 Task: Add a signature Cassandra Campbell containing Warmly, Cassandra Campbell to email address softage.1@softage.net and add a label Minutes
Action: Mouse moved to (467, 757)
Screenshot: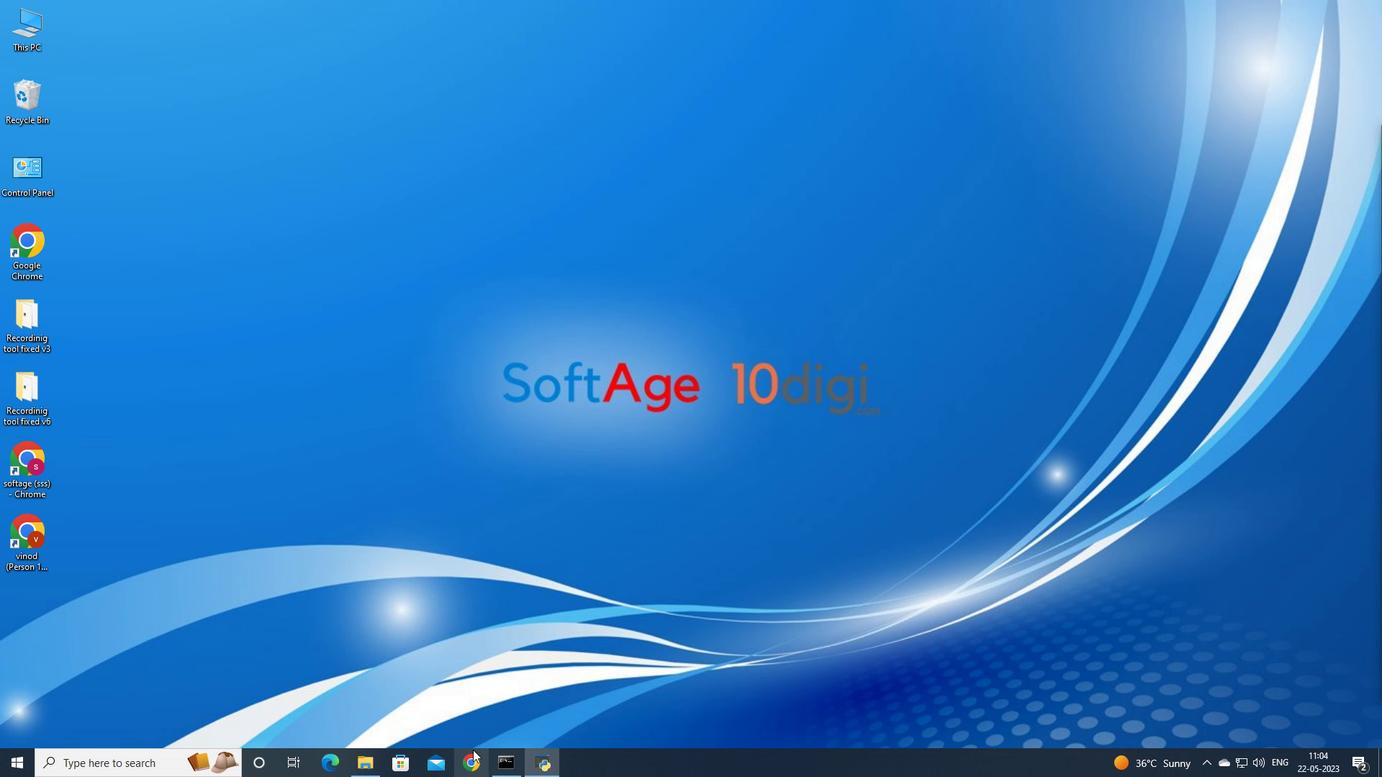 
Action: Mouse pressed left at (467, 757)
Screenshot: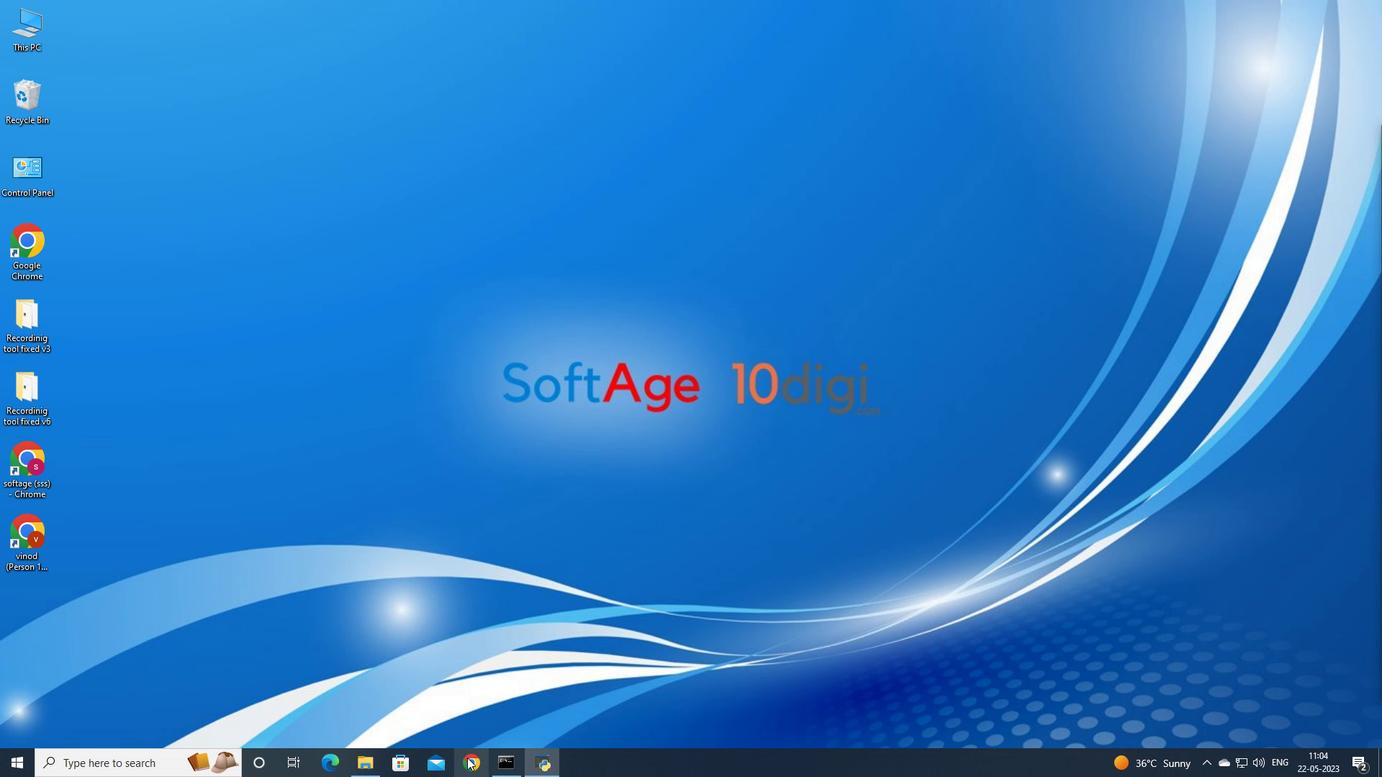 
Action: Mouse moved to (636, 468)
Screenshot: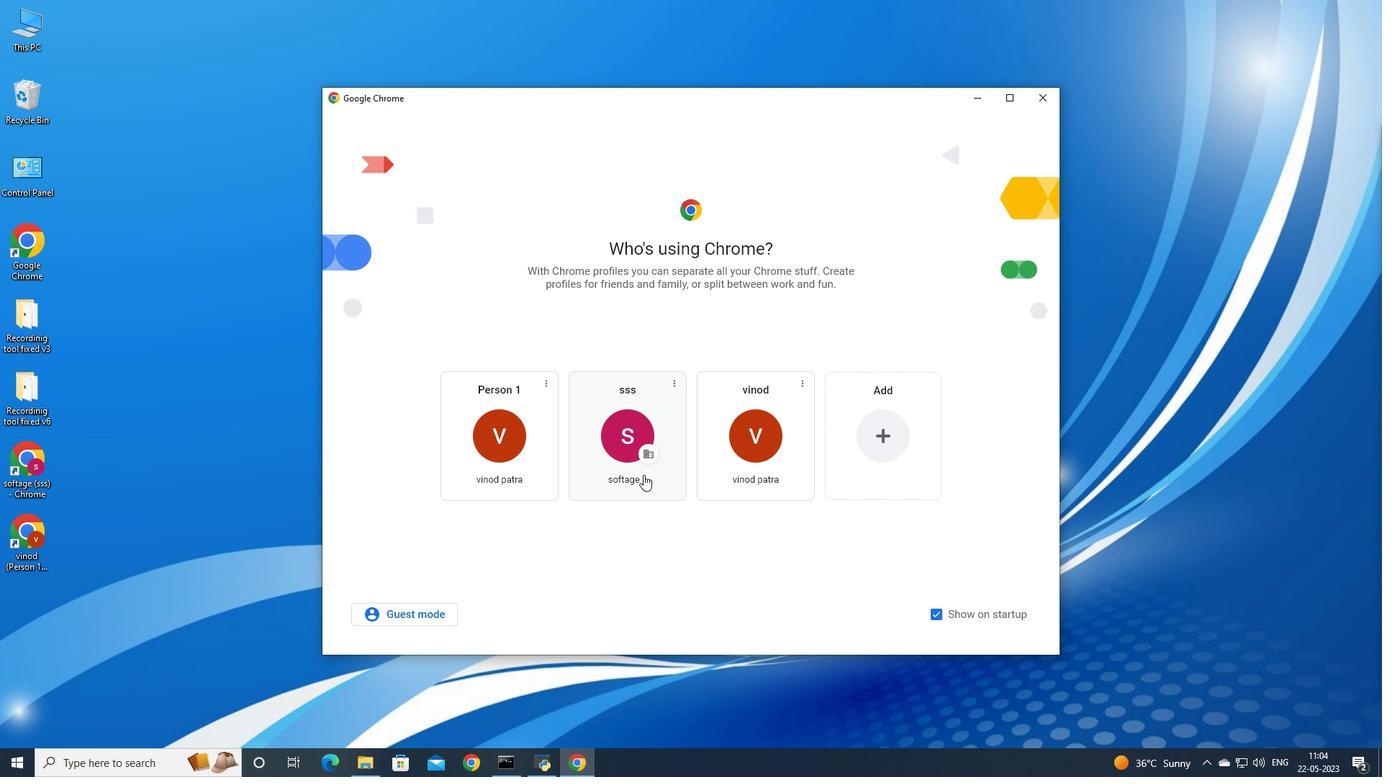 
Action: Mouse pressed left at (636, 468)
Screenshot: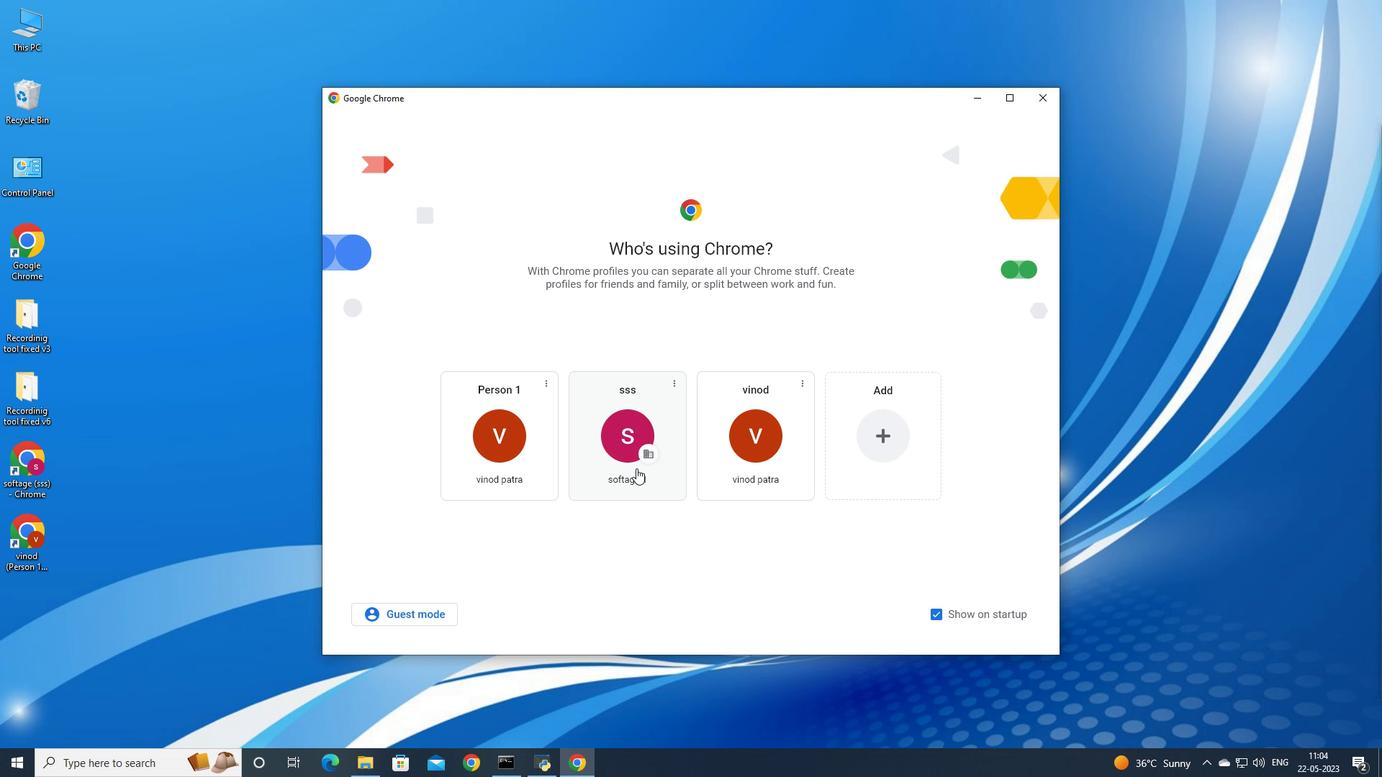 
Action: Mouse moved to (1248, 74)
Screenshot: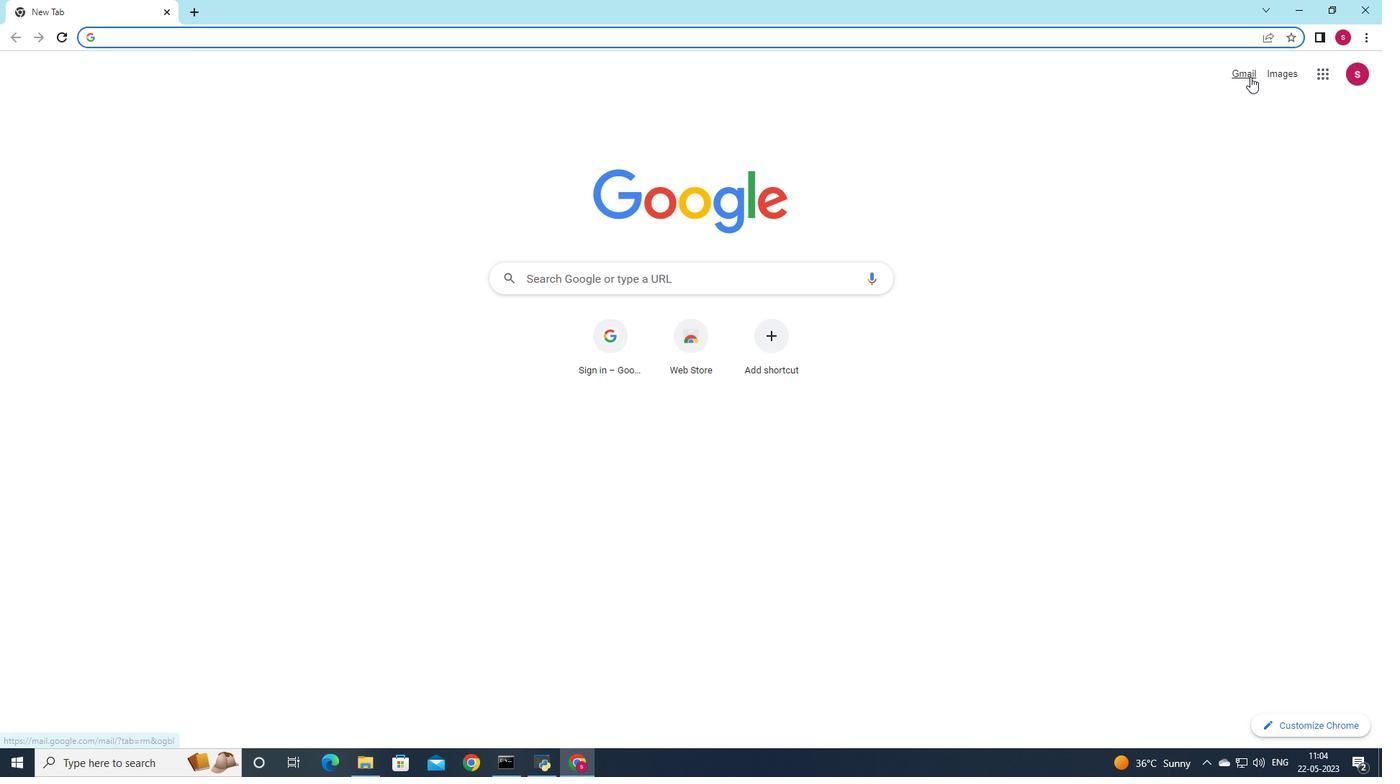 
Action: Mouse pressed left at (1248, 74)
Screenshot: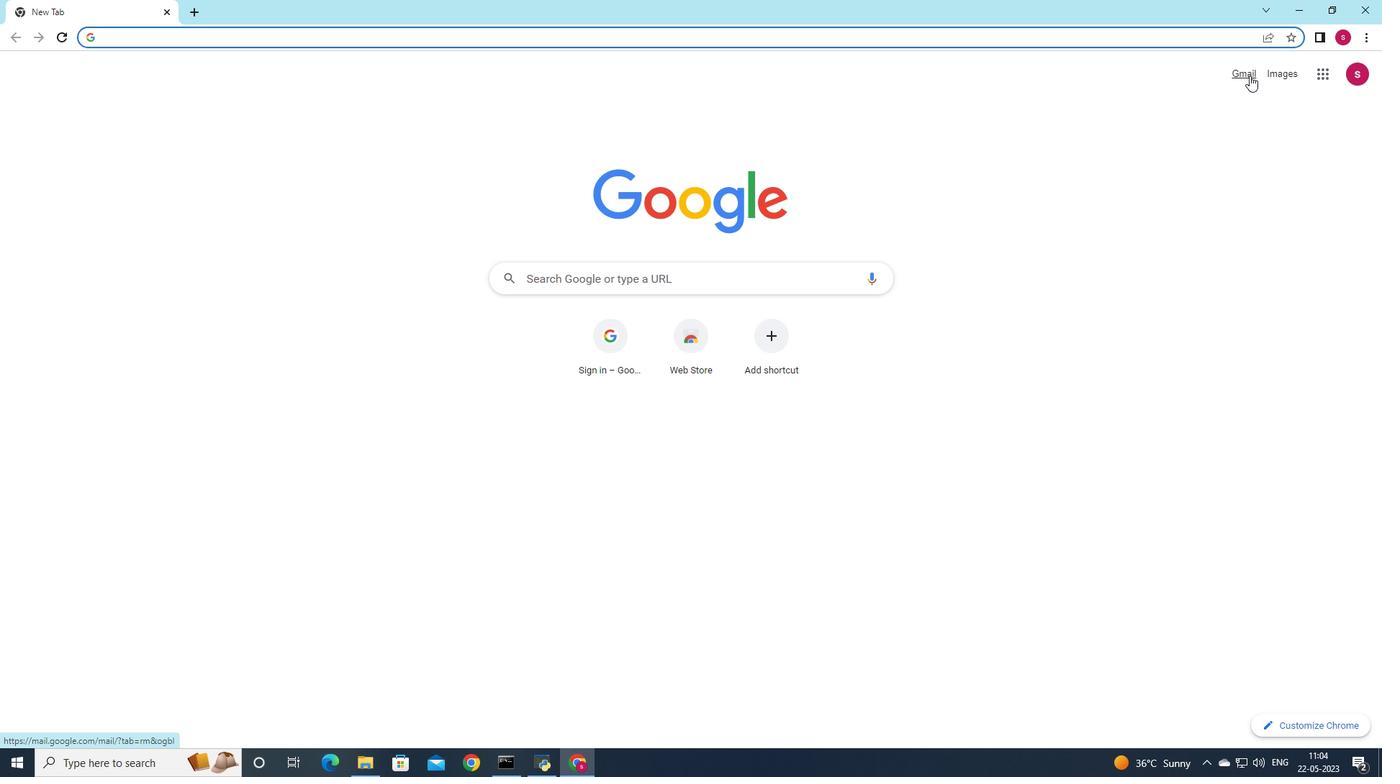
Action: Mouse moved to (1217, 95)
Screenshot: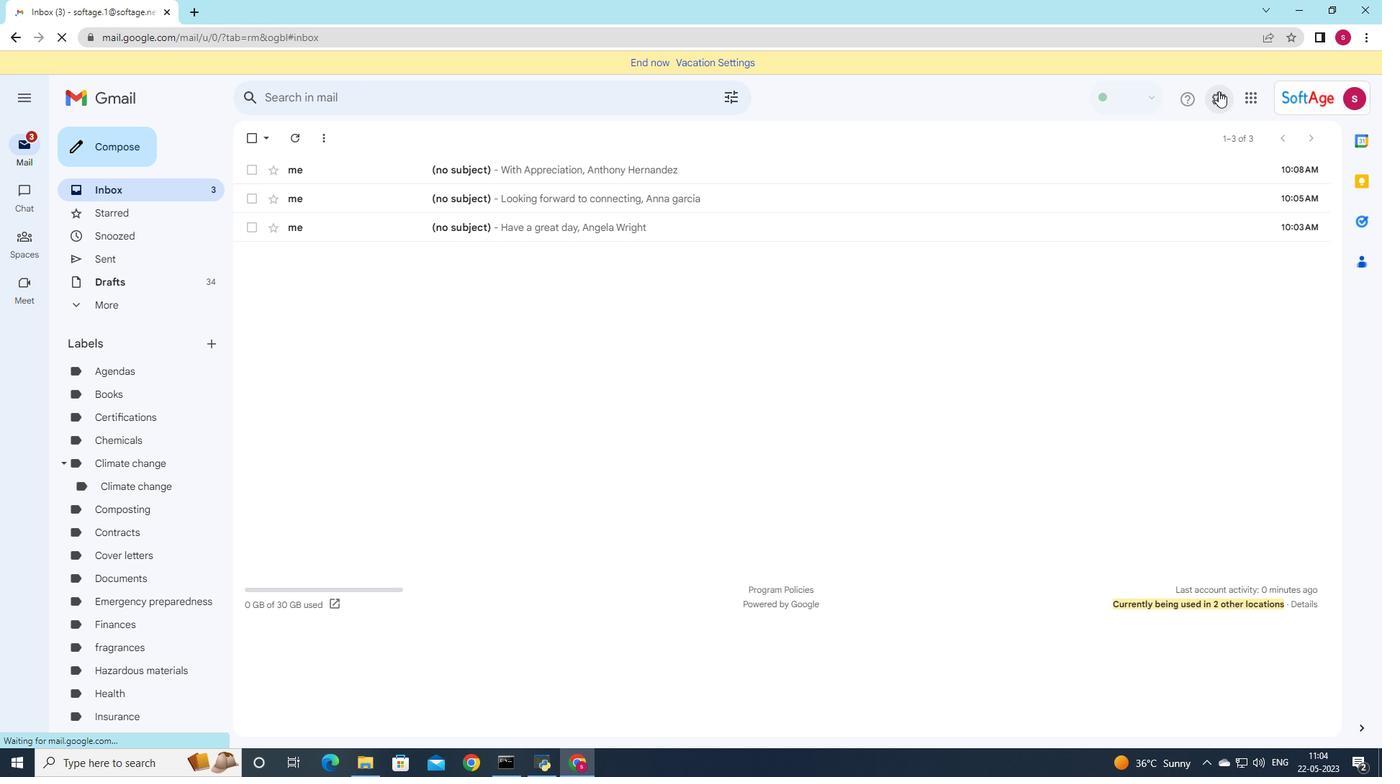 
Action: Mouse pressed left at (1217, 95)
Screenshot: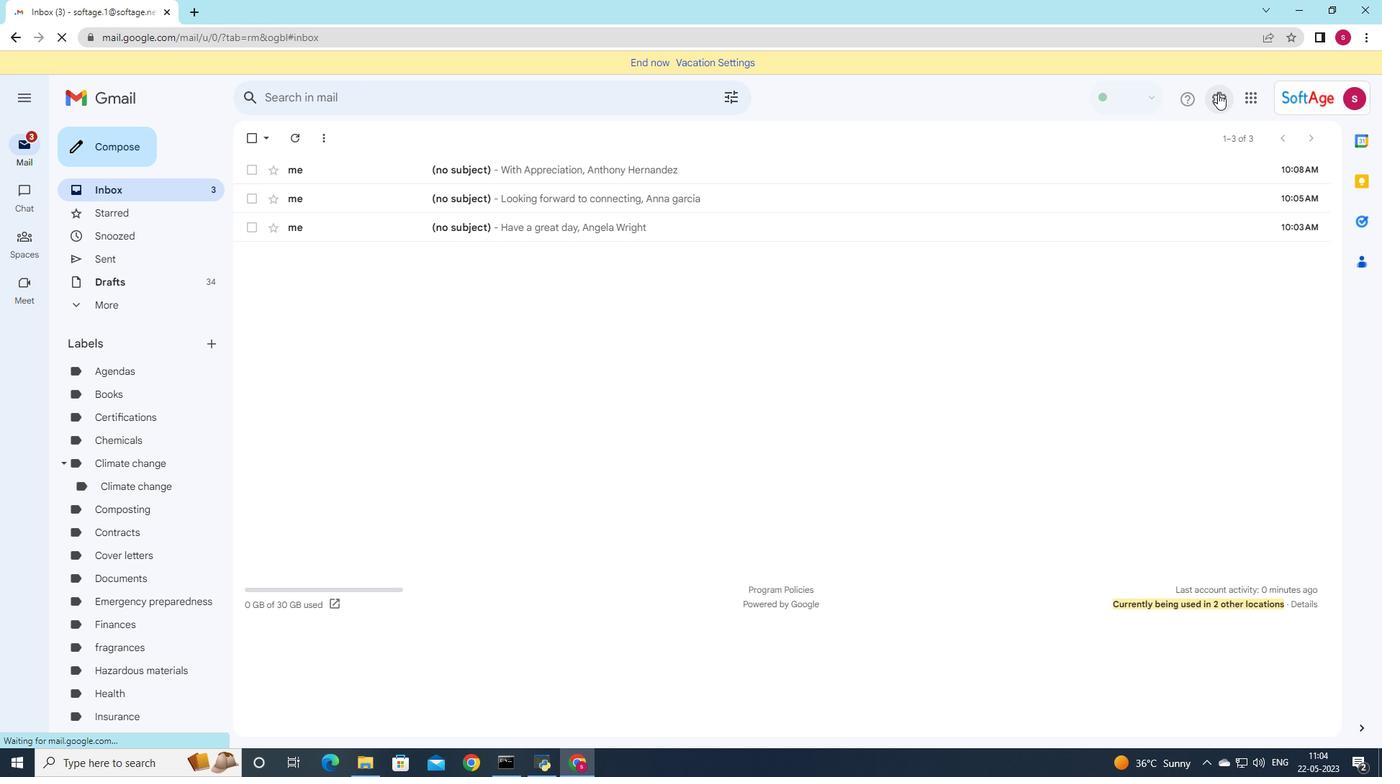 
Action: Mouse moved to (1201, 166)
Screenshot: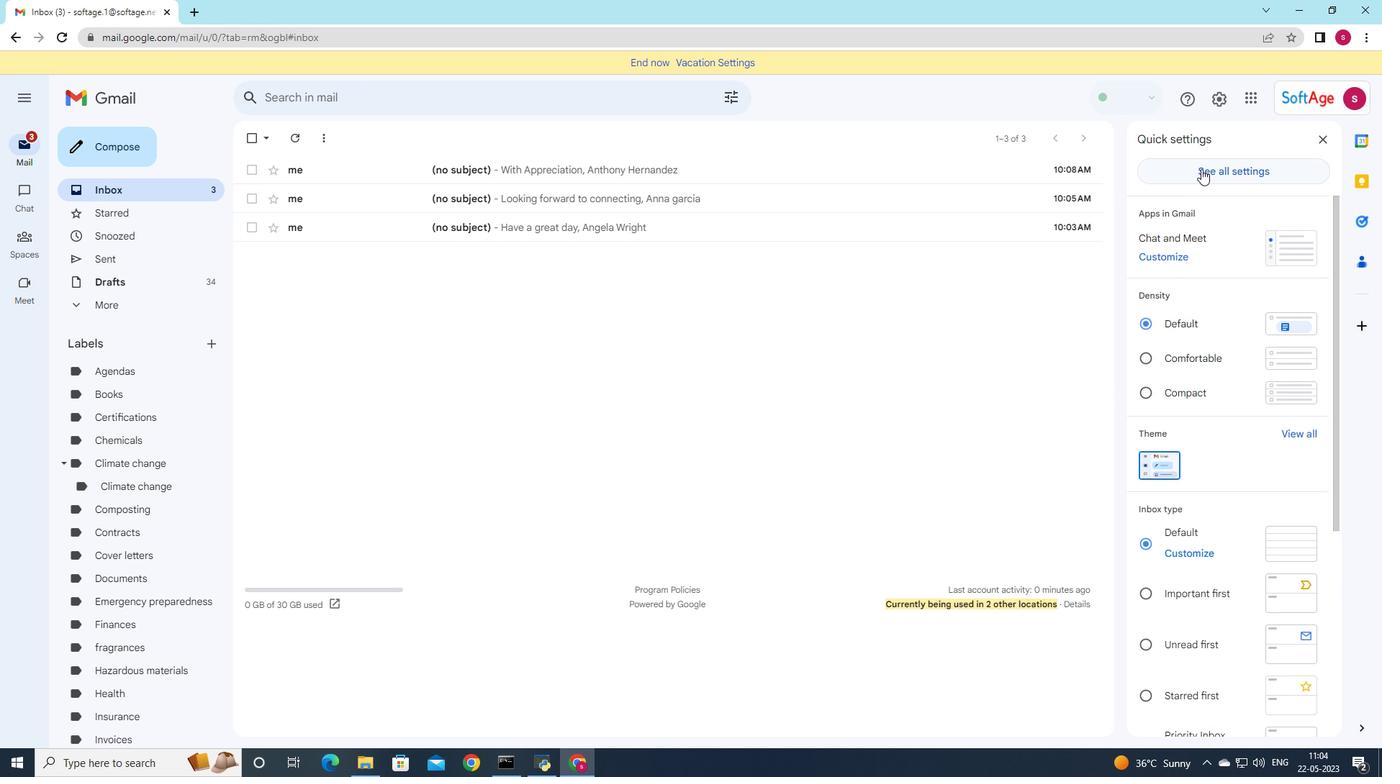 
Action: Mouse pressed left at (1201, 166)
Screenshot: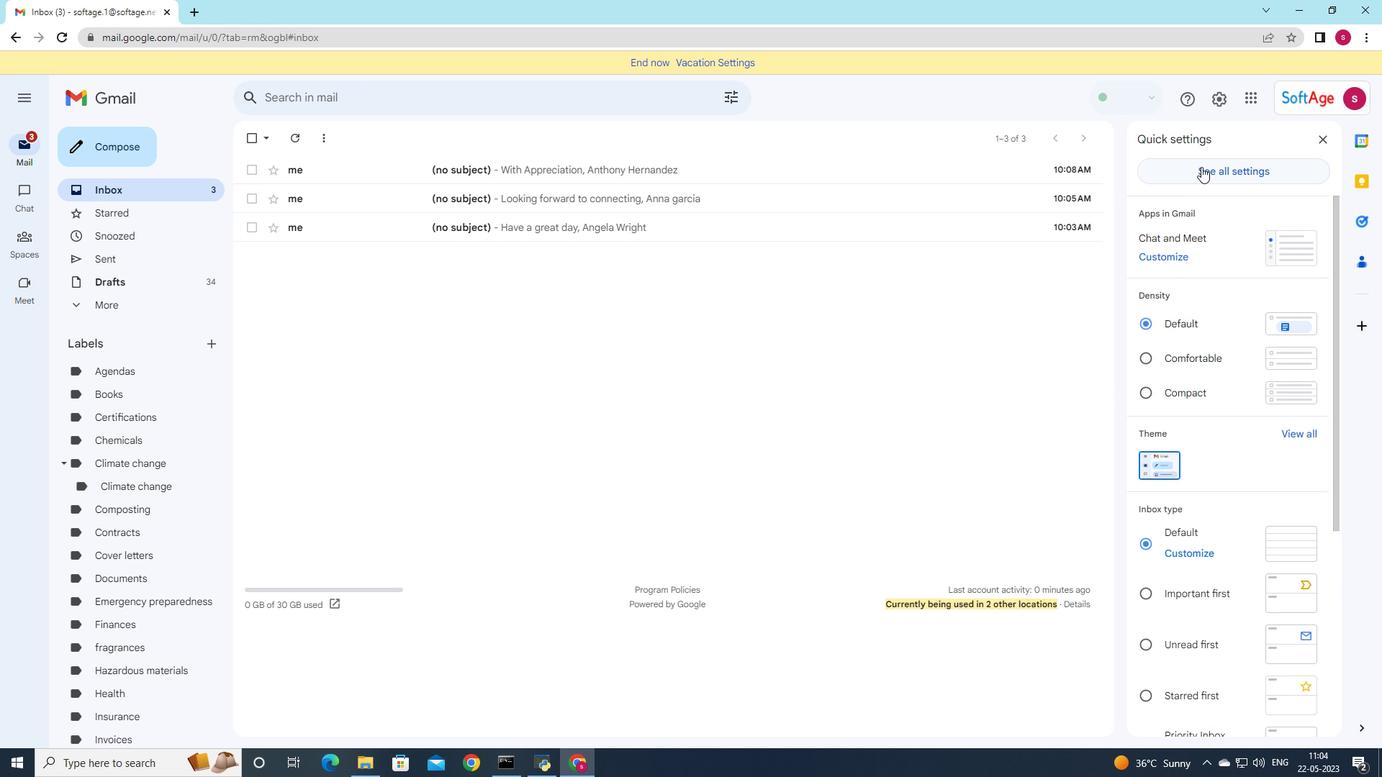 
Action: Mouse moved to (639, 442)
Screenshot: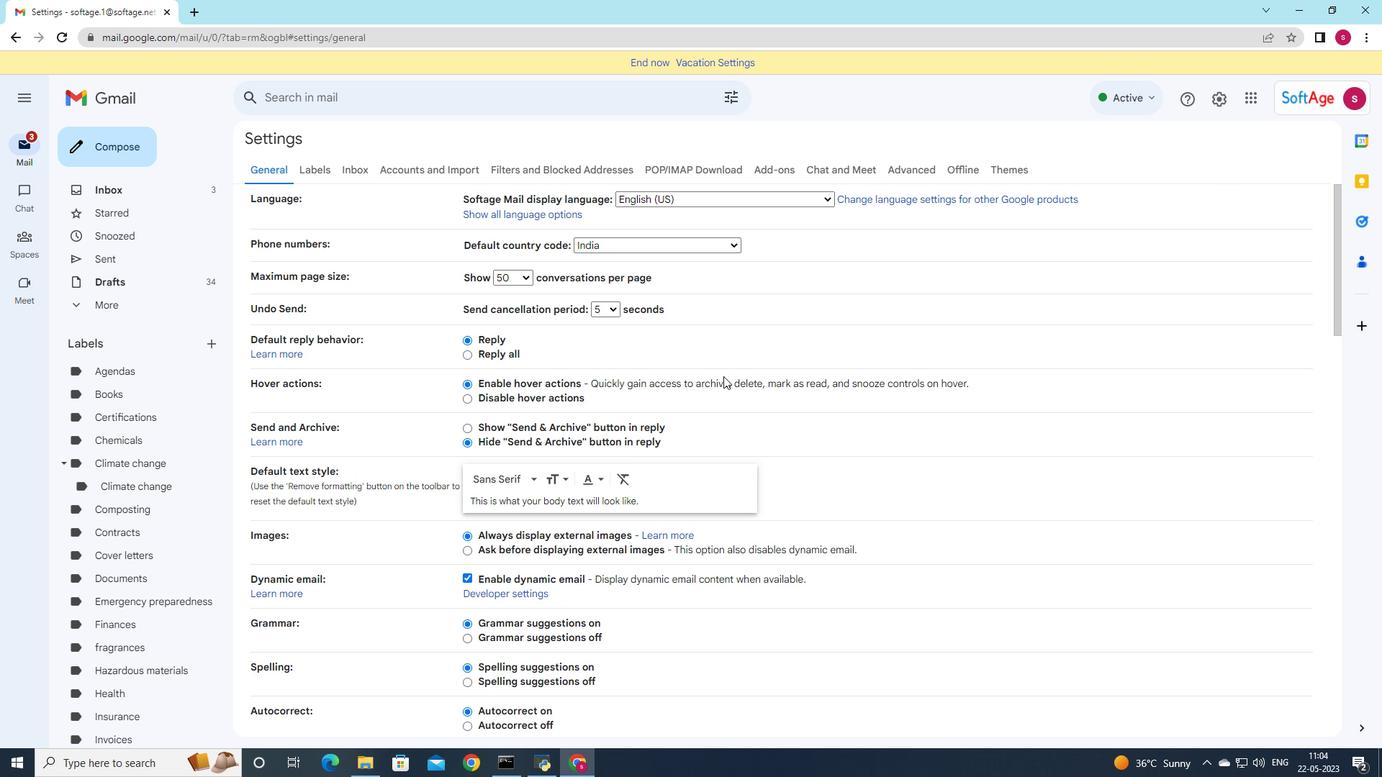 
Action: Mouse scrolled (639, 441) with delta (0, 0)
Screenshot: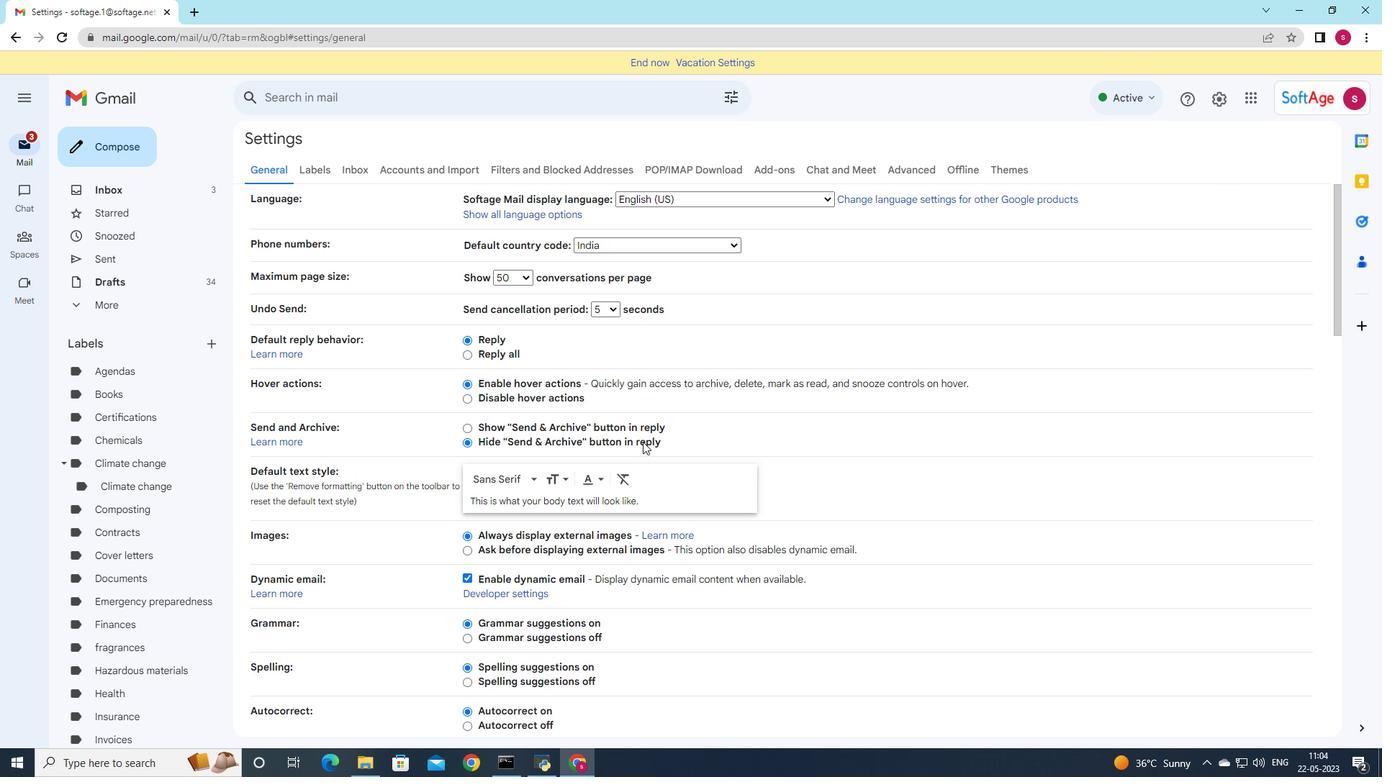 
Action: Mouse scrolled (639, 441) with delta (0, 0)
Screenshot: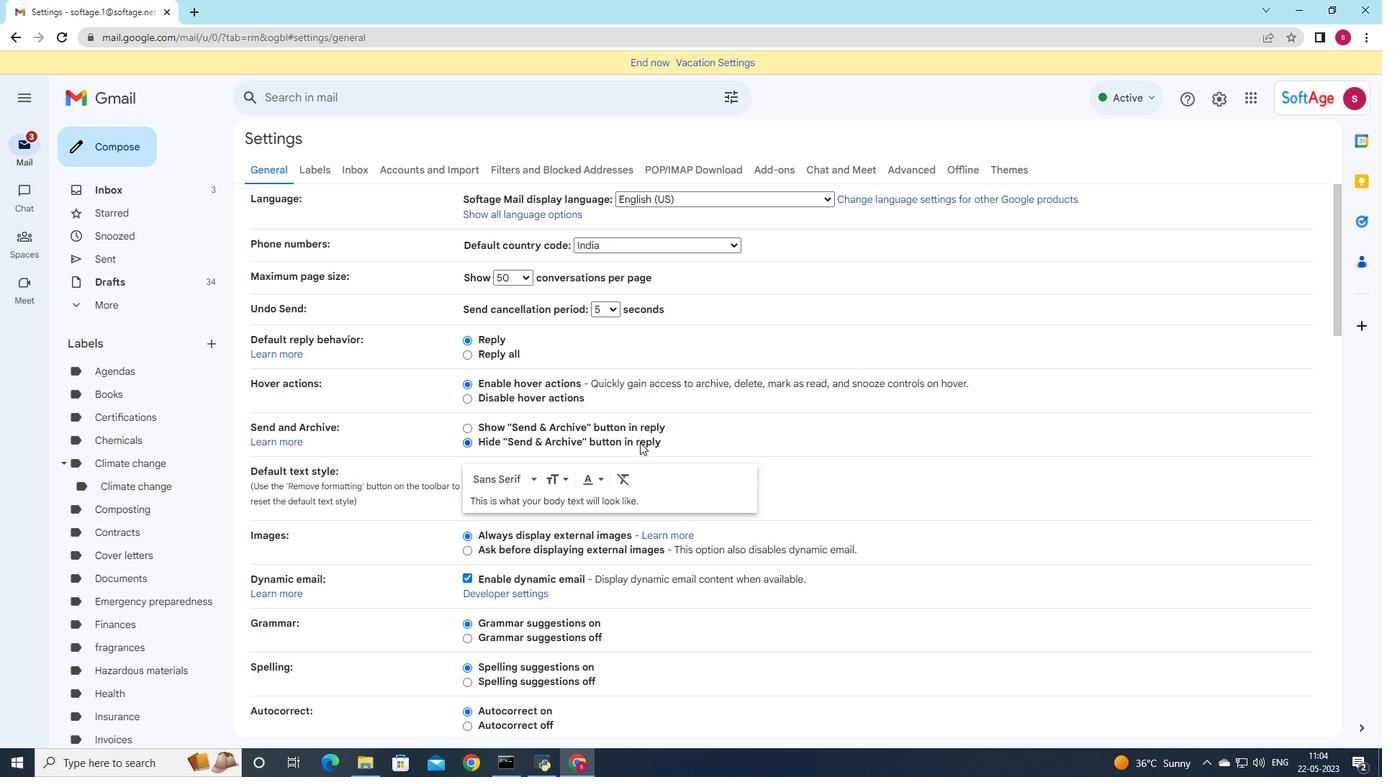 
Action: Mouse scrolled (639, 441) with delta (0, 0)
Screenshot: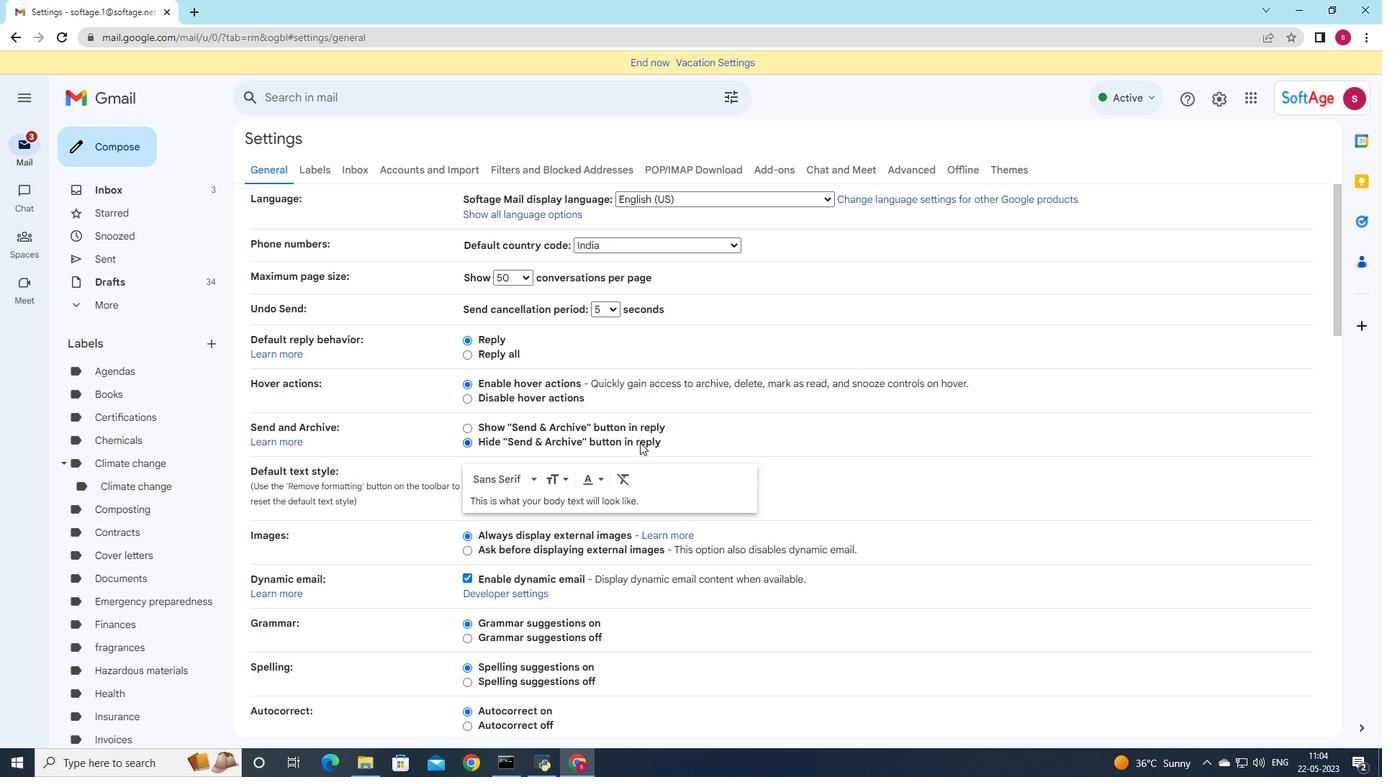 
Action: Mouse scrolled (639, 441) with delta (0, 0)
Screenshot: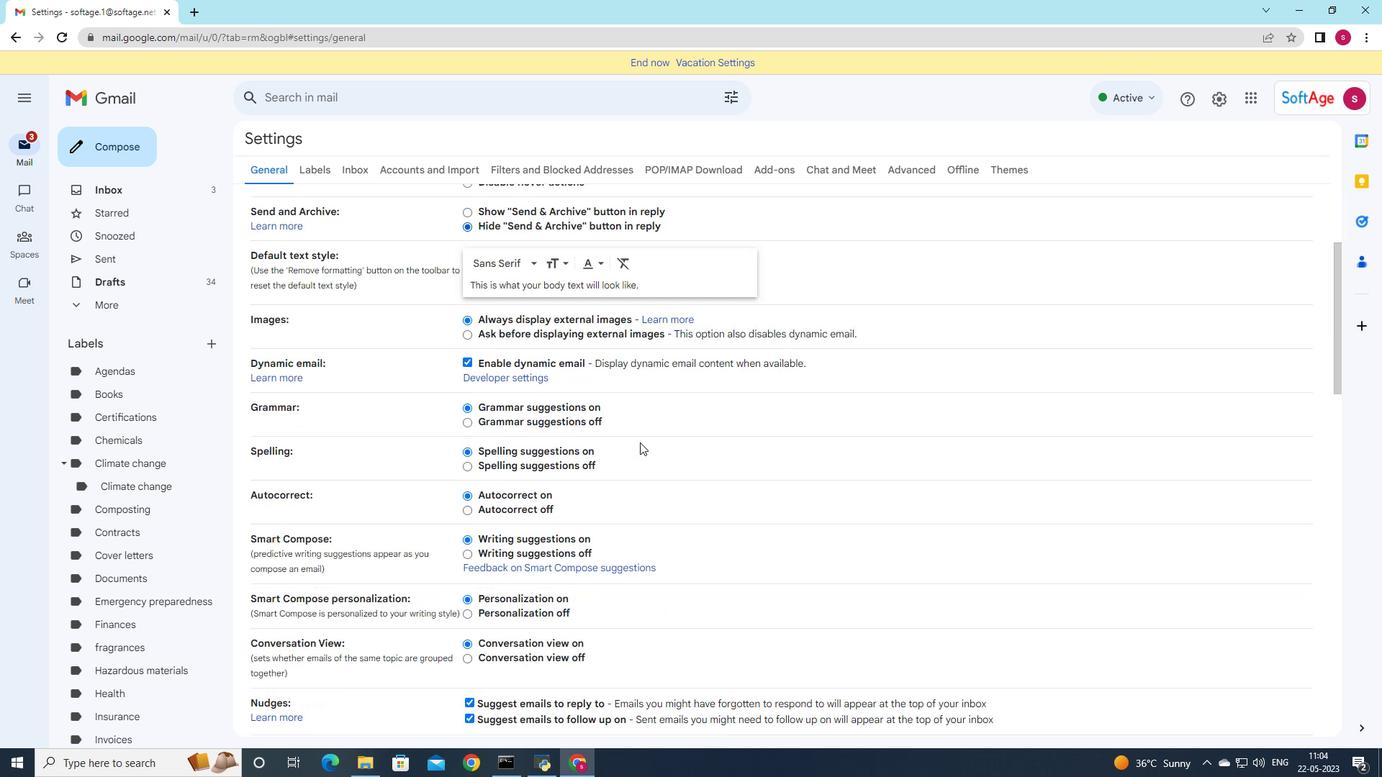 
Action: Mouse moved to (629, 456)
Screenshot: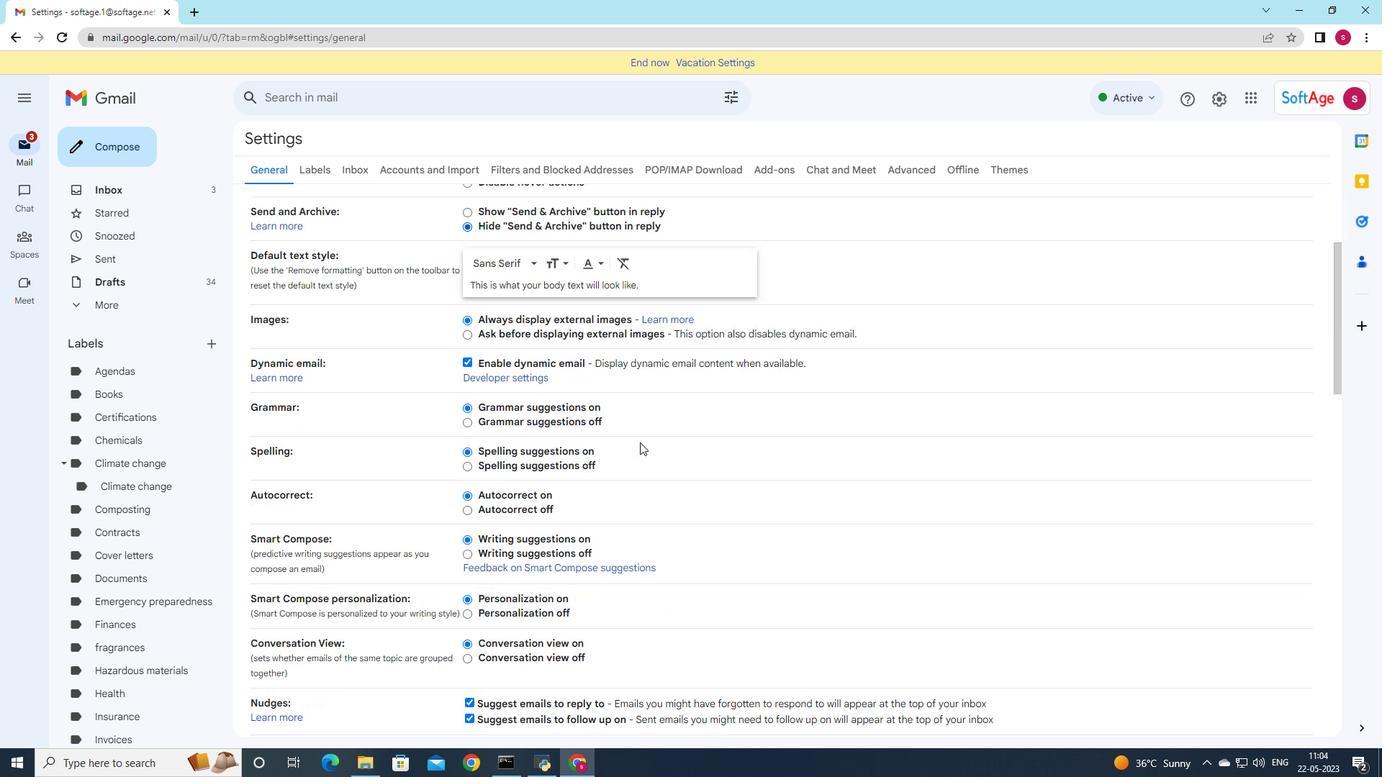 
Action: Mouse scrolled (629, 455) with delta (0, 0)
Screenshot: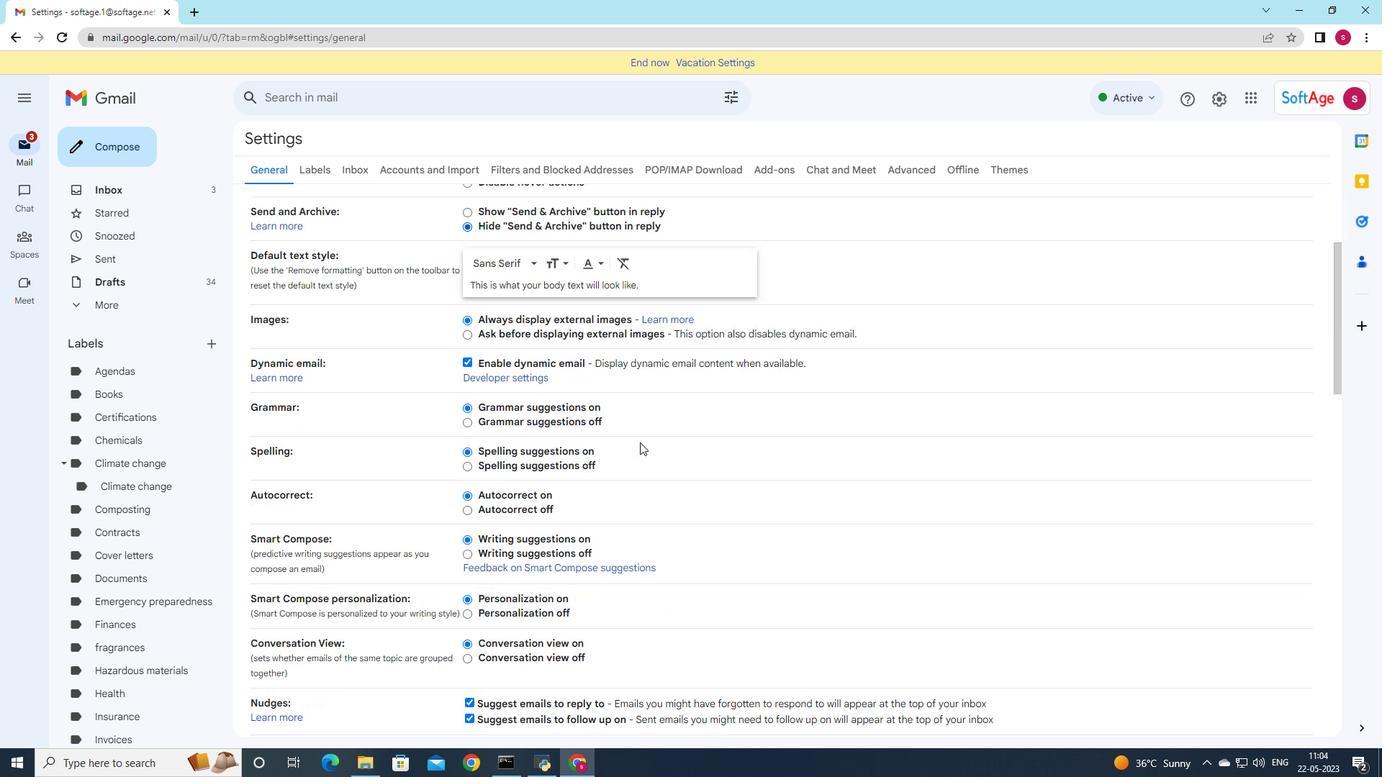 
Action: Mouse moved to (626, 460)
Screenshot: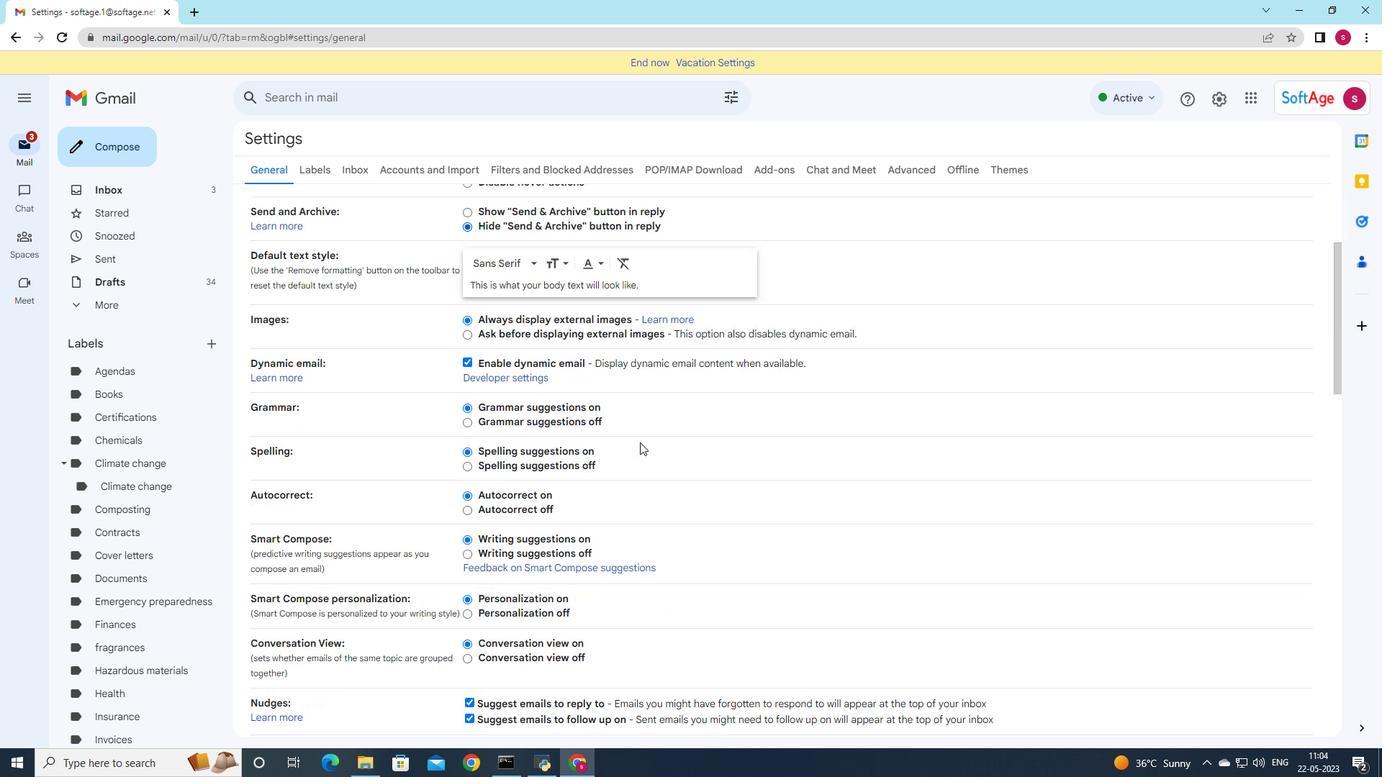 
Action: Mouse scrolled (626, 459) with delta (0, 0)
Screenshot: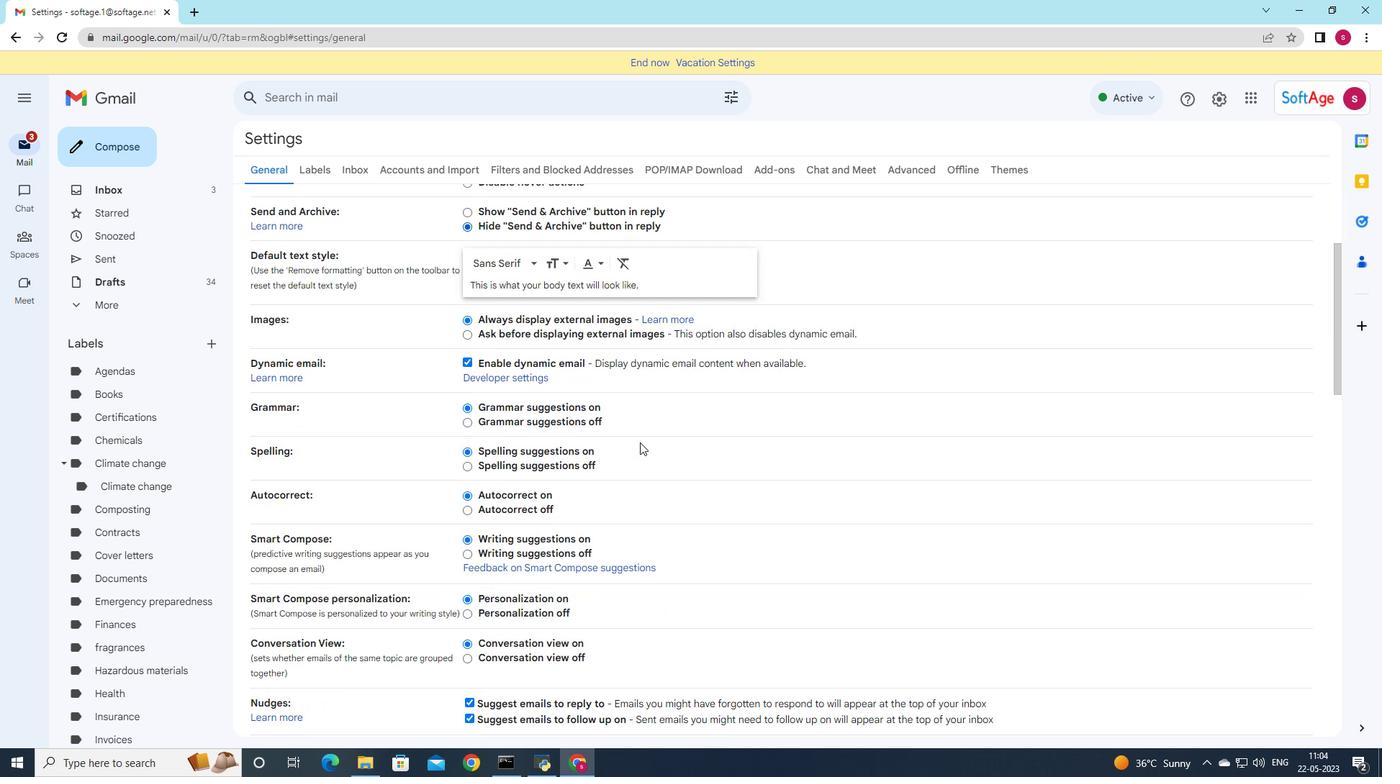 
Action: Mouse scrolled (626, 459) with delta (0, 0)
Screenshot: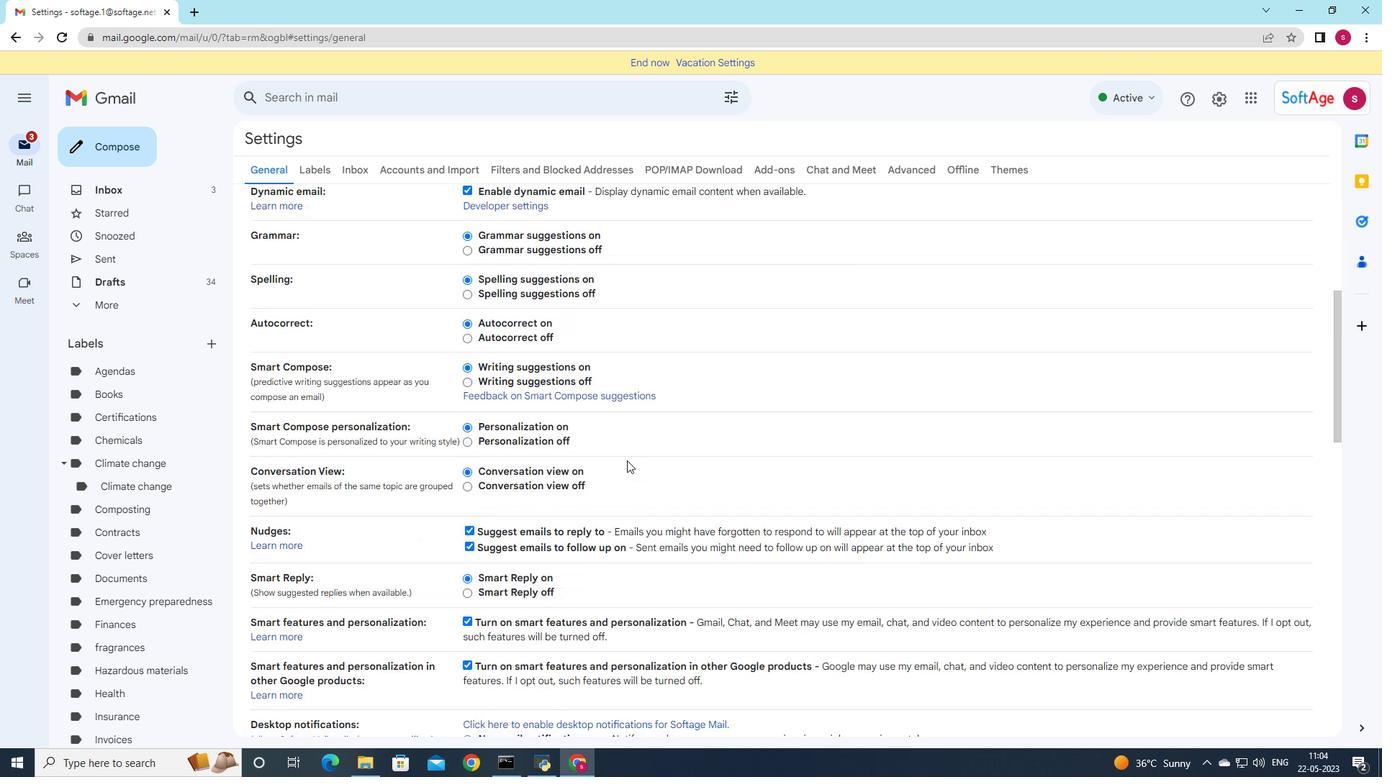 
Action: Mouse scrolled (626, 459) with delta (0, 0)
Screenshot: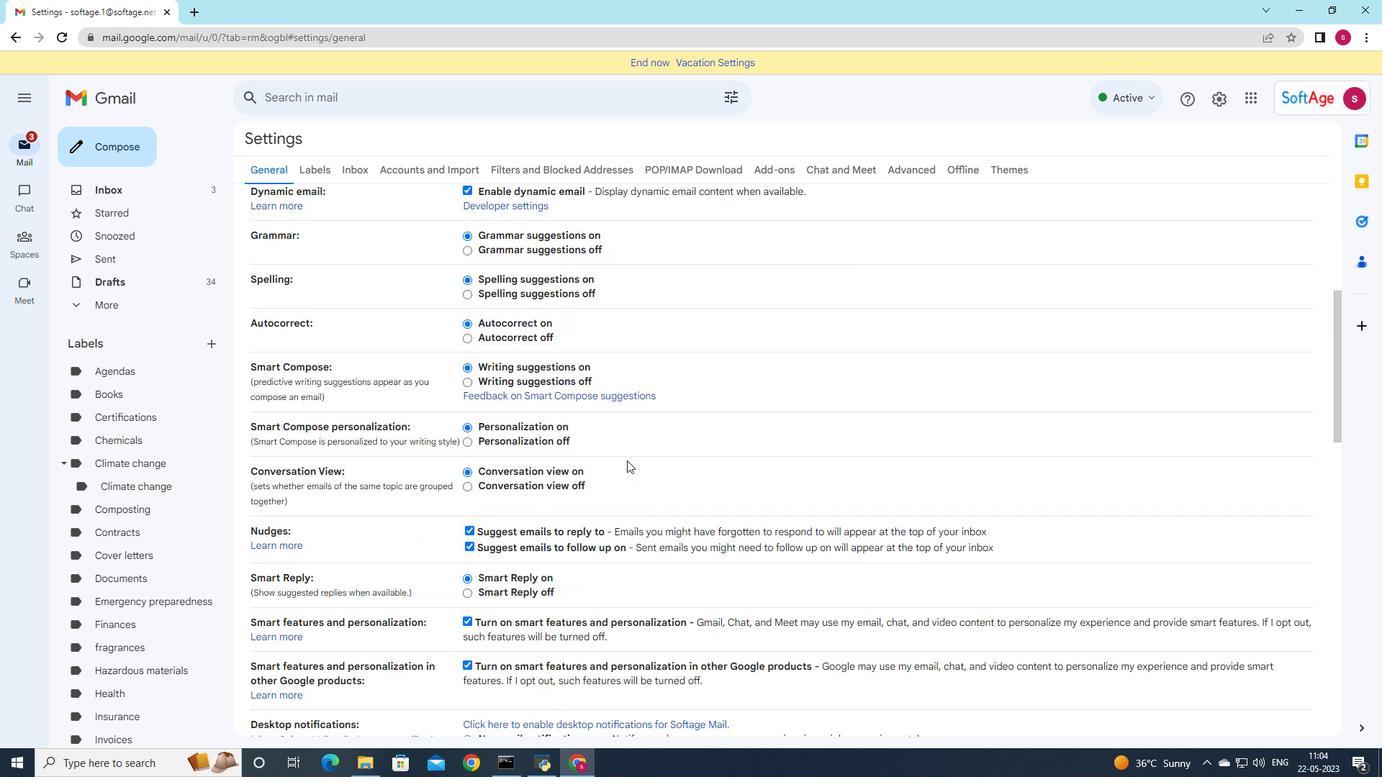 
Action: Mouse scrolled (626, 459) with delta (0, 0)
Screenshot: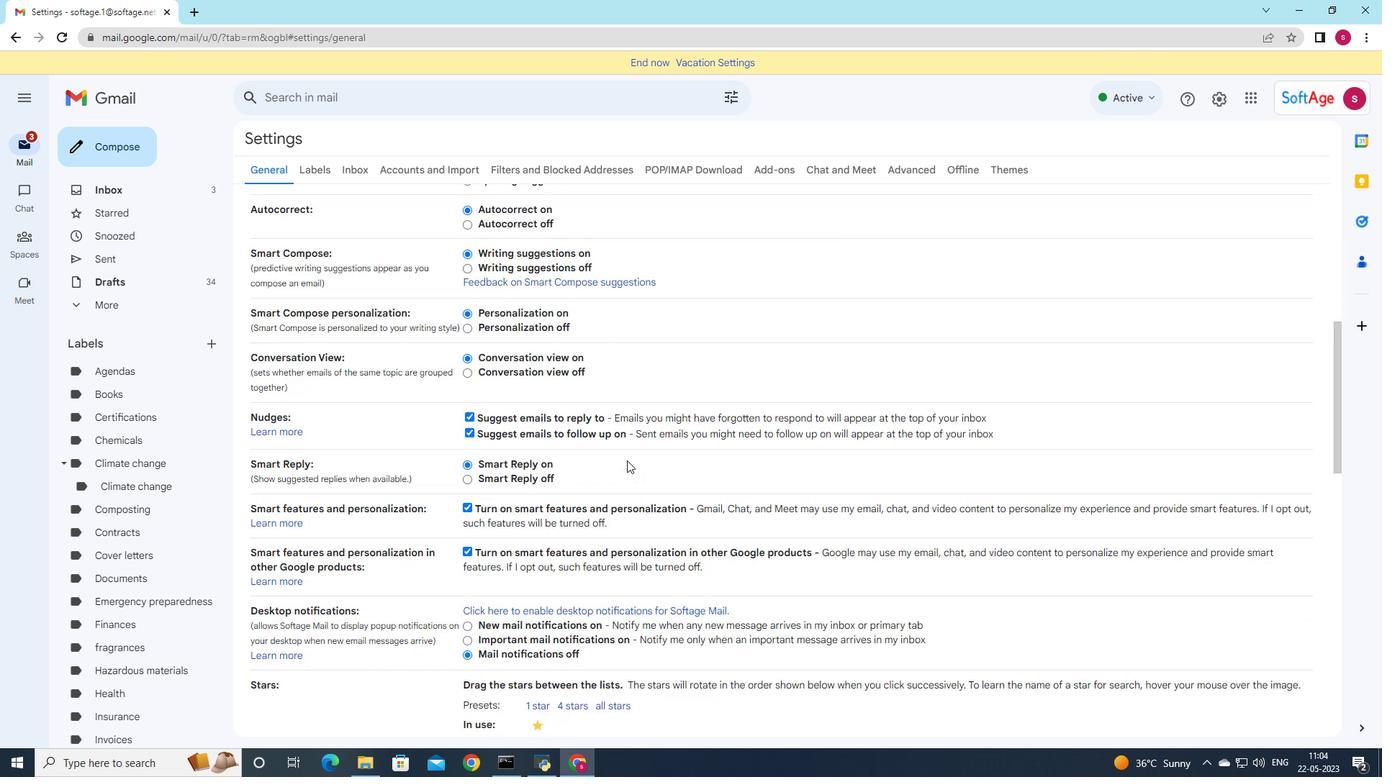 
Action: Mouse scrolled (626, 459) with delta (0, 0)
Screenshot: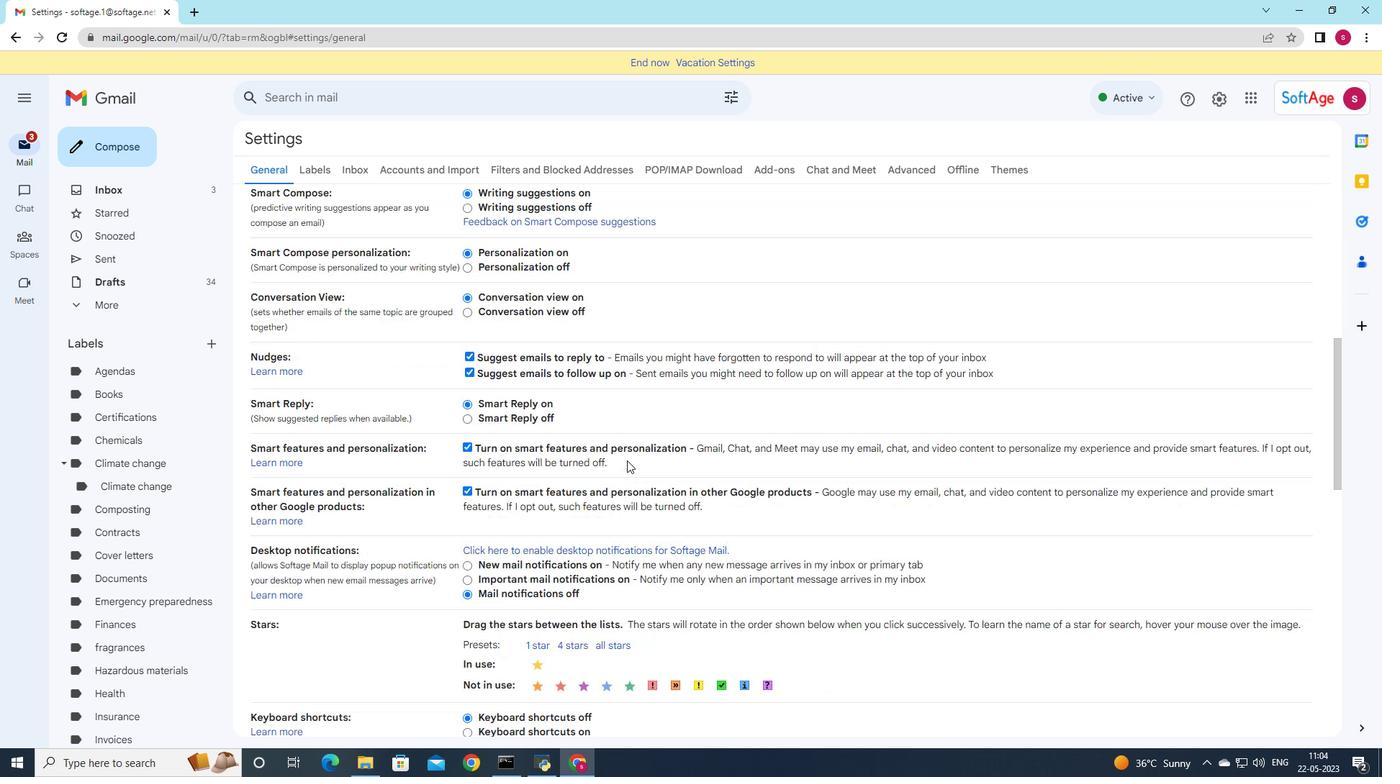 
Action: Mouse scrolled (626, 459) with delta (0, 0)
Screenshot: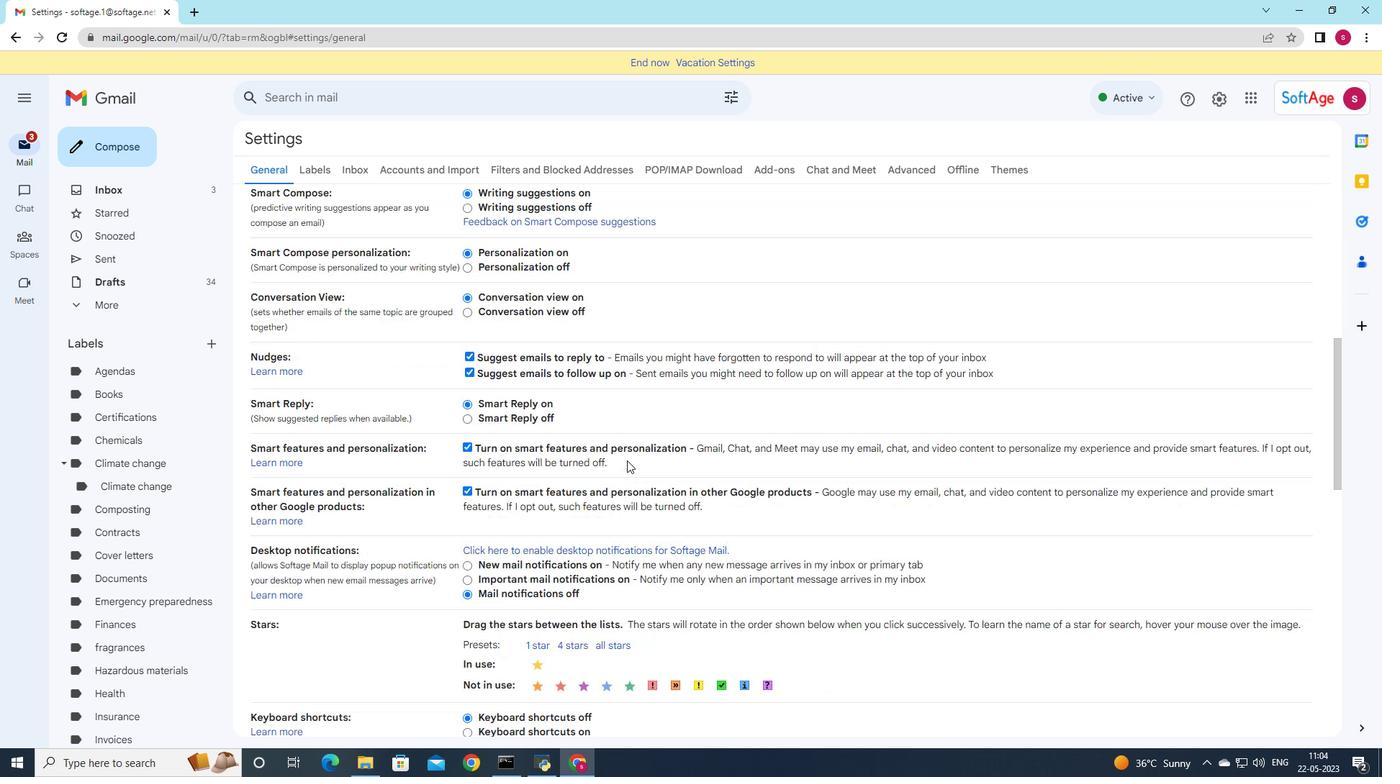 
Action: Mouse scrolled (626, 459) with delta (0, 0)
Screenshot: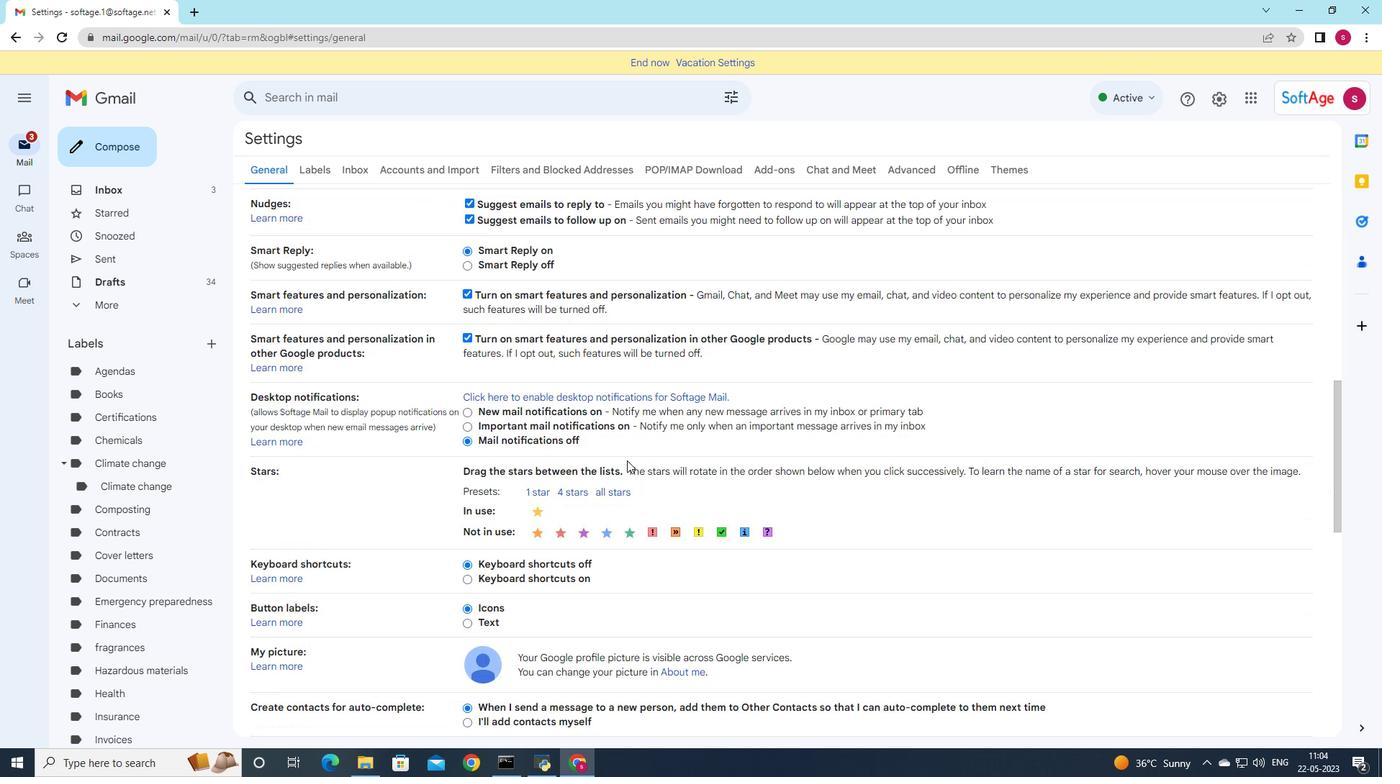 
Action: Mouse scrolled (626, 459) with delta (0, 0)
Screenshot: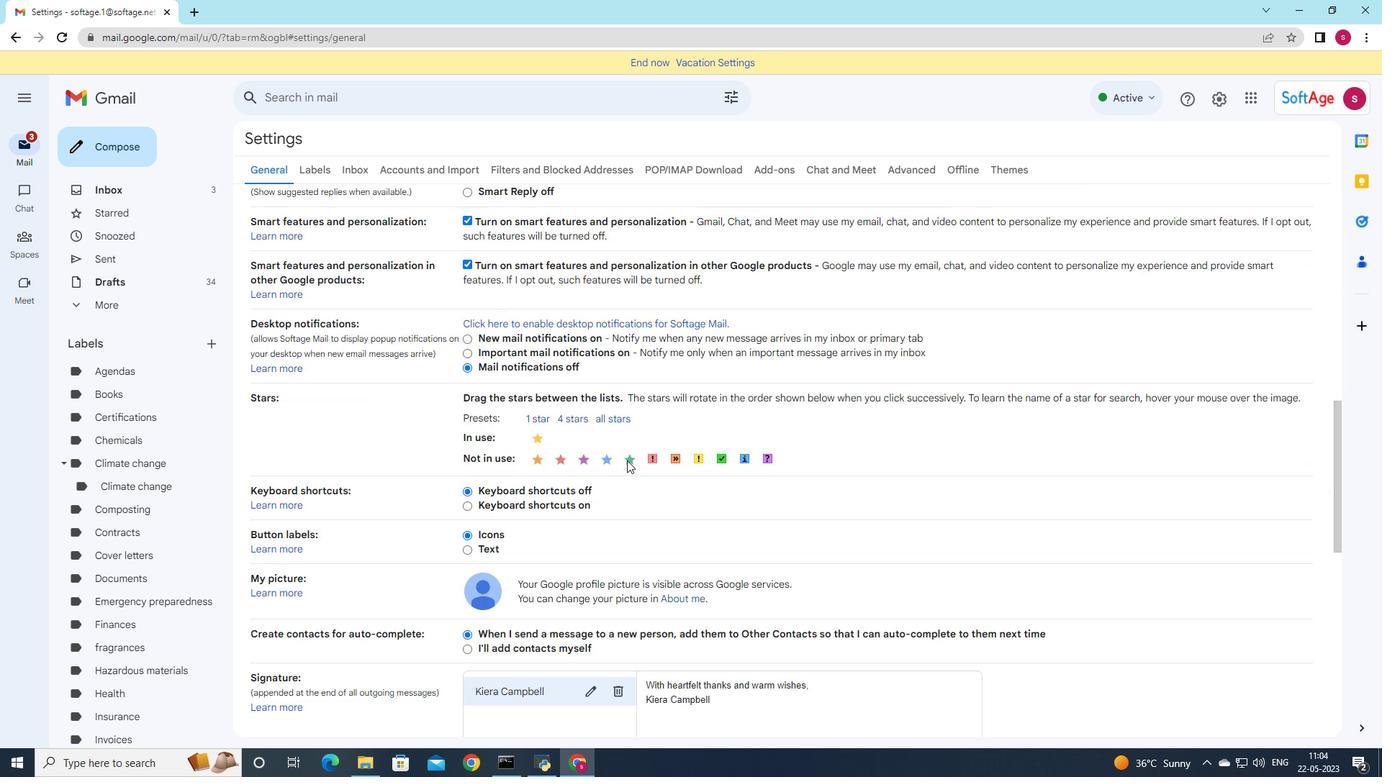 
Action: Mouse scrolled (626, 459) with delta (0, 0)
Screenshot: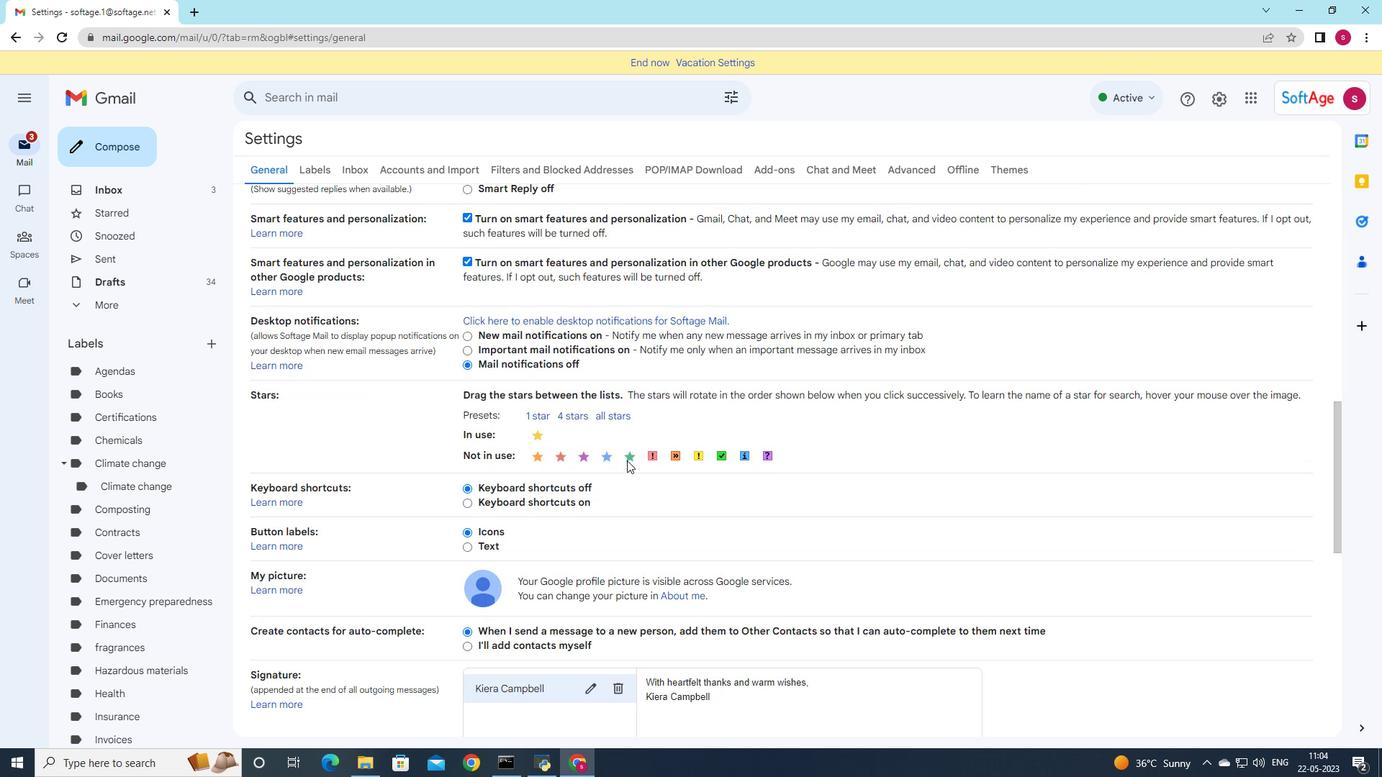 
Action: Mouse moved to (622, 478)
Screenshot: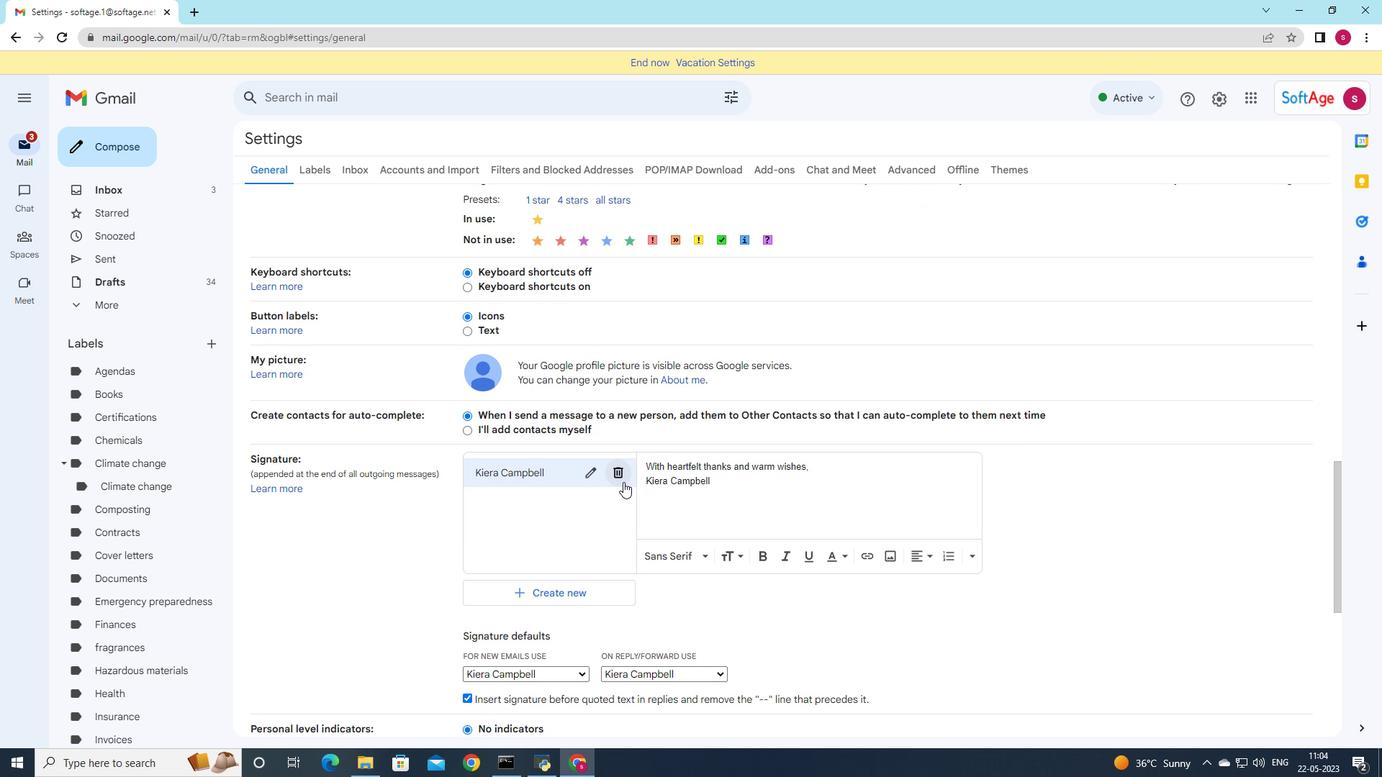 
Action: Mouse pressed left at (622, 478)
Screenshot: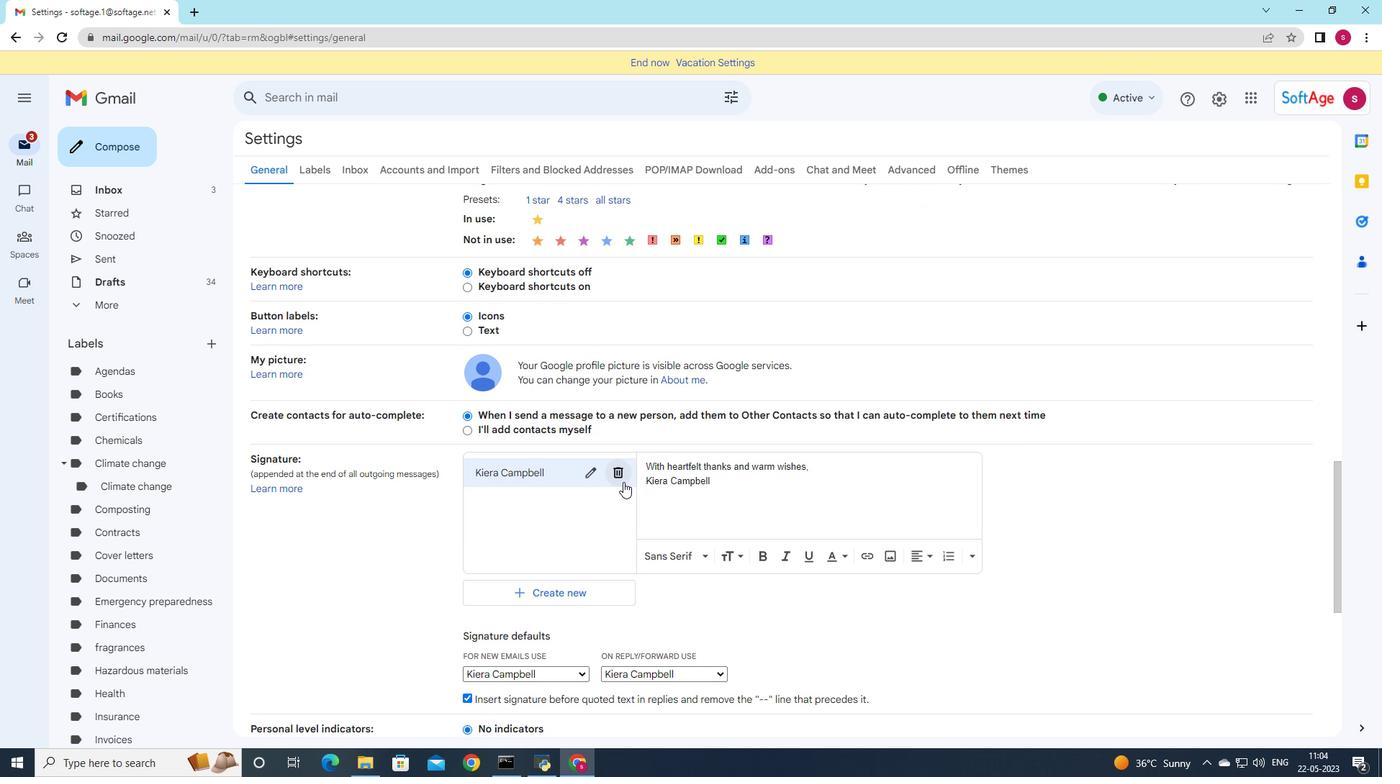 
Action: Mouse moved to (830, 429)
Screenshot: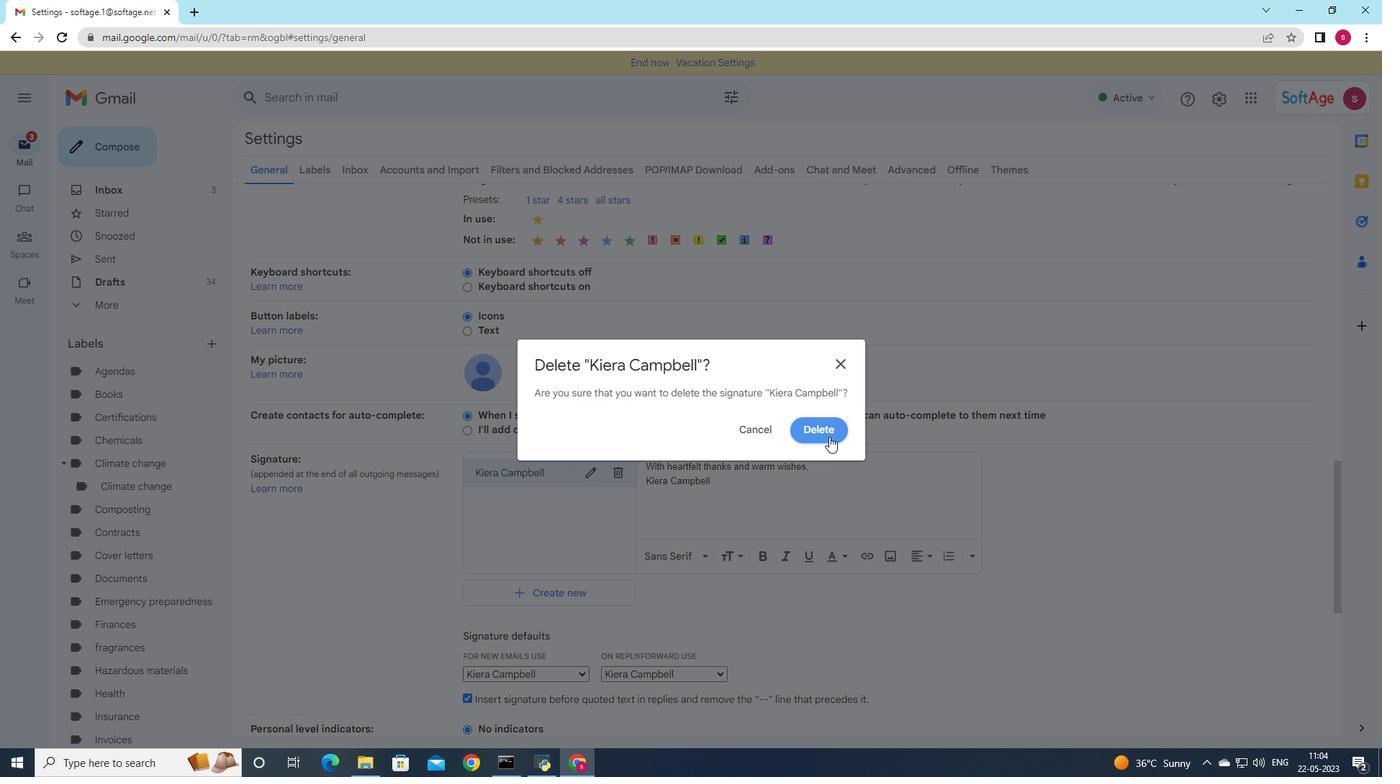 
Action: Mouse pressed left at (830, 429)
Screenshot: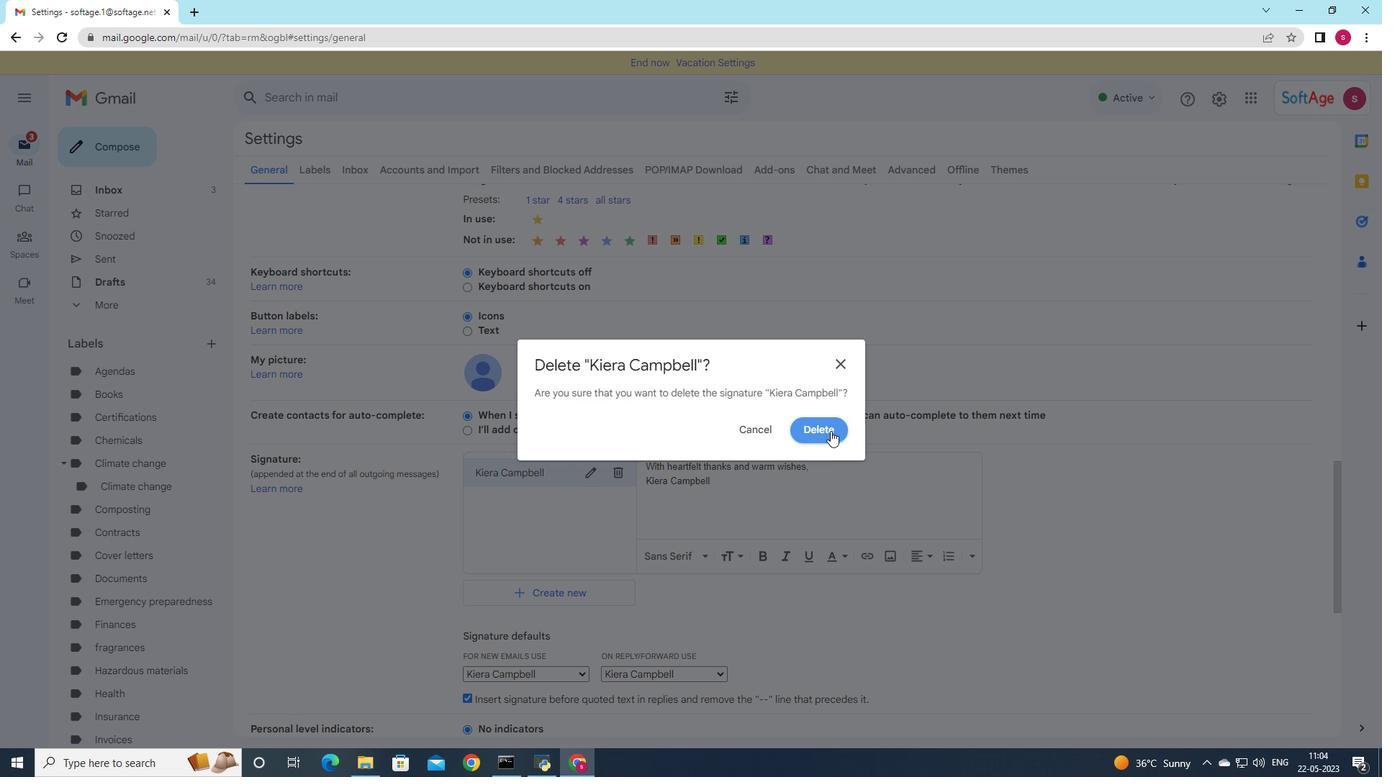 
Action: Mouse moved to (551, 482)
Screenshot: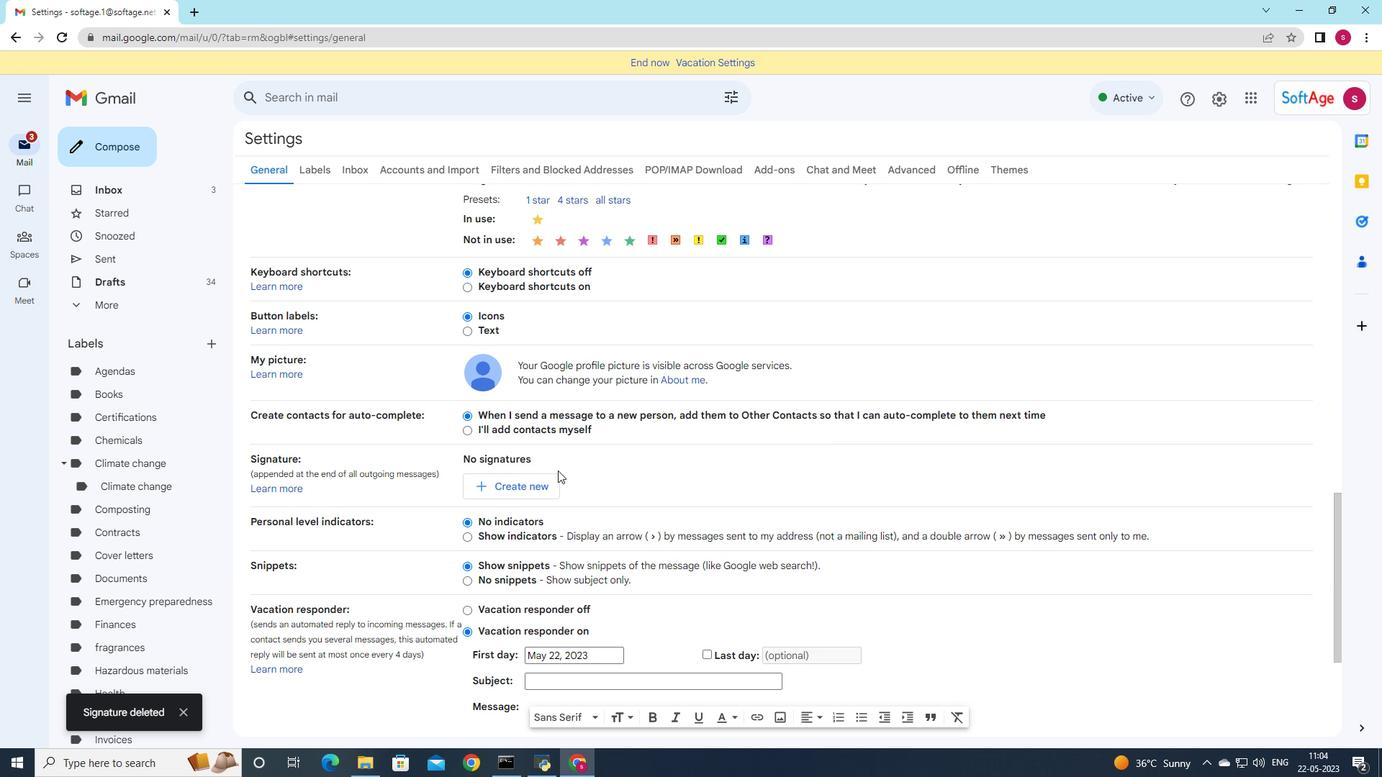 
Action: Mouse pressed left at (551, 482)
Screenshot: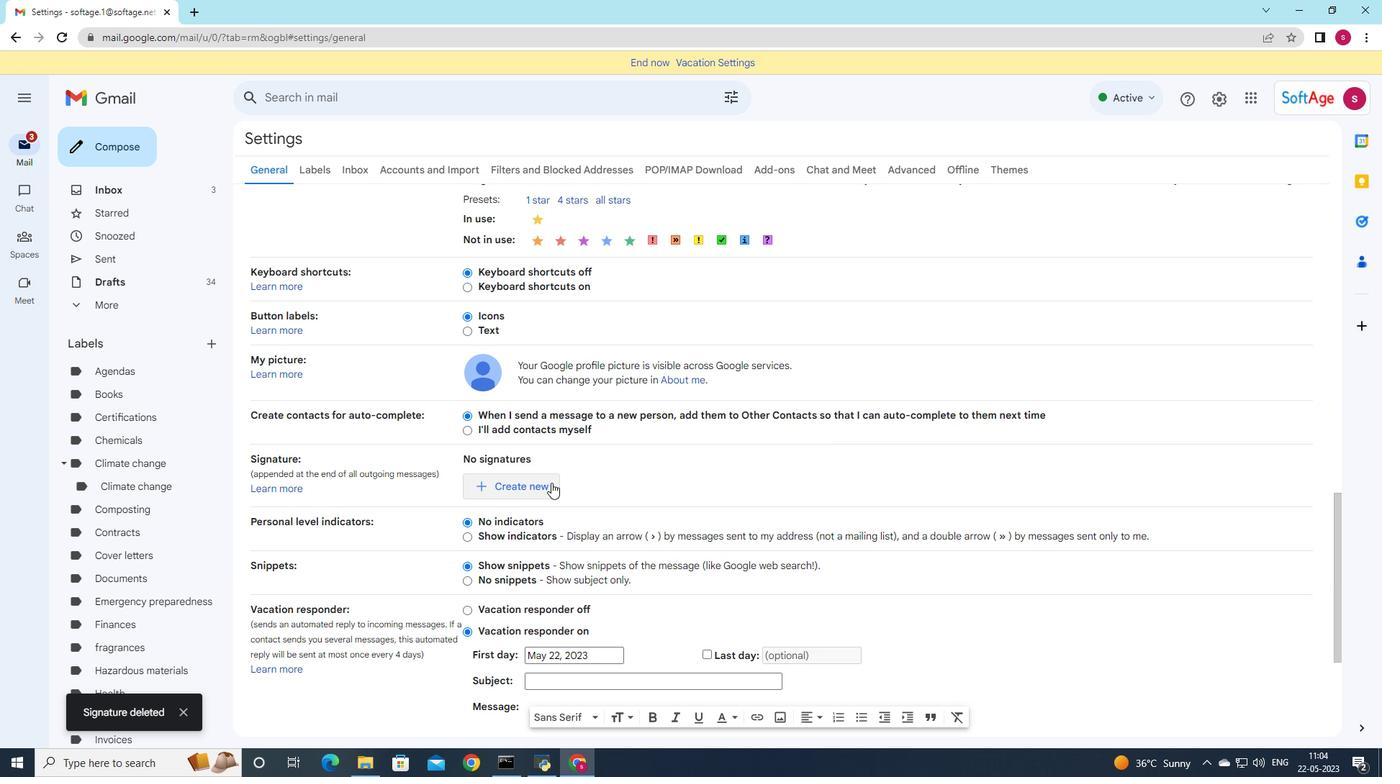 
Action: Mouse moved to (705, 406)
Screenshot: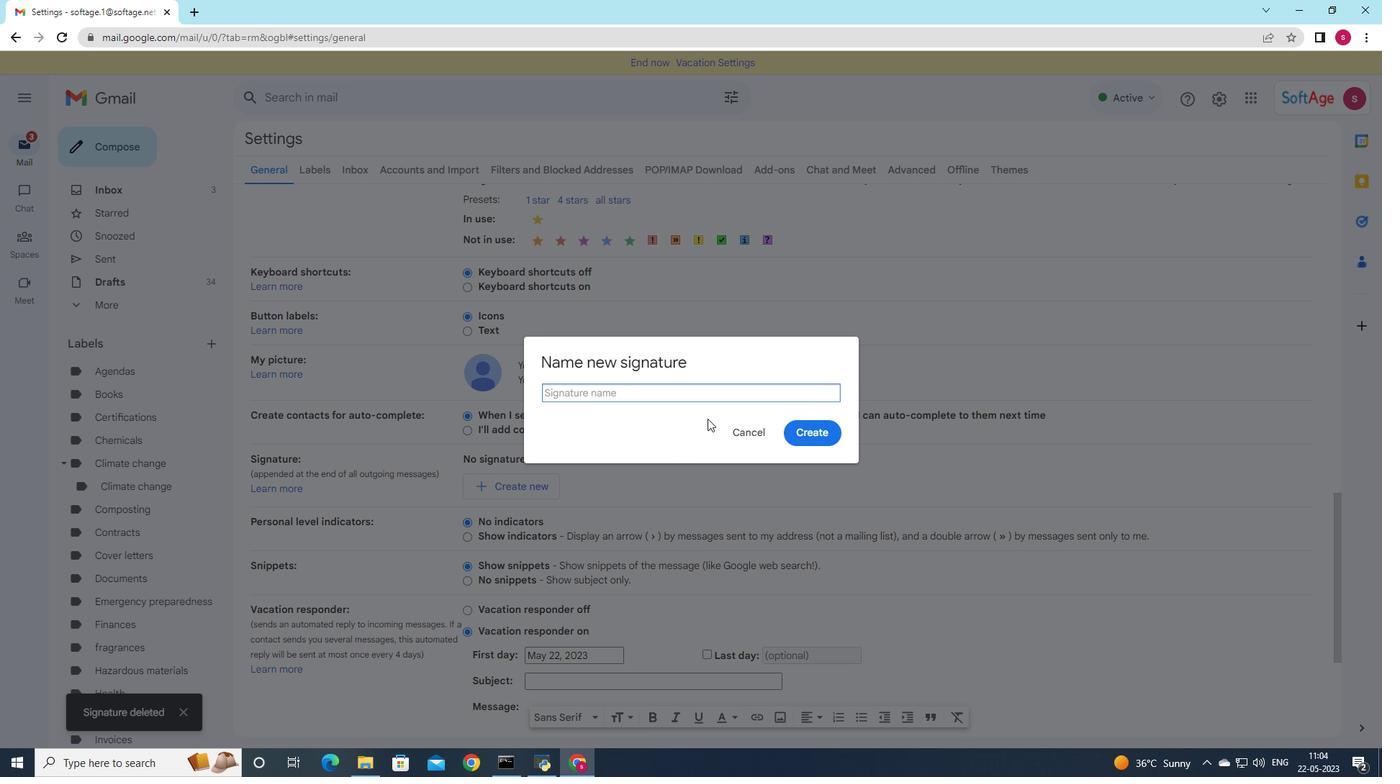 
Action: Key pressed <Key.shift>cass<Key.backspace><Key.backspace><Key.backspace><Key.backspace><Key.backspace><Key.backspace><Key.backspace><Key.backspace><Key.shift><Key.shift><Key.shift><Key.shift><Key.shift><Key.shift><Key.shift><Key.shift><Key.shift><Key.shift>Cassandra<Key.space><Key.shift><Key.shift><Key.shift><Key.shift><Key.shift><Key.shift><Key.shift><Key.shift><Key.shift><Key.shift><Key.shift><Key.shift><Key.shift><Key.shift><Key.shift><Key.shift><Key.shift><Key.shift><Key.shift><Key.shift><Key.shift><Key.shift><Key.shift><Key.shift>Can<Key.backspace>mpbell
Screenshot: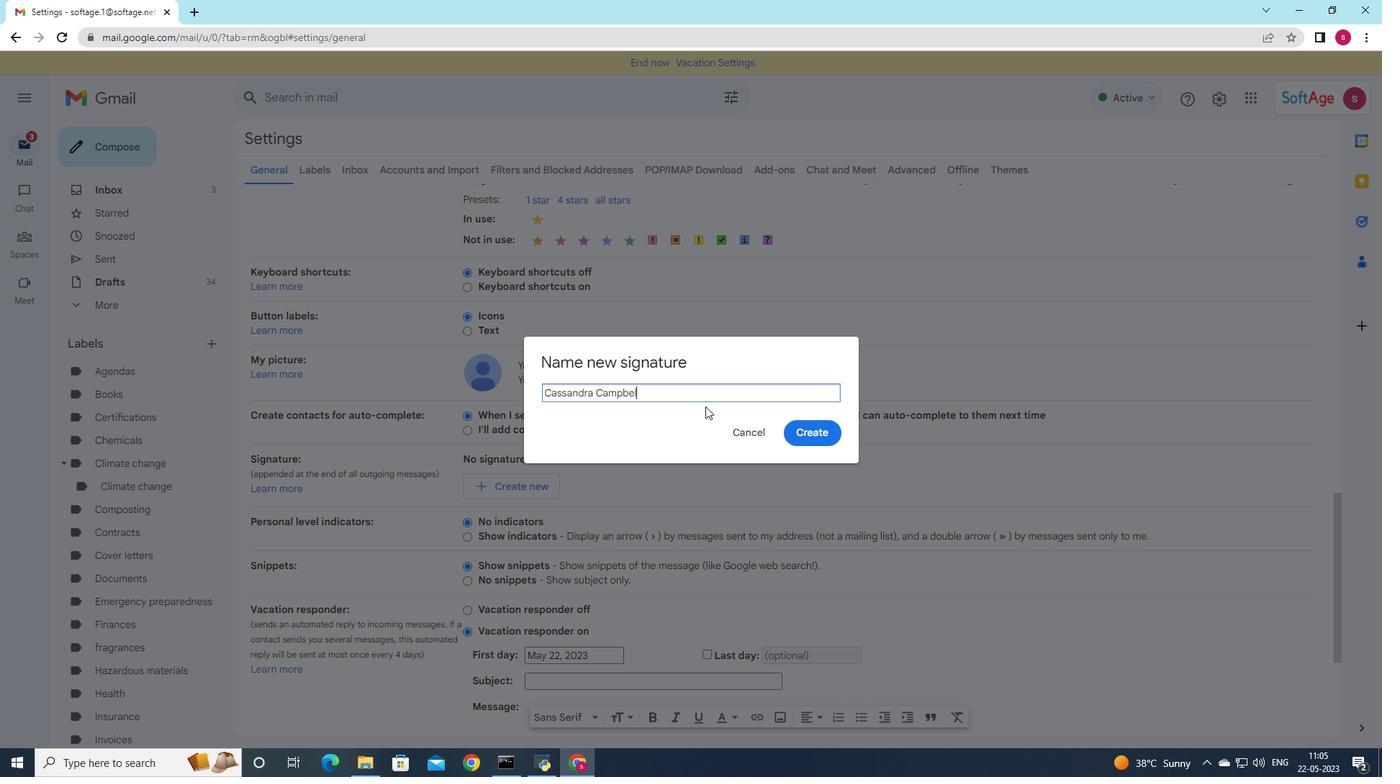 
Action: Mouse moved to (644, 394)
Screenshot: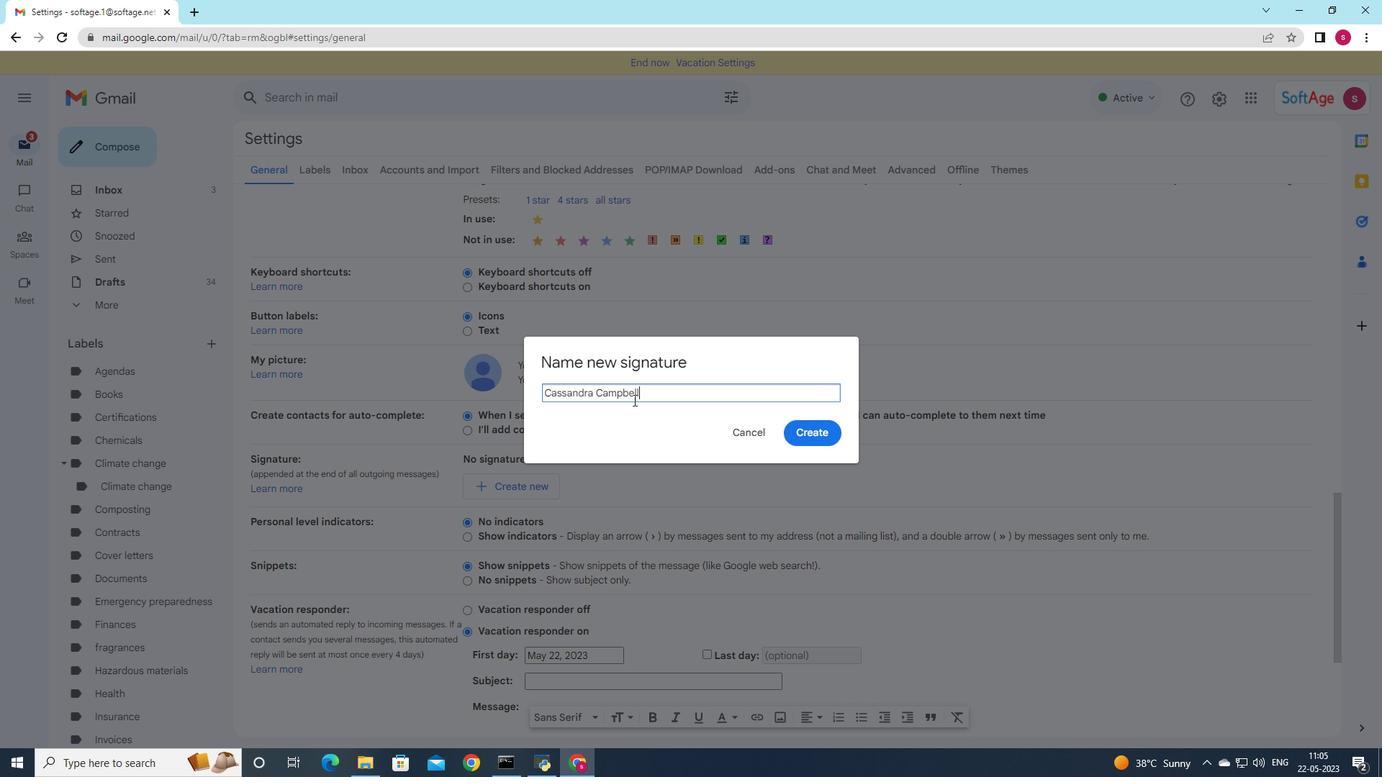 
Action: Key pressed <Key.backspace><Key.backspace><Key.backspace><Key.backspace><Key.backspace><Key.backspace><Key.backspace><Key.backspace>
Screenshot: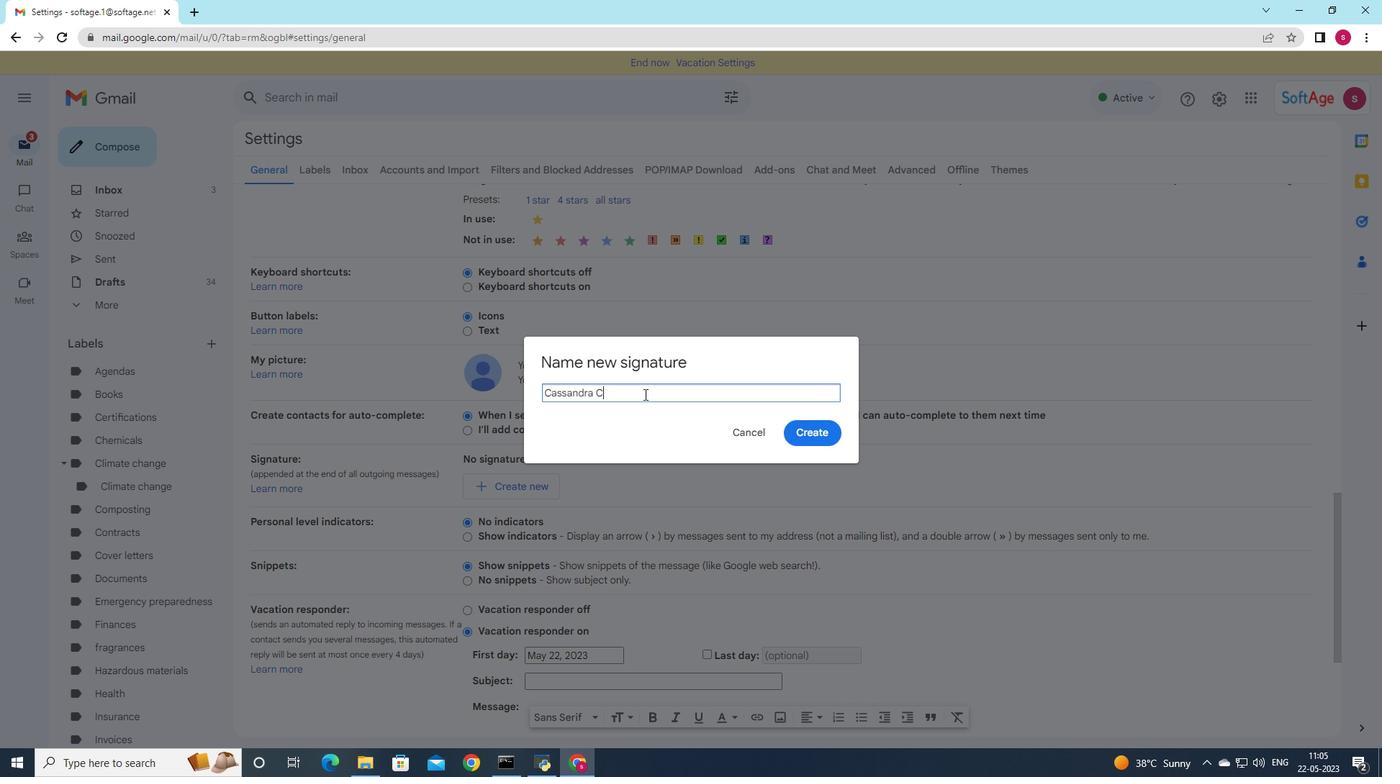 
Action: Mouse moved to (796, 432)
Screenshot: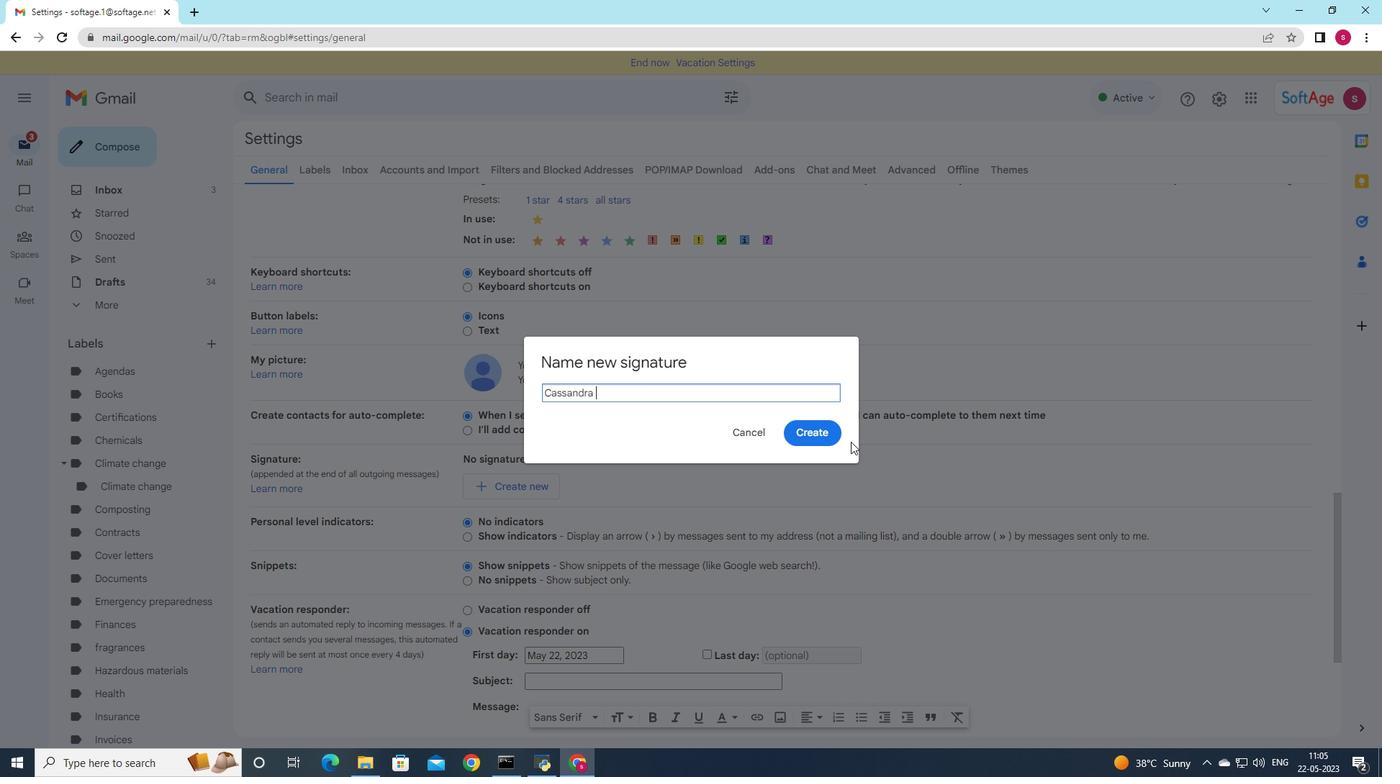 
Action: Mouse pressed left at (796, 432)
Screenshot: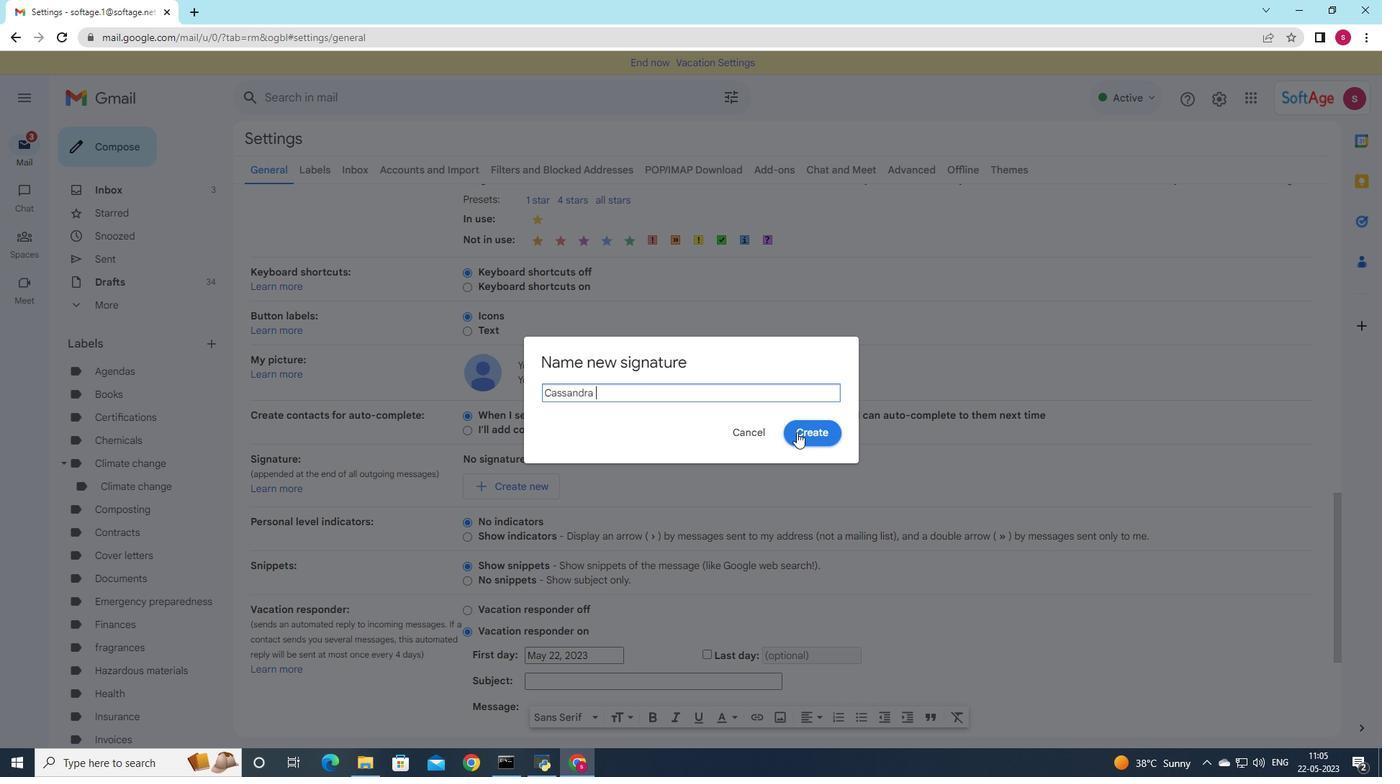 
Action: Mouse moved to (673, 493)
Screenshot: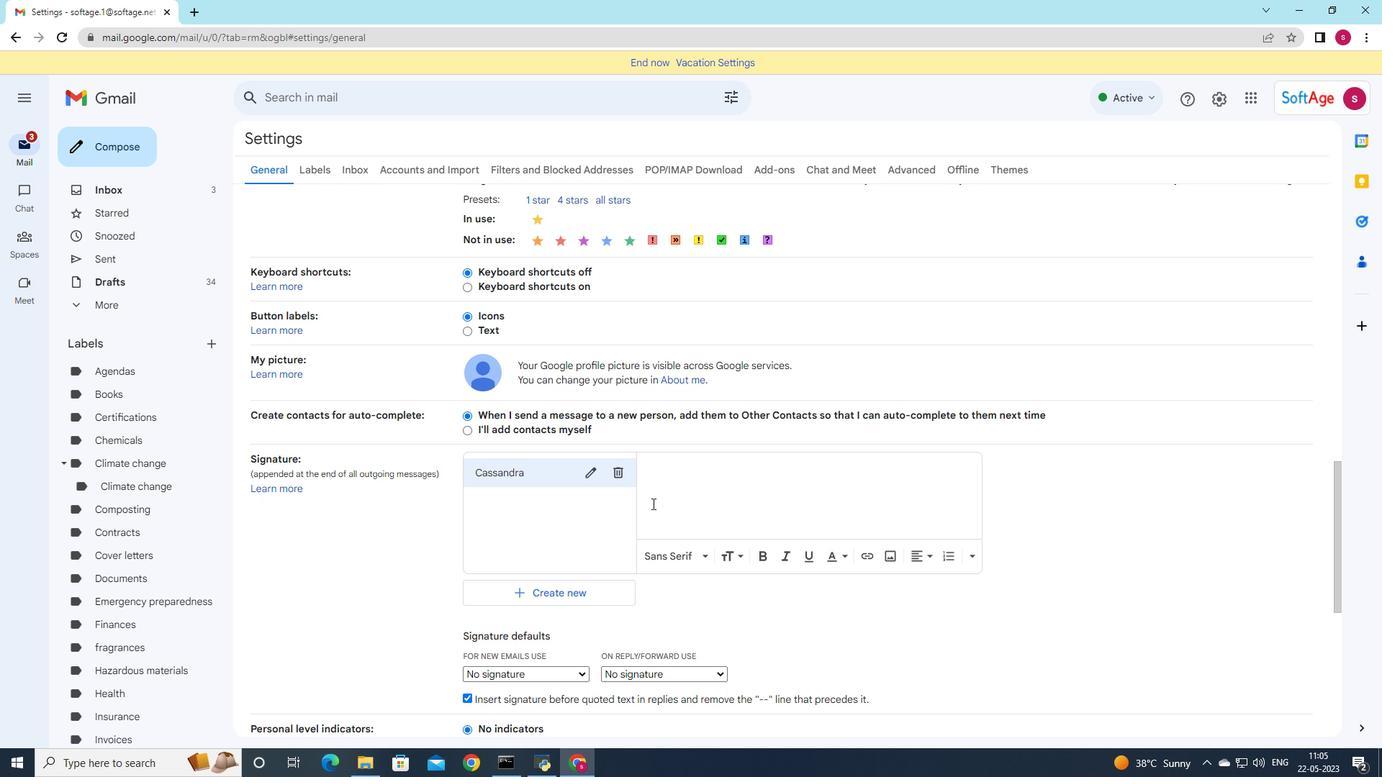 
Action: Mouse pressed left at (673, 493)
Screenshot: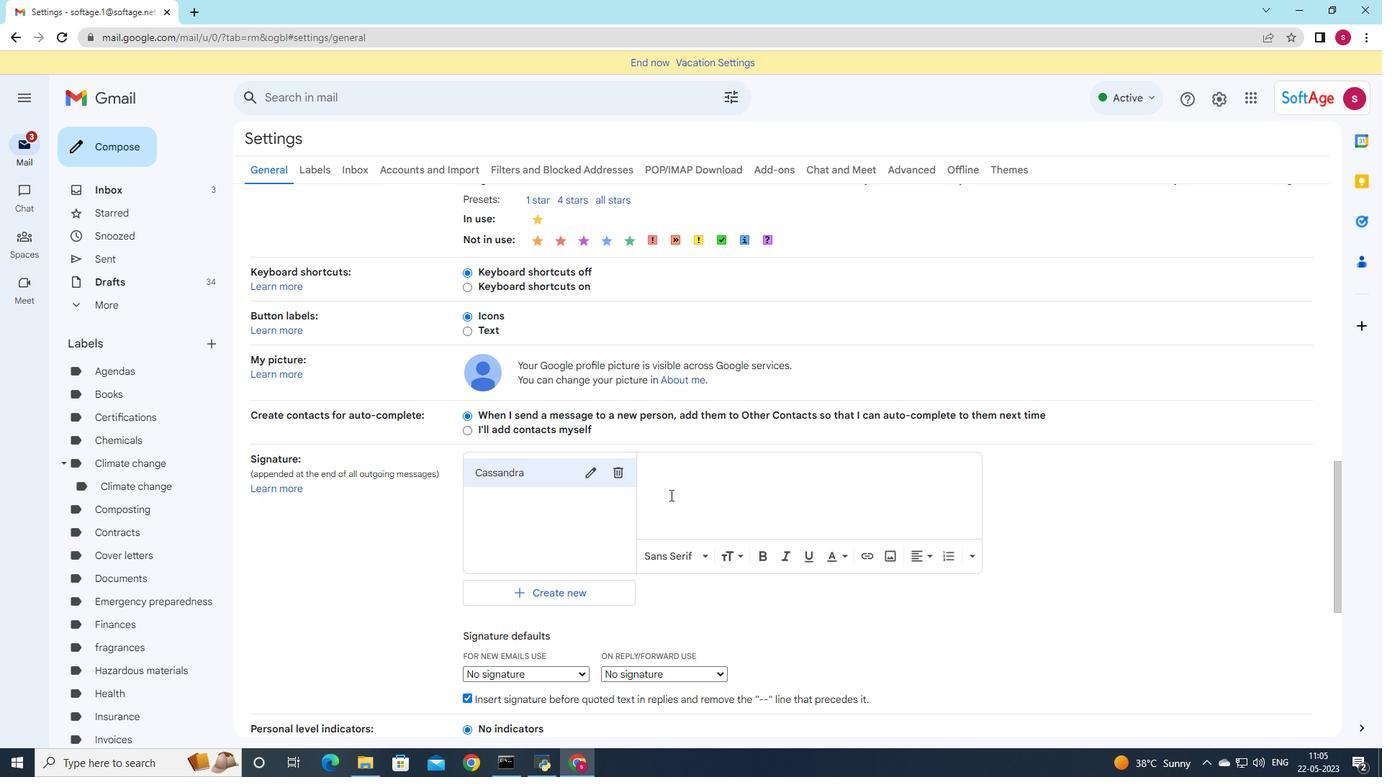 
Action: Mouse moved to (677, 460)
Screenshot: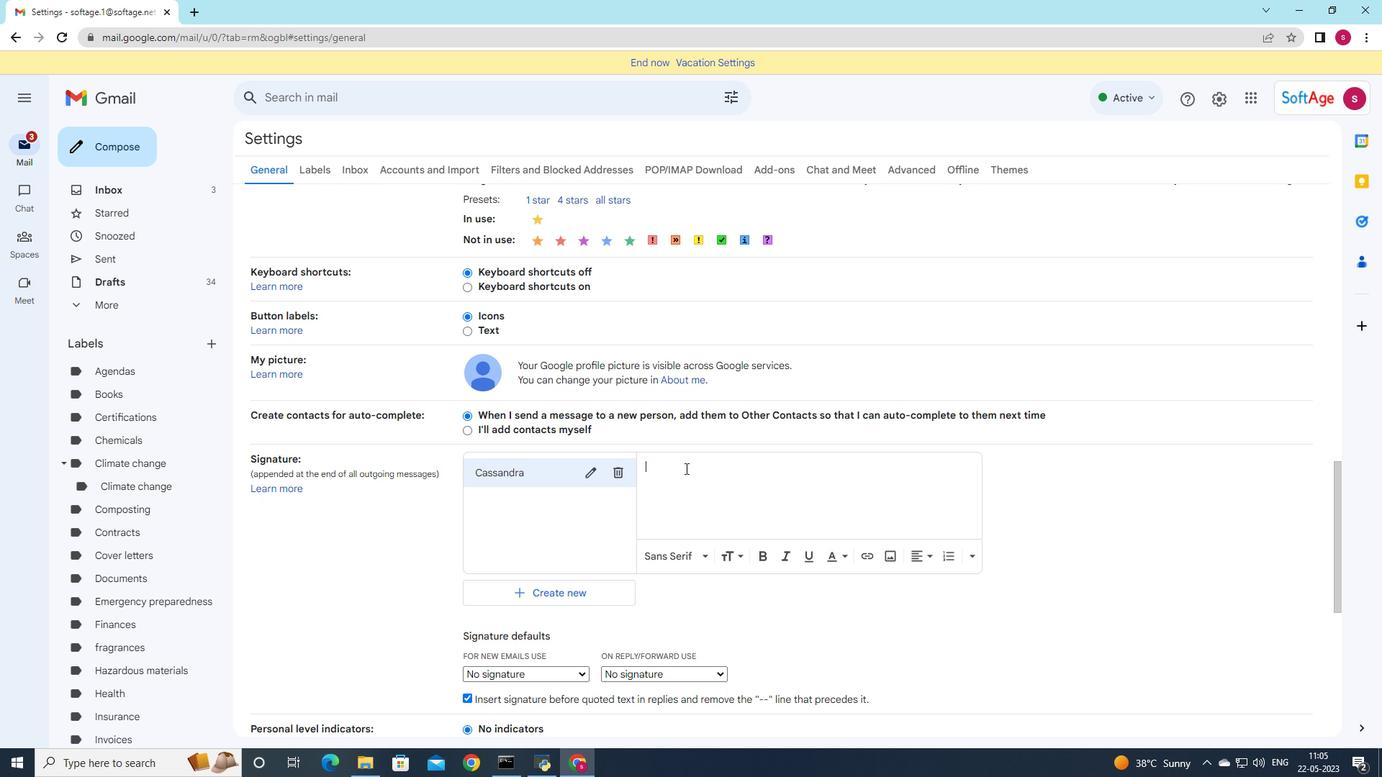 
Action: Mouse pressed left at (677, 460)
Screenshot: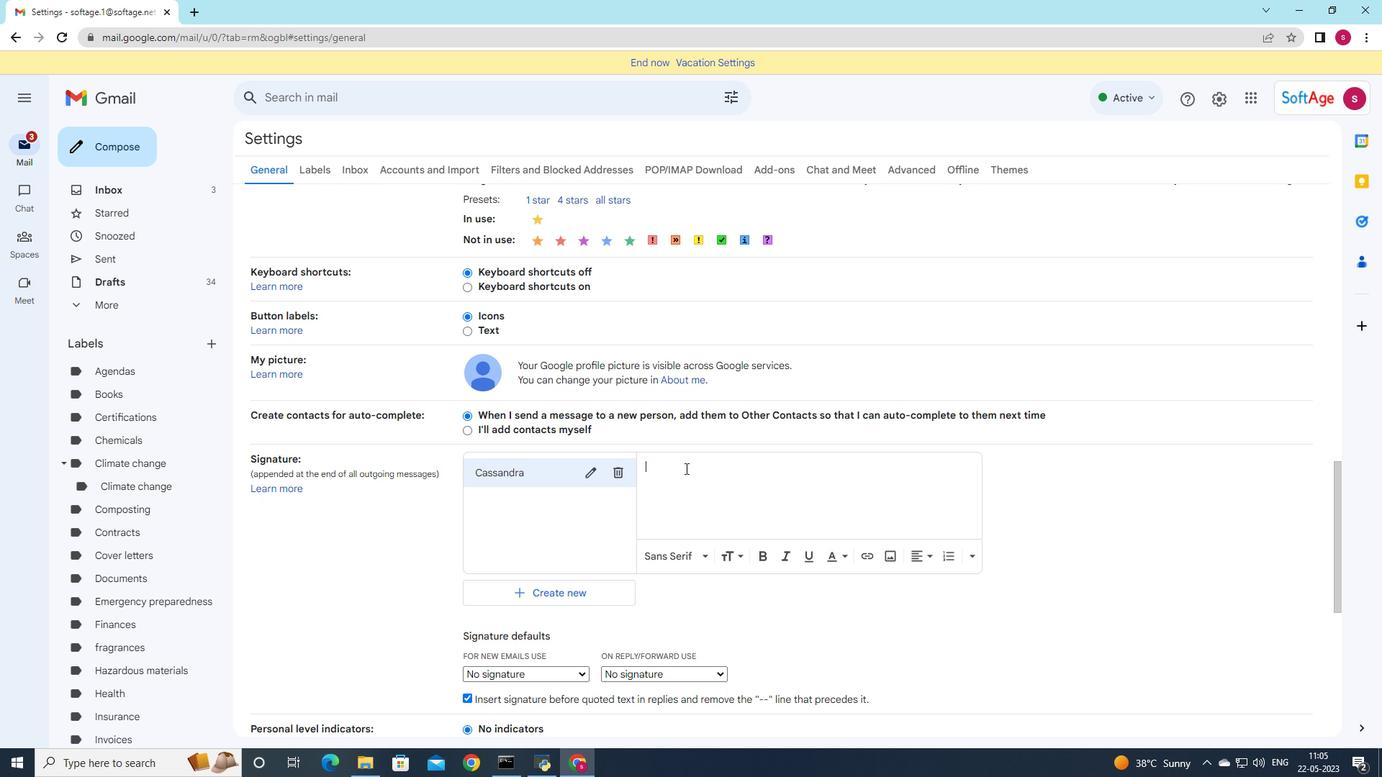 
Action: Mouse moved to (673, 473)
Screenshot: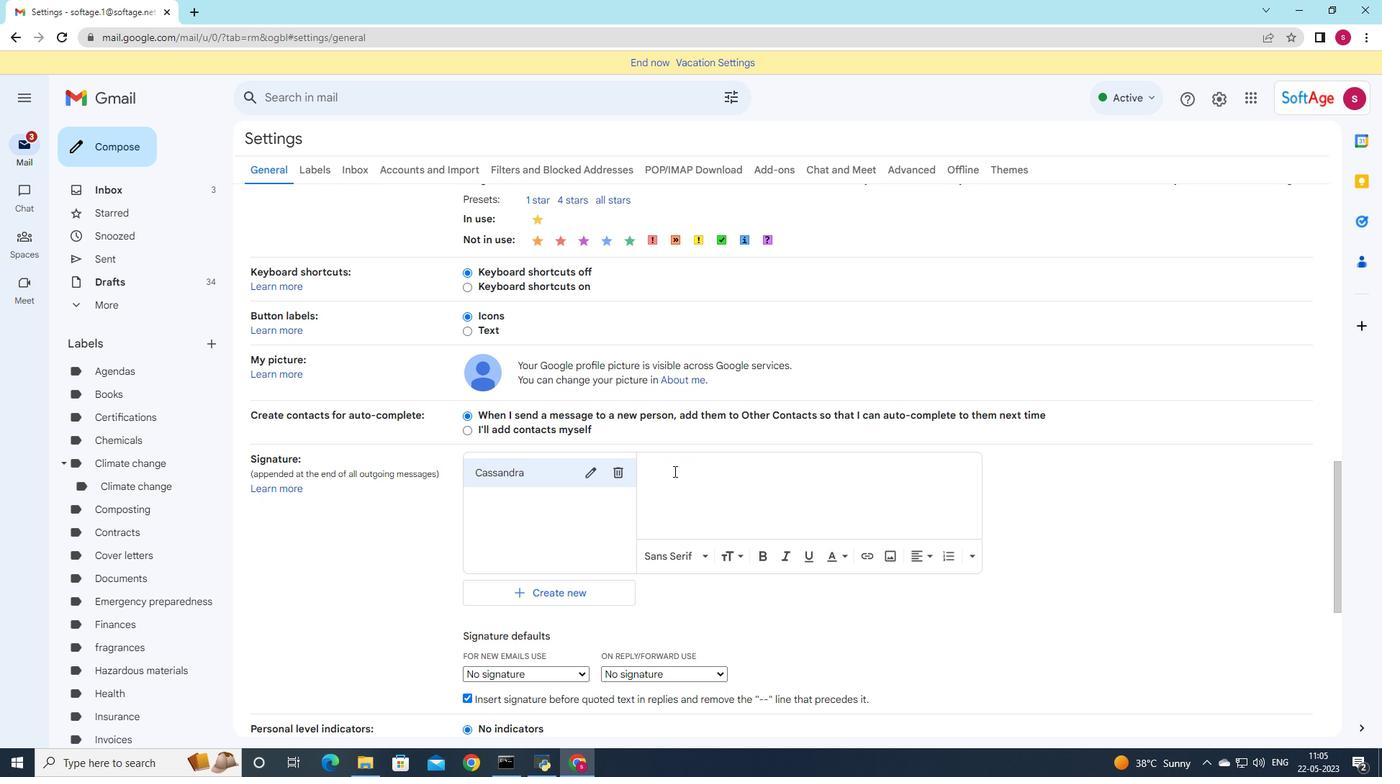 
Action: Key pressed <Key.shift><Key.shift><Key.shift><Key.shift><Key.shift><Key.shift>Warmly
Screenshot: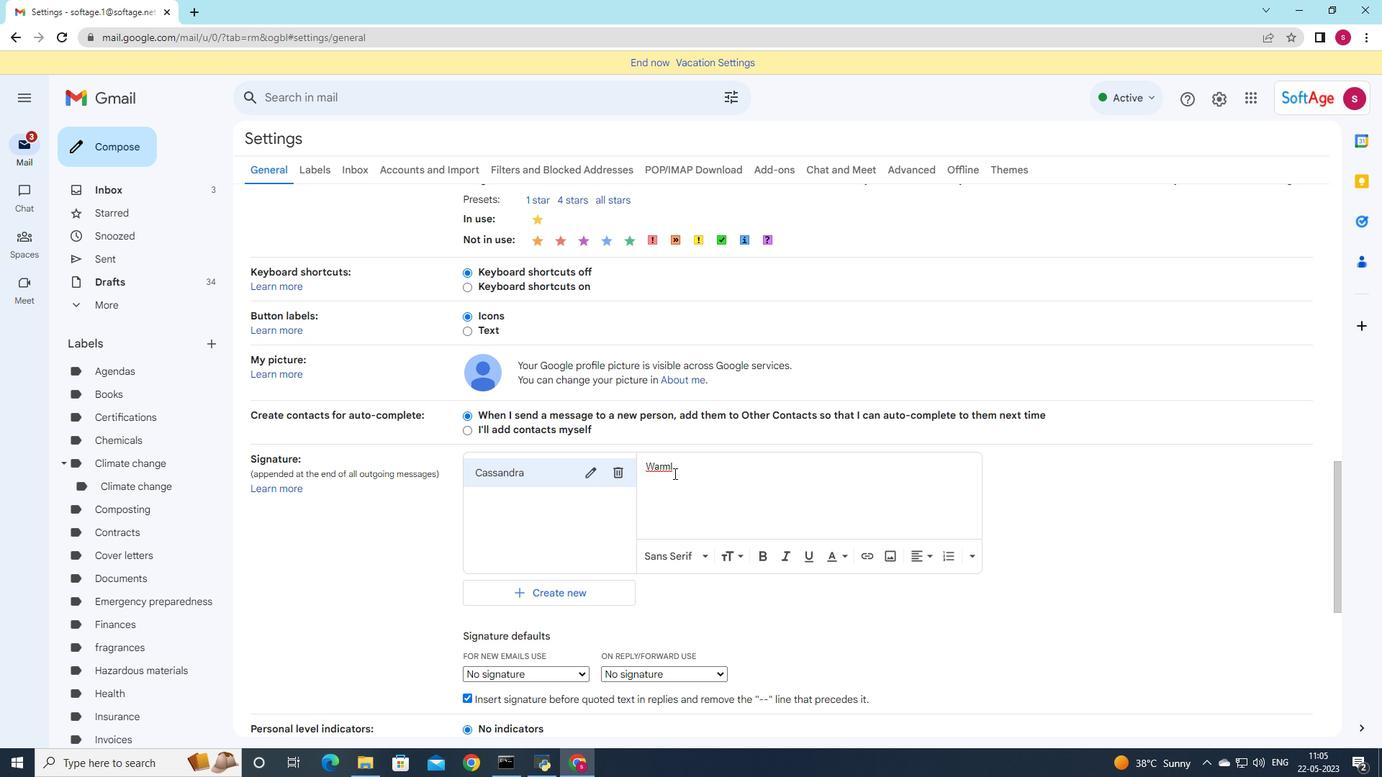 
Action: Mouse moved to (783, 479)
Screenshot: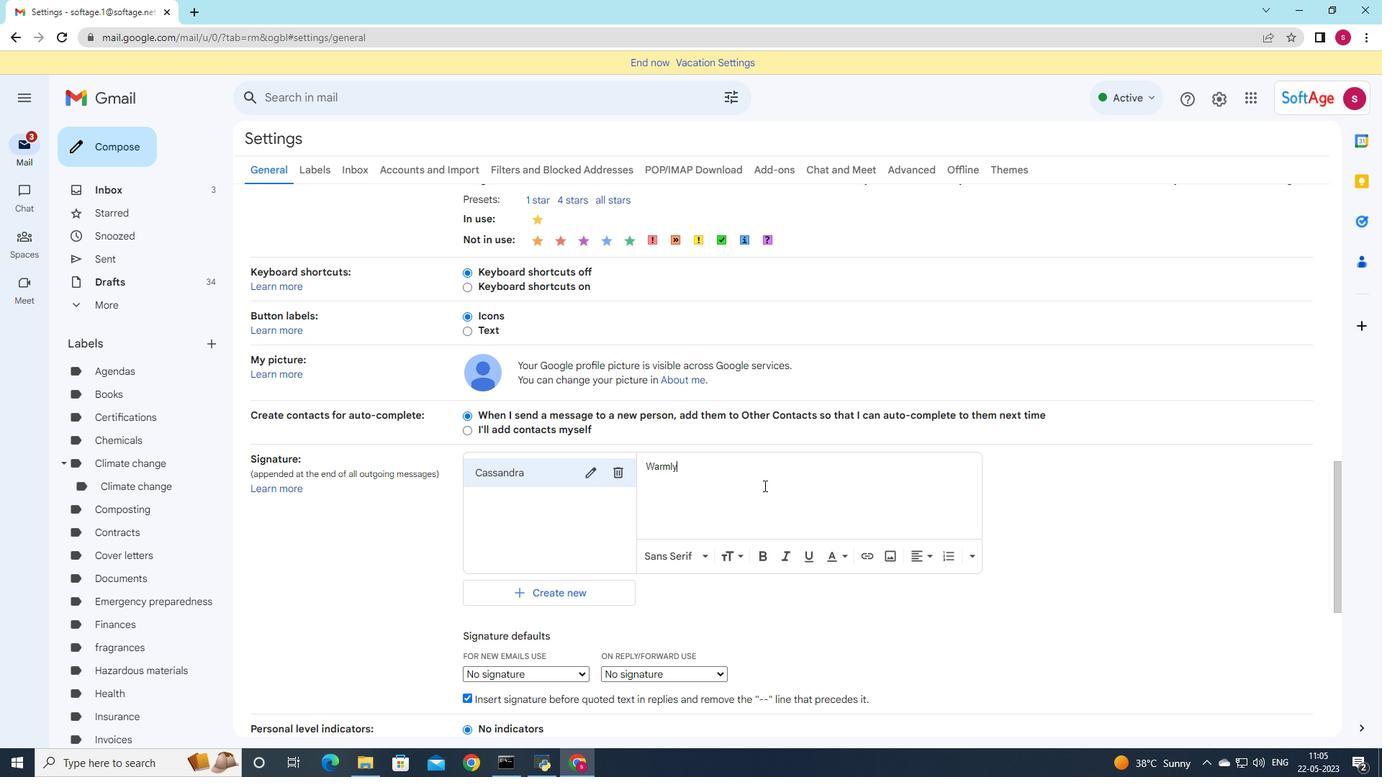 
Action: Key pressed ,<Key.enter><Key.shift>Casandra<Key.space><Key.shift>Campbell
Screenshot: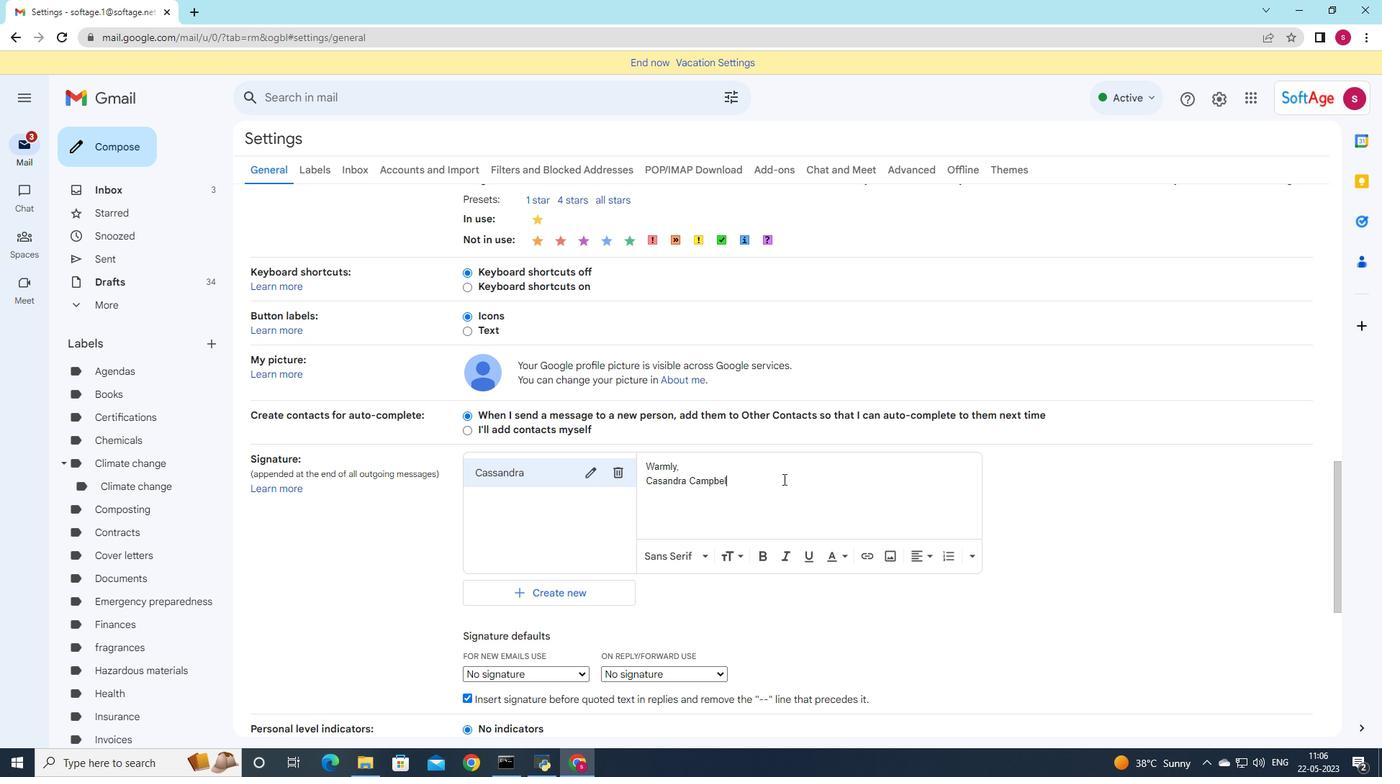 
Action: Mouse moved to (587, 678)
Screenshot: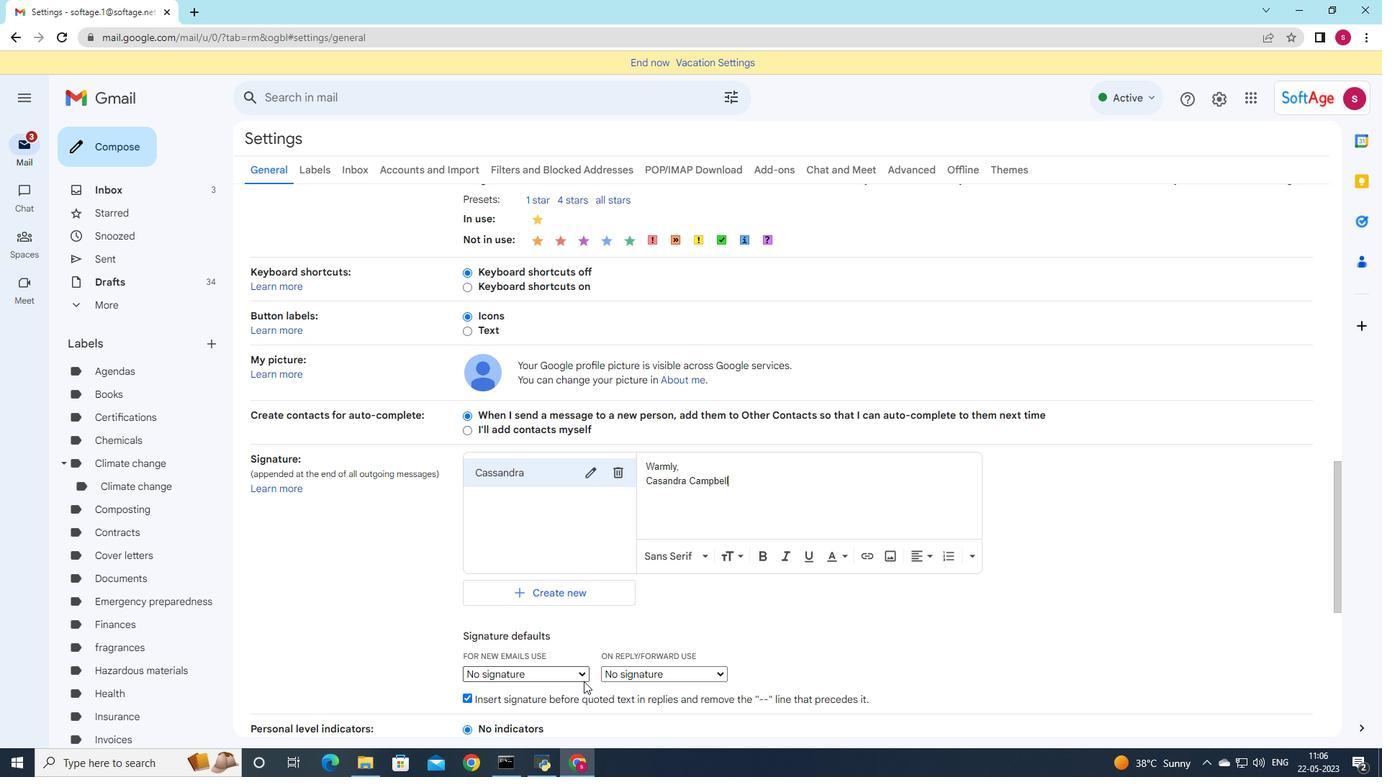 
Action: Mouse pressed left at (587, 678)
Screenshot: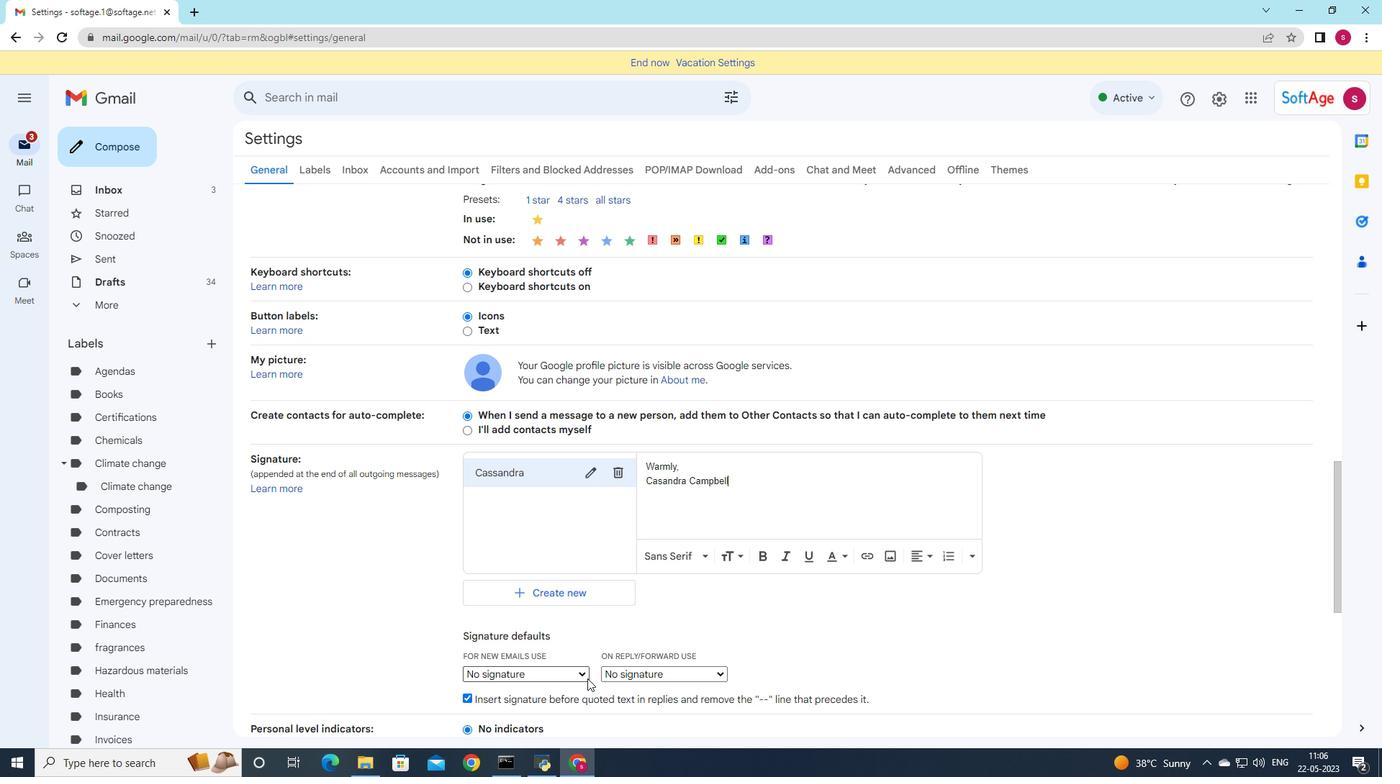 
Action: Mouse moved to (571, 696)
Screenshot: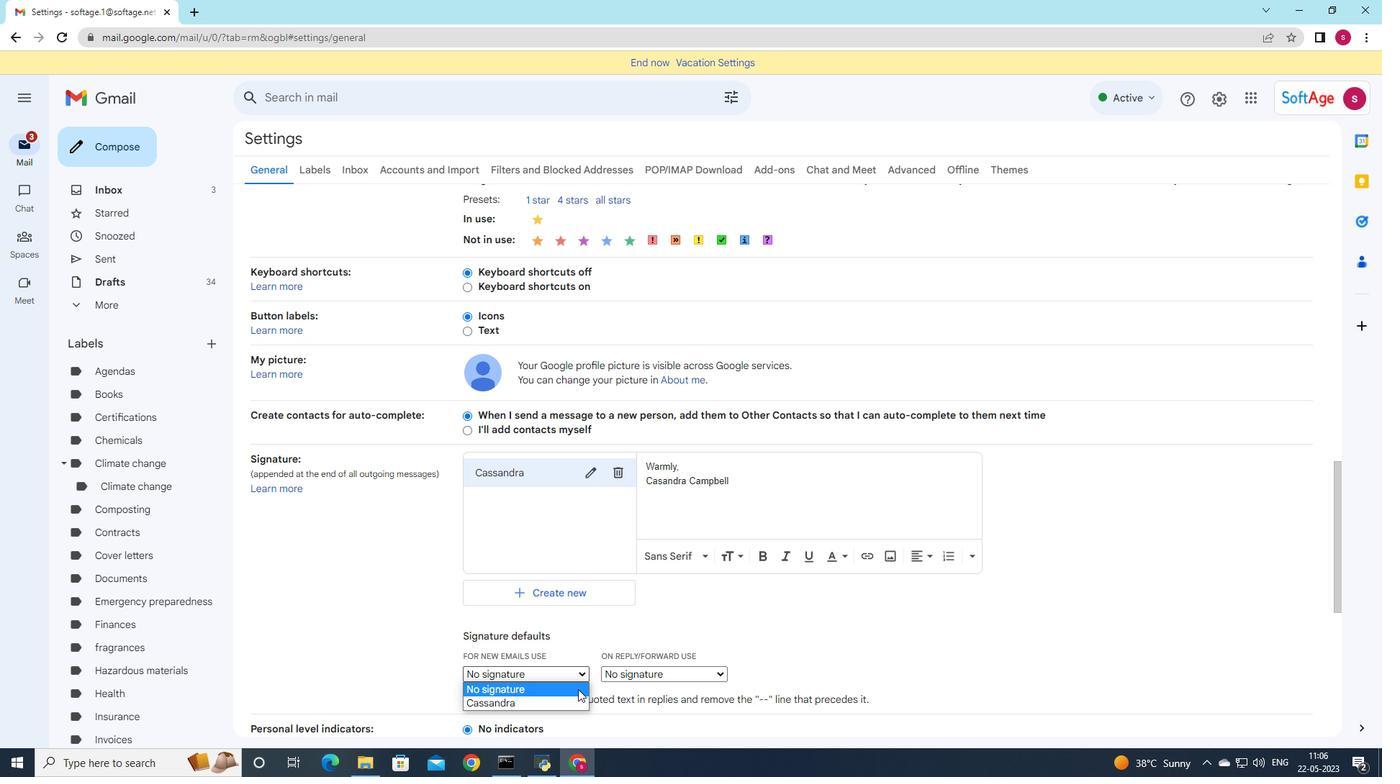 
Action: Mouse pressed left at (571, 696)
Screenshot: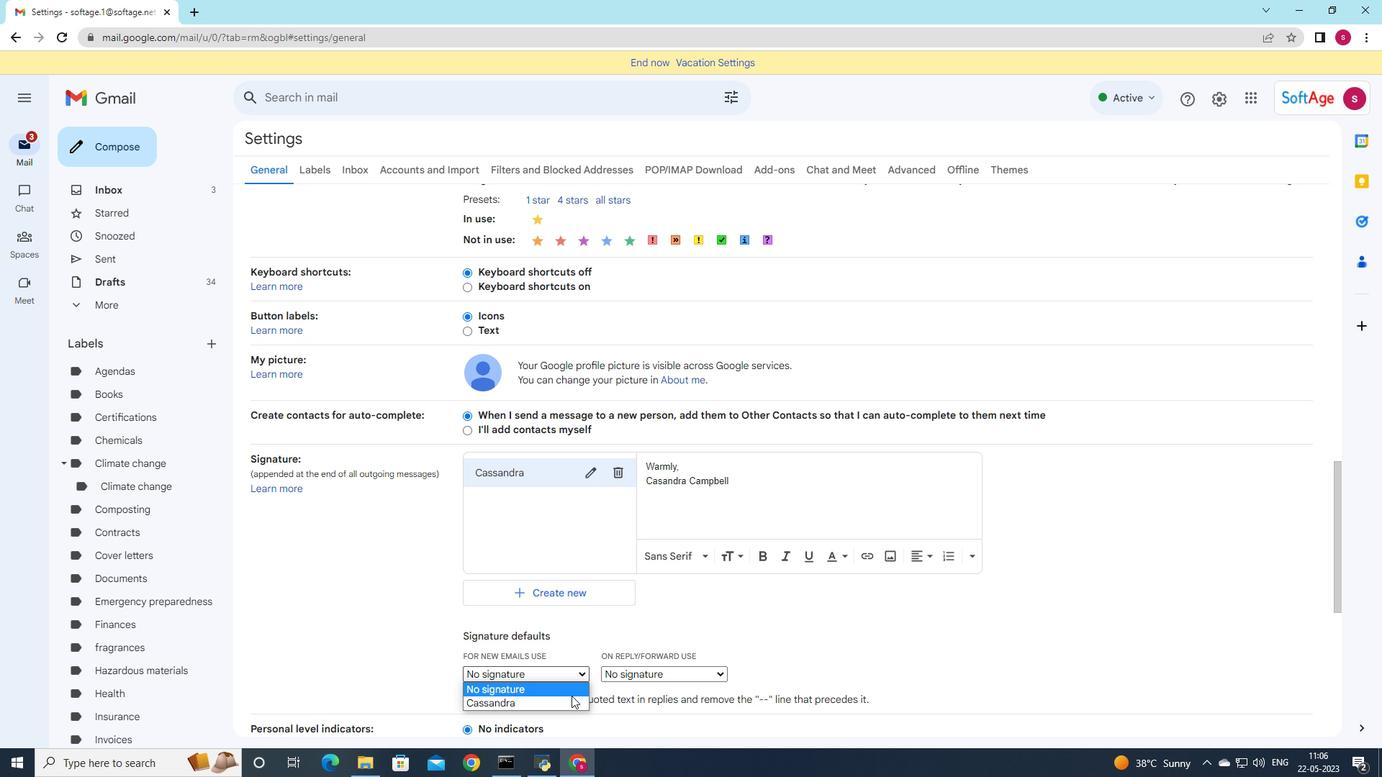 
Action: Mouse moved to (580, 667)
Screenshot: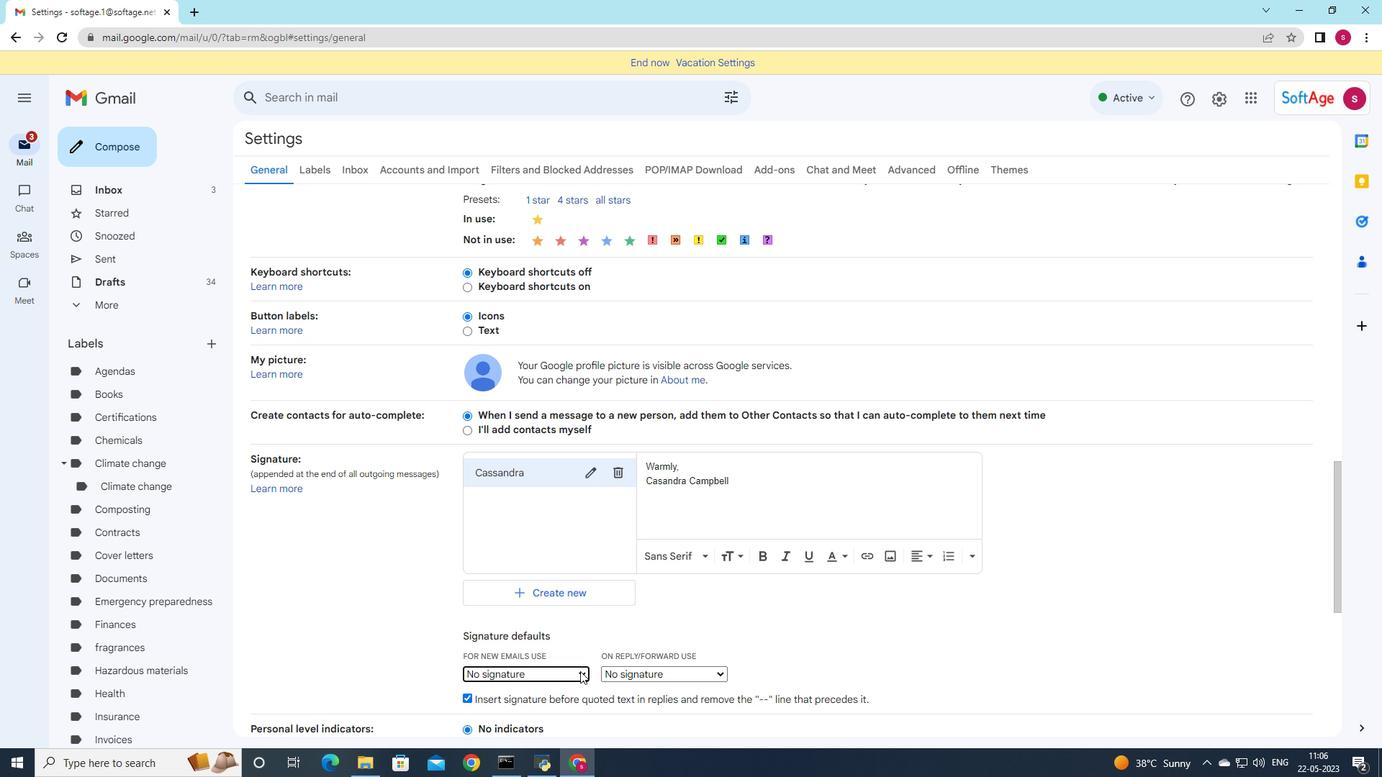 
Action: Mouse pressed left at (580, 667)
Screenshot: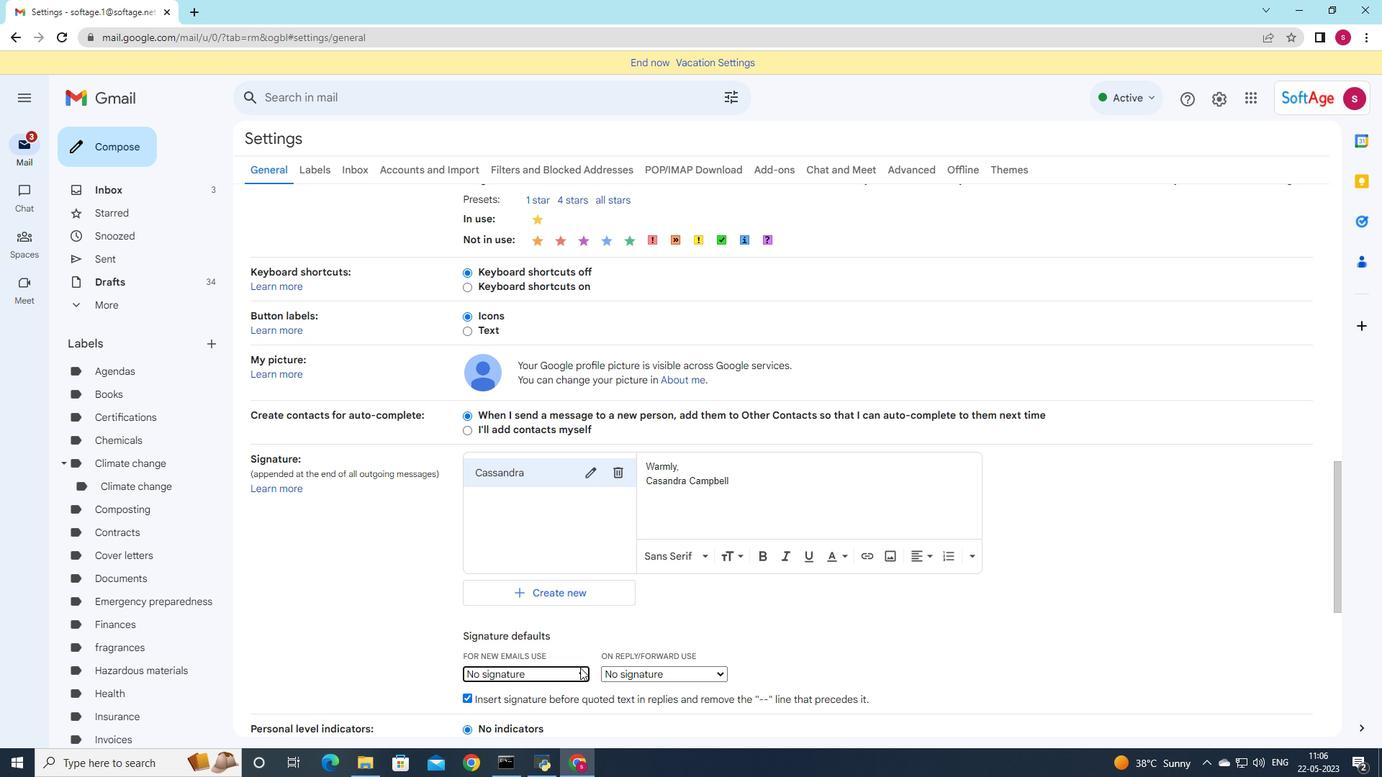 
Action: Mouse moved to (570, 702)
Screenshot: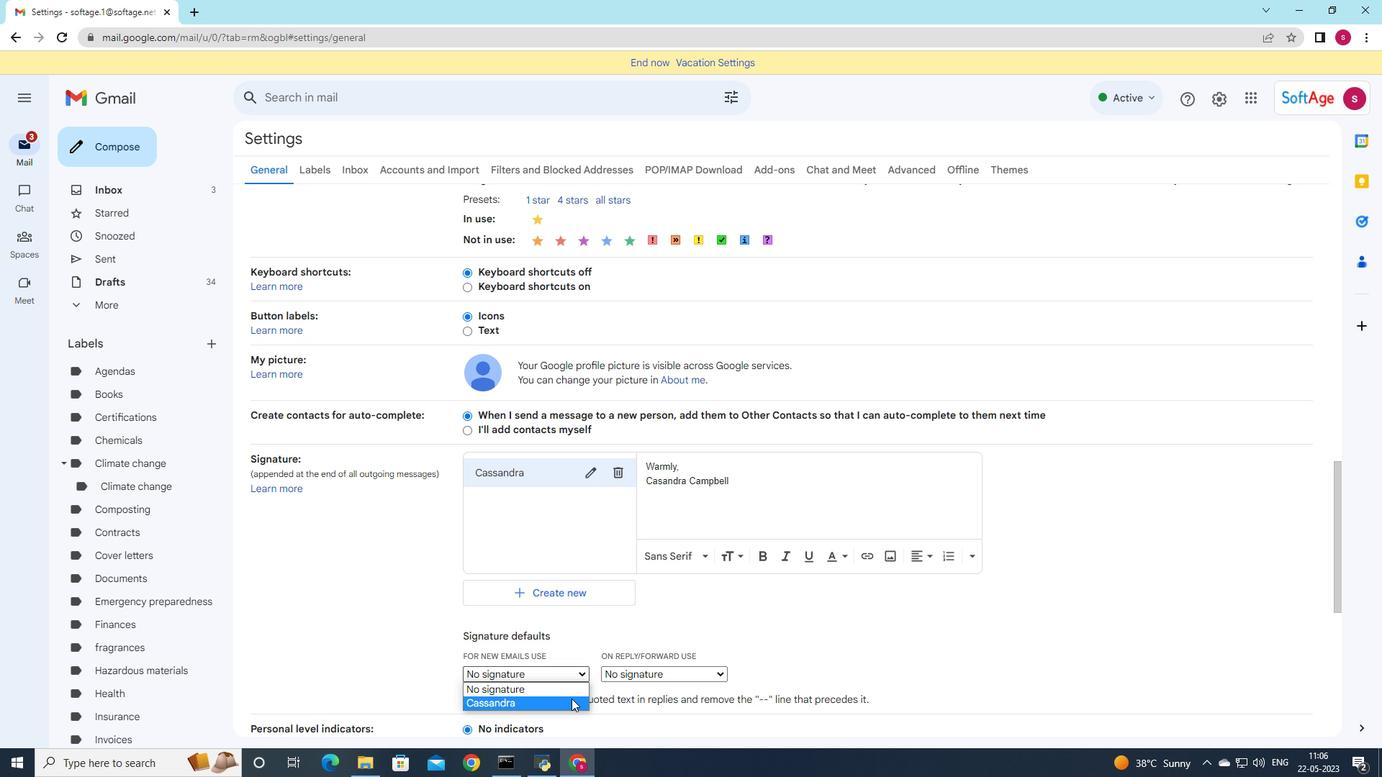 
Action: Mouse pressed left at (570, 702)
Screenshot: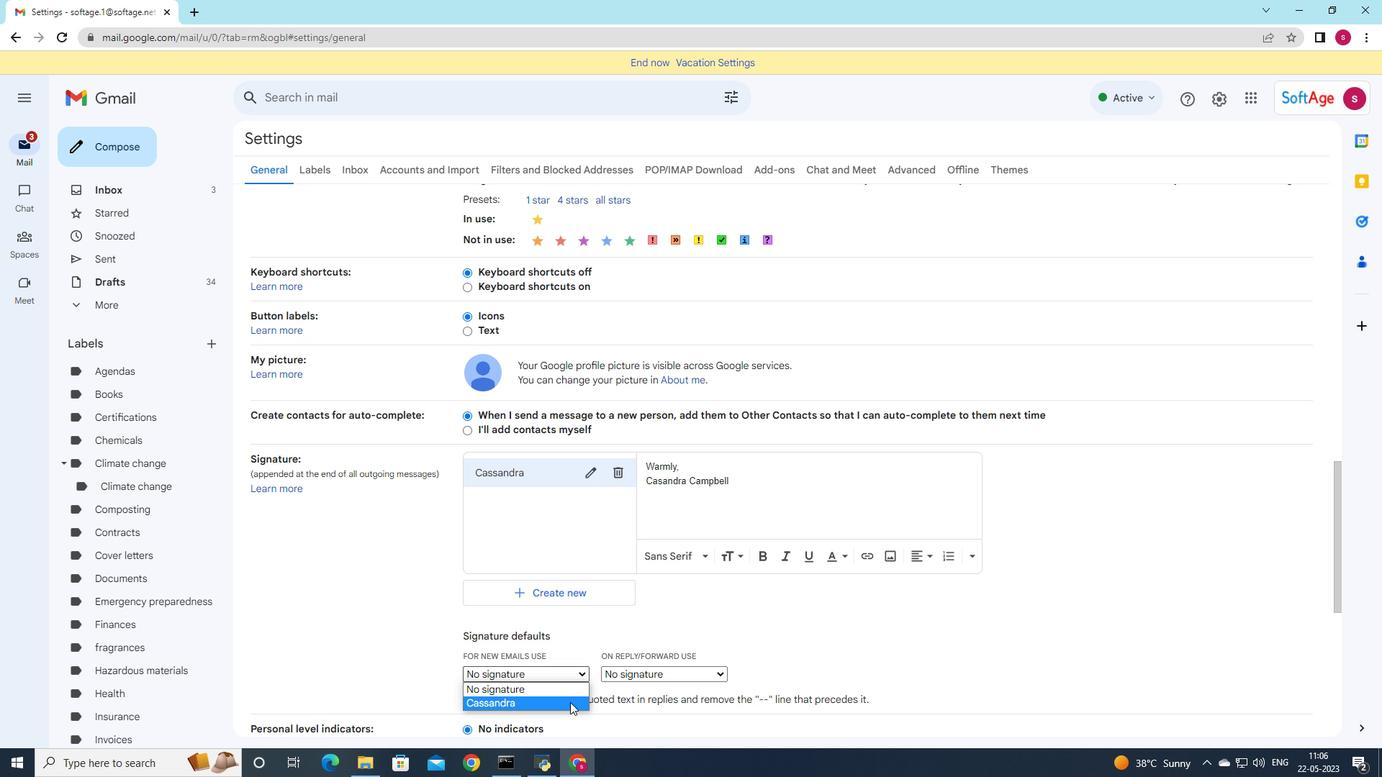 
Action: Mouse moved to (721, 673)
Screenshot: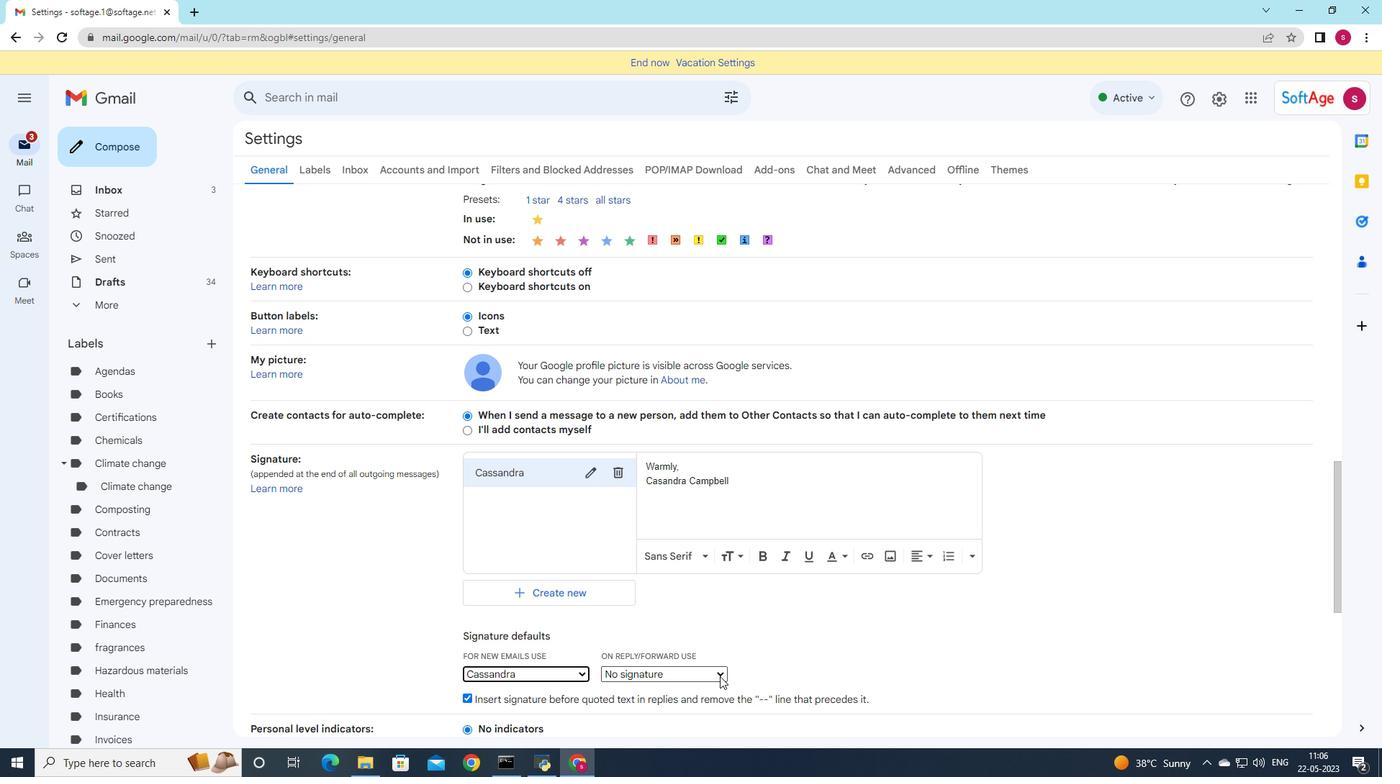 
Action: Mouse pressed left at (721, 673)
Screenshot: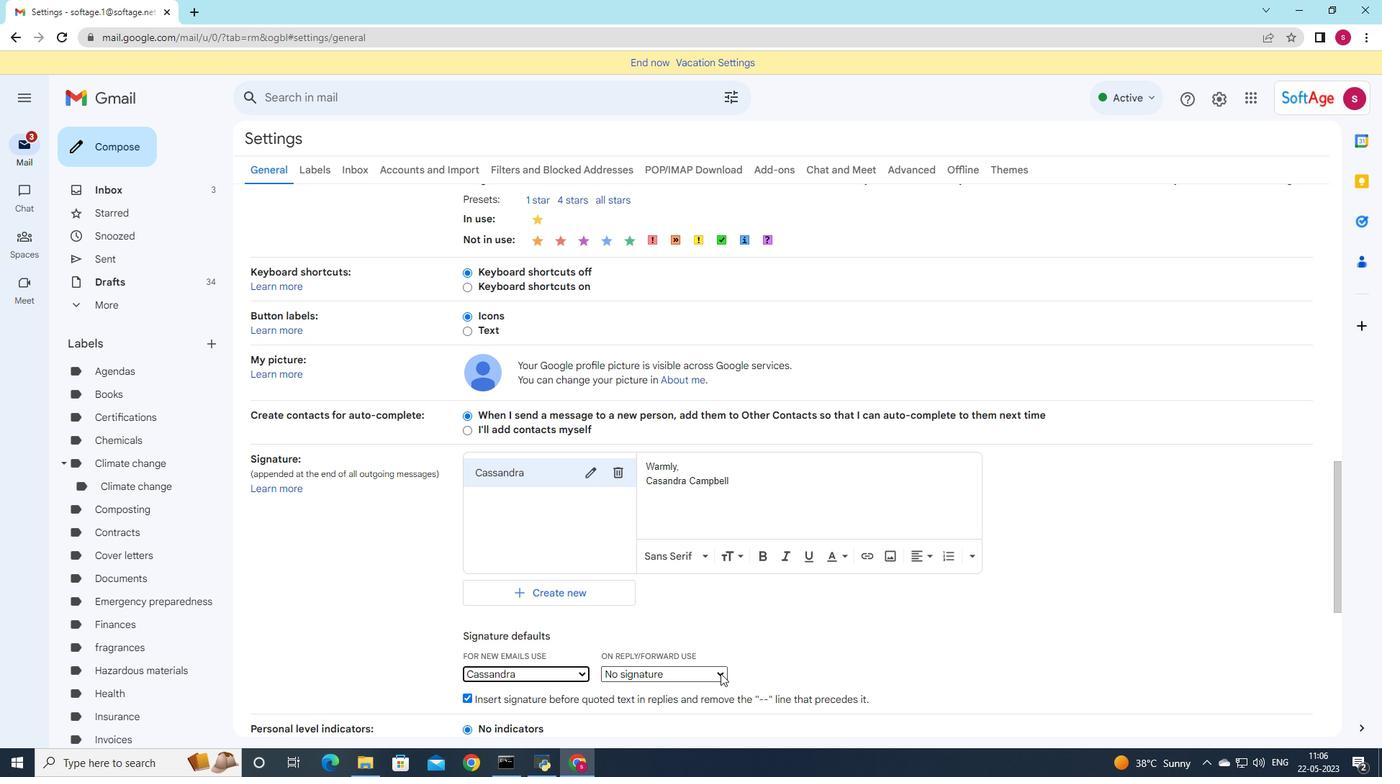
Action: Mouse moved to (684, 705)
Screenshot: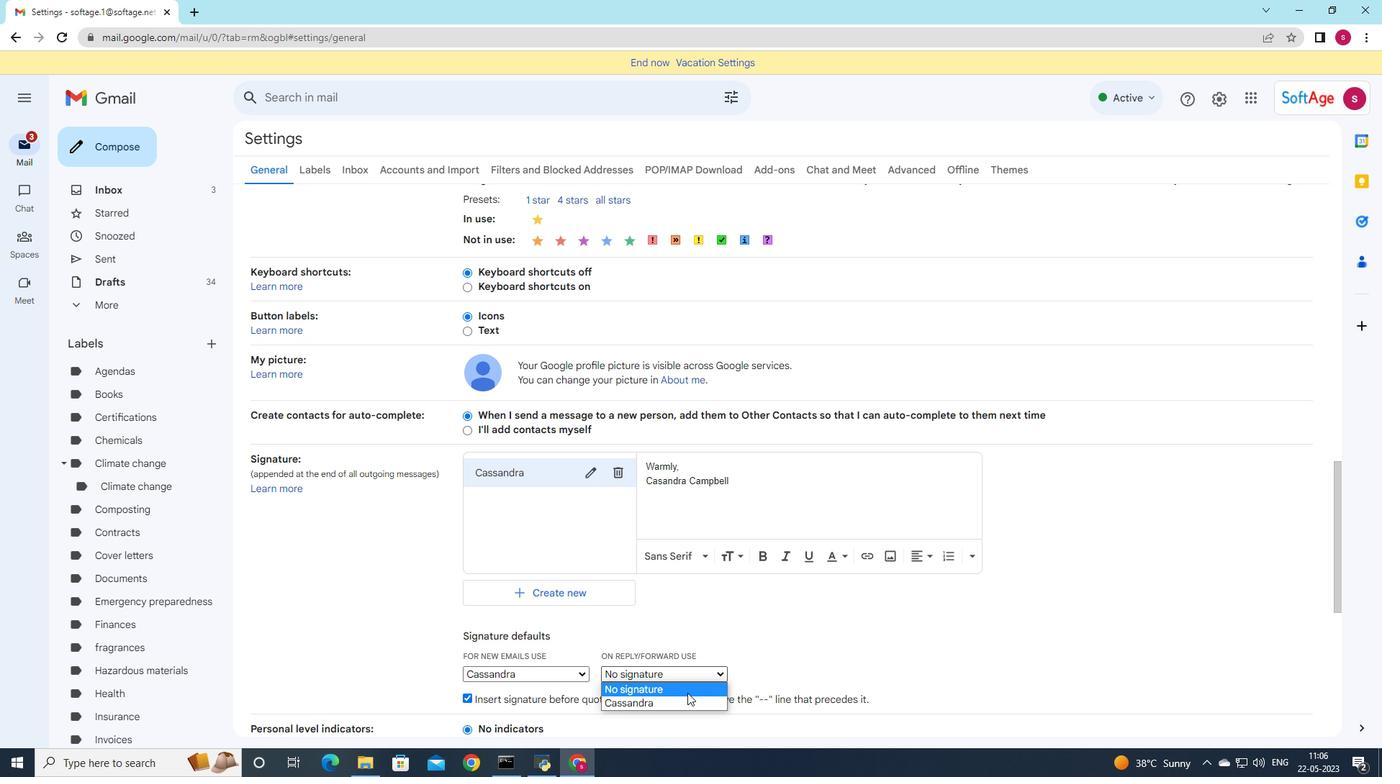 
Action: Mouse pressed left at (684, 705)
Screenshot: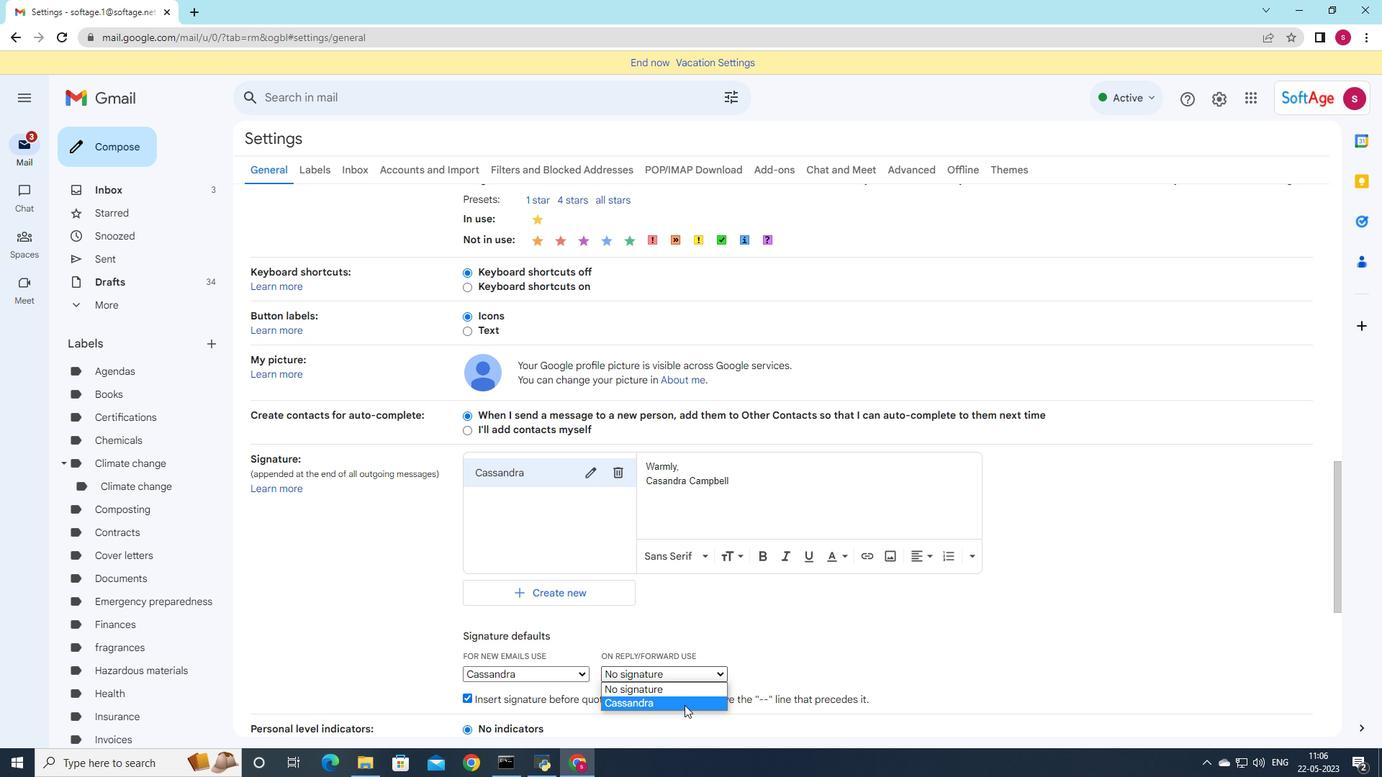 
Action: Mouse moved to (675, 677)
Screenshot: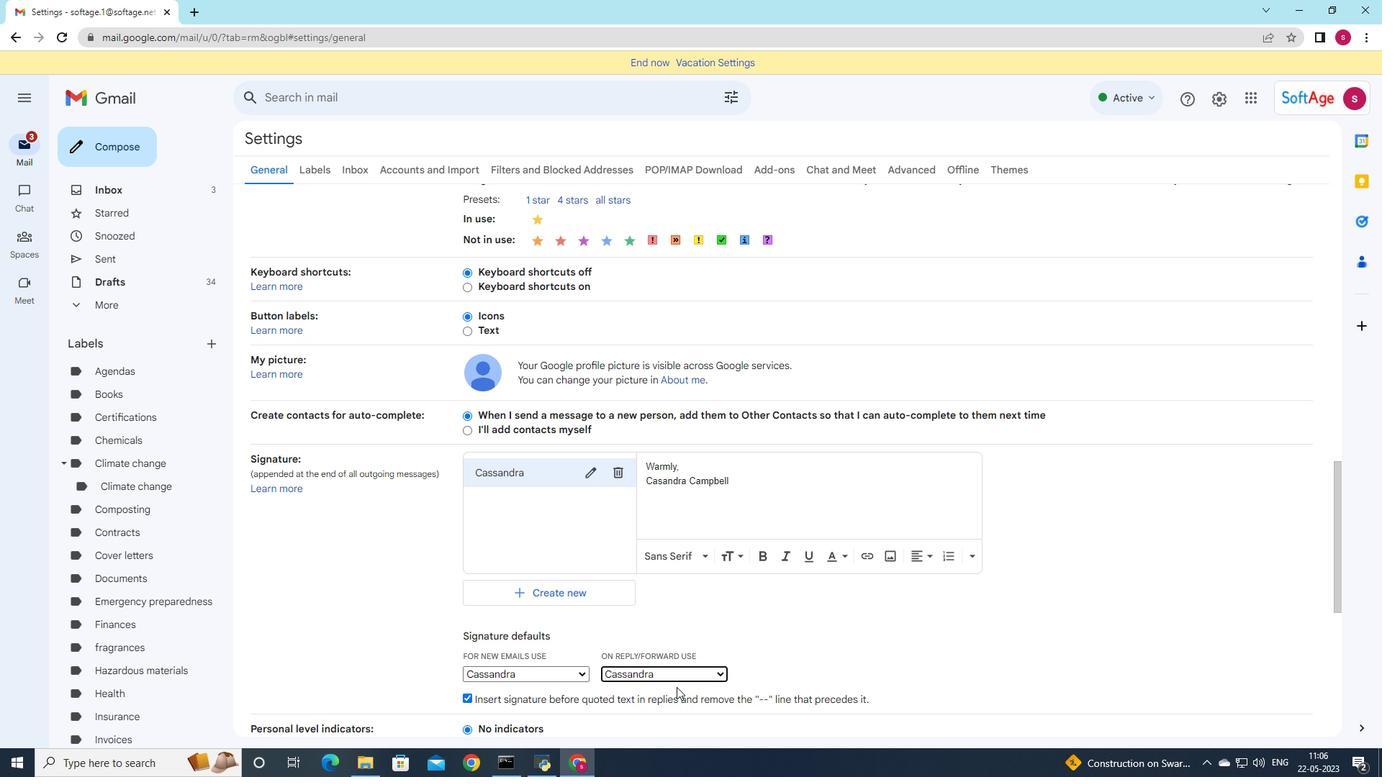 
Action: Mouse scrolled (675, 676) with delta (0, 0)
Screenshot: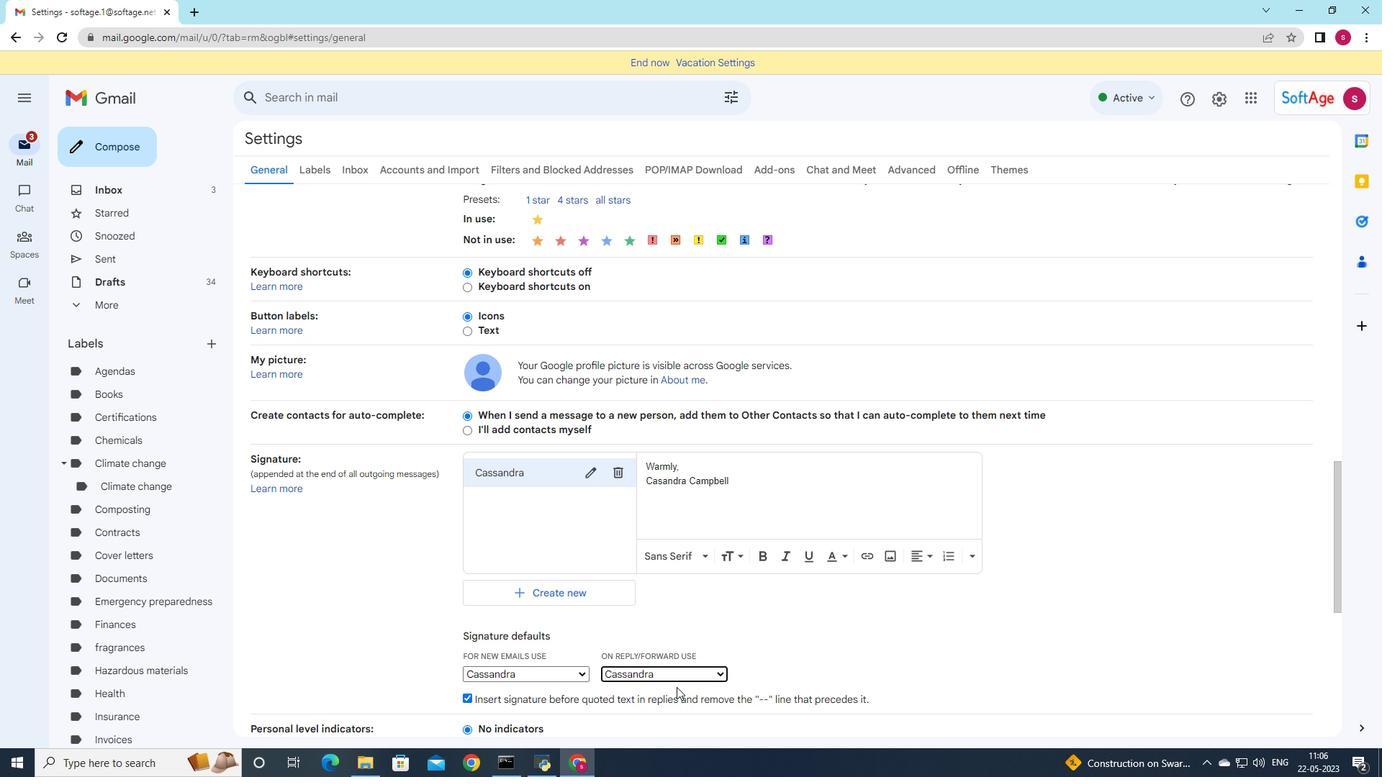 
Action: Mouse scrolled (675, 676) with delta (0, 0)
Screenshot: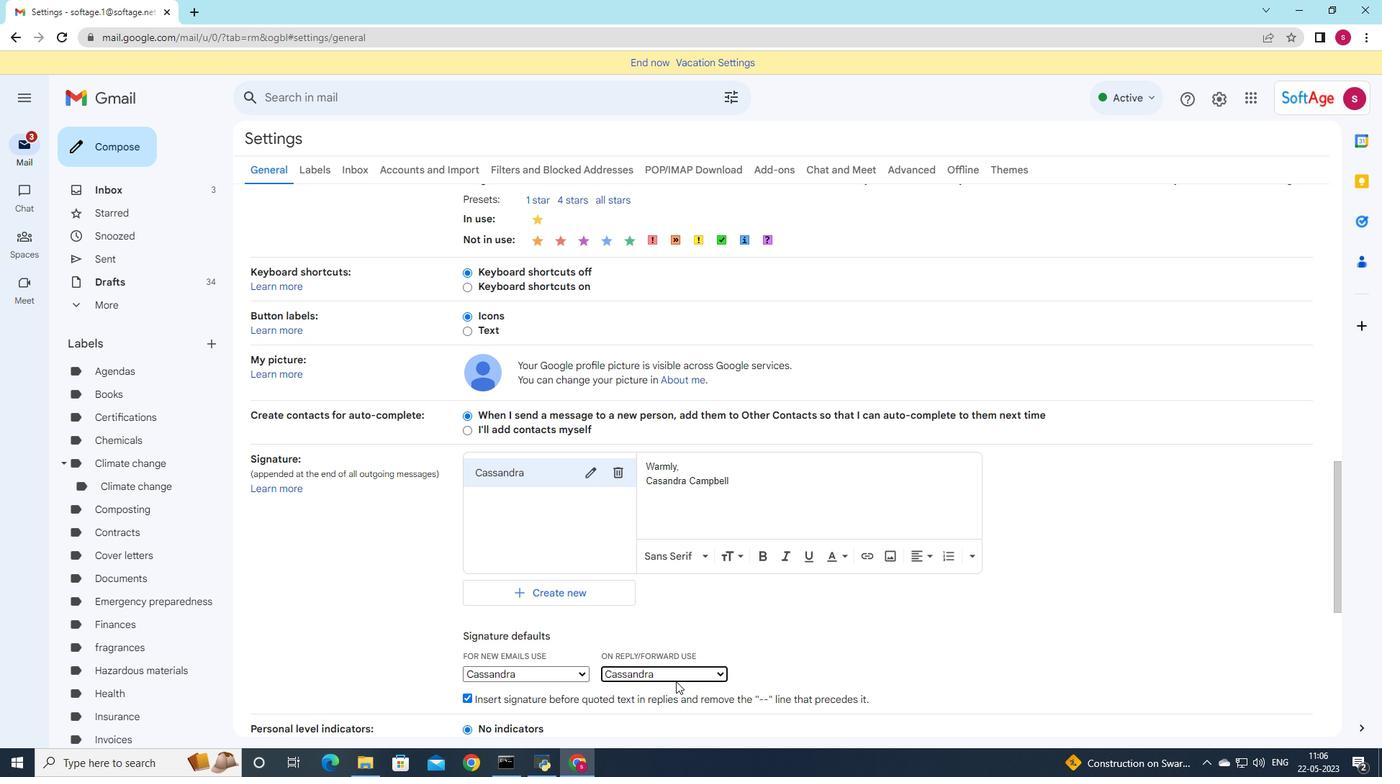 
Action: Mouse moved to (677, 673)
Screenshot: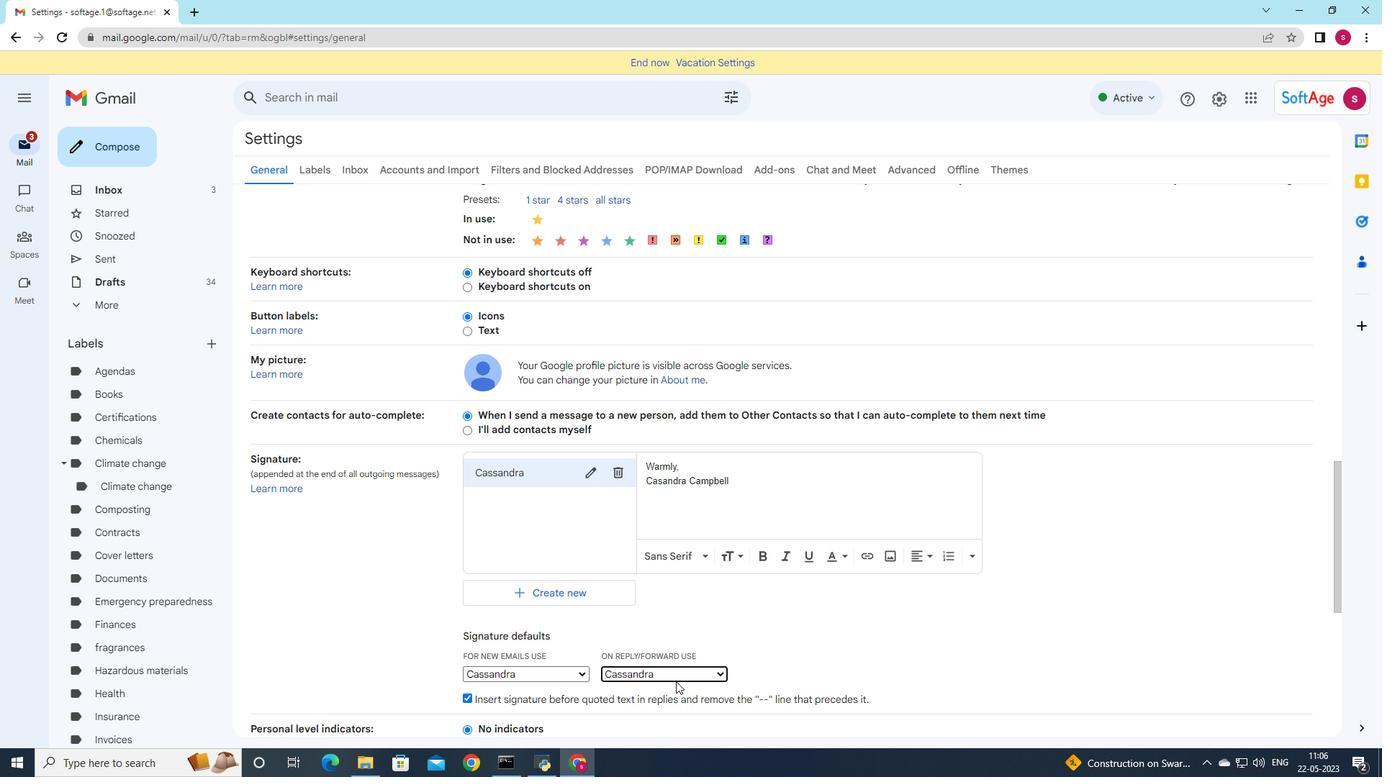 
Action: Mouse scrolled (677, 672) with delta (0, 0)
Screenshot: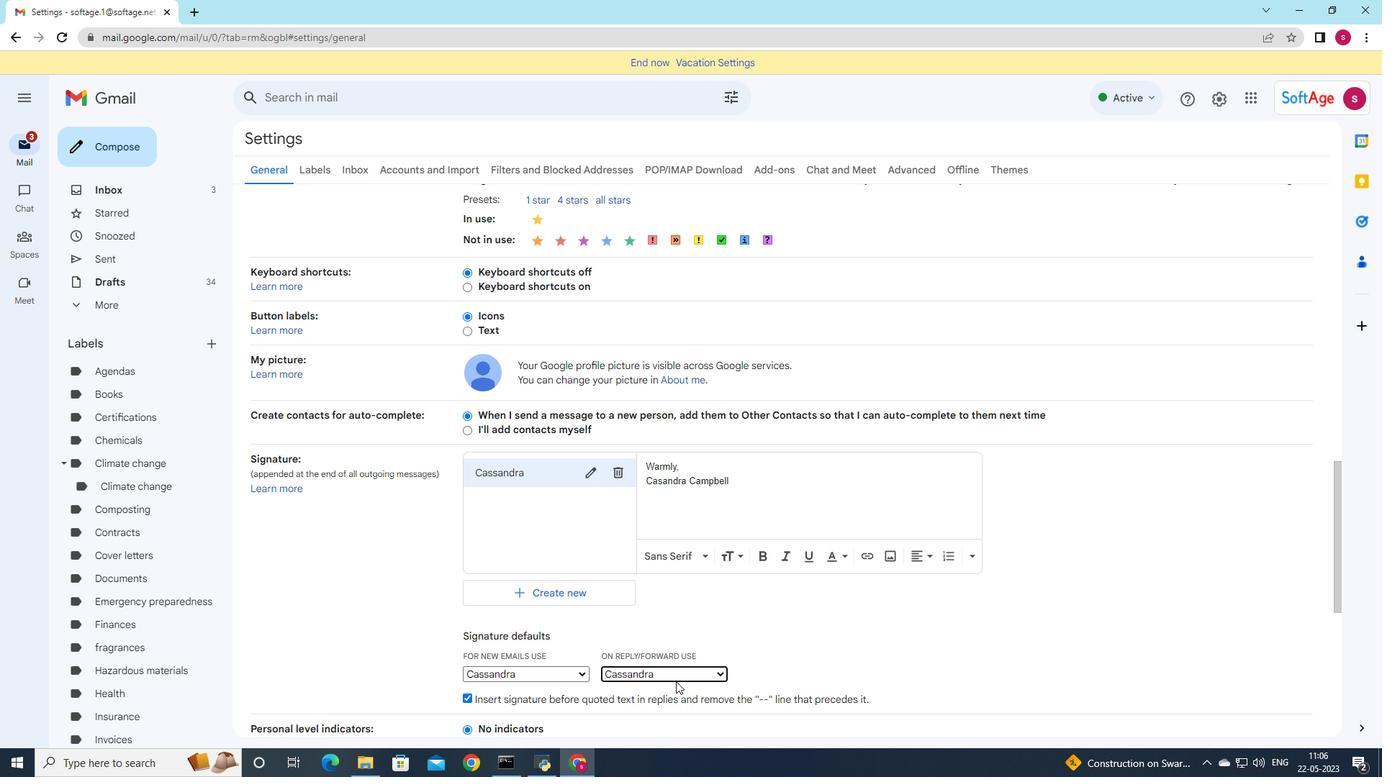 
Action: Mouse moved to (677, 668)
Screenshot: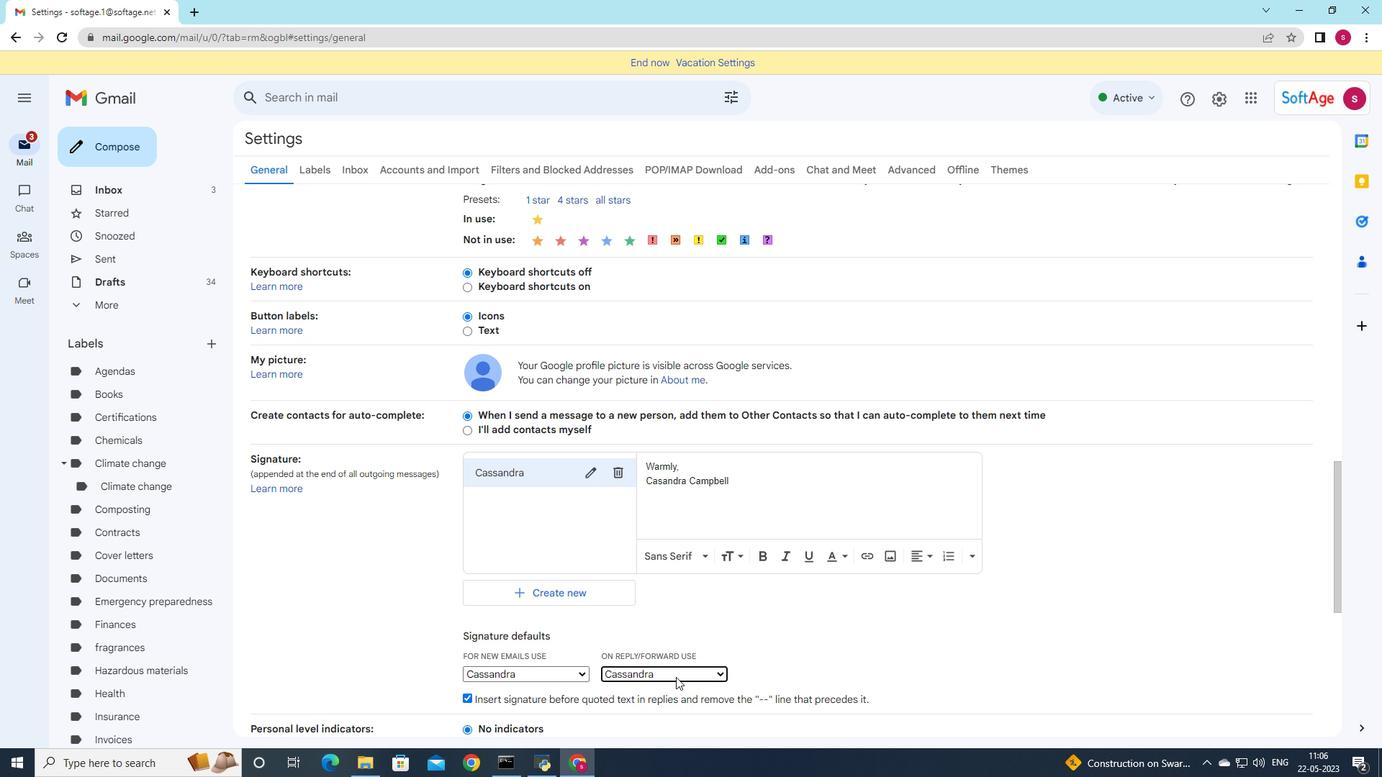 
Action: Mouse scrolled (677, 667) with delta (0, 0)
Screenshot: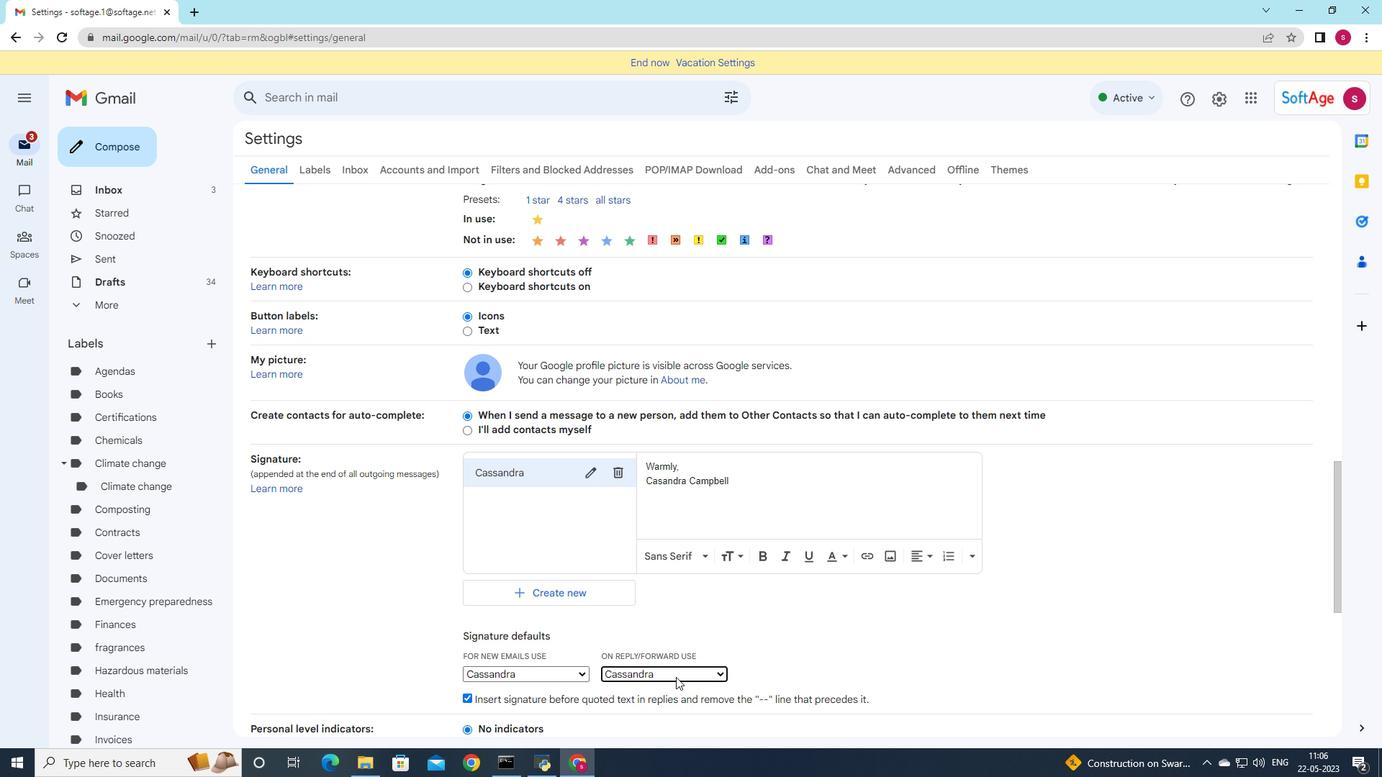 
Action: Mouse moved to (623, 585)
Screenshot: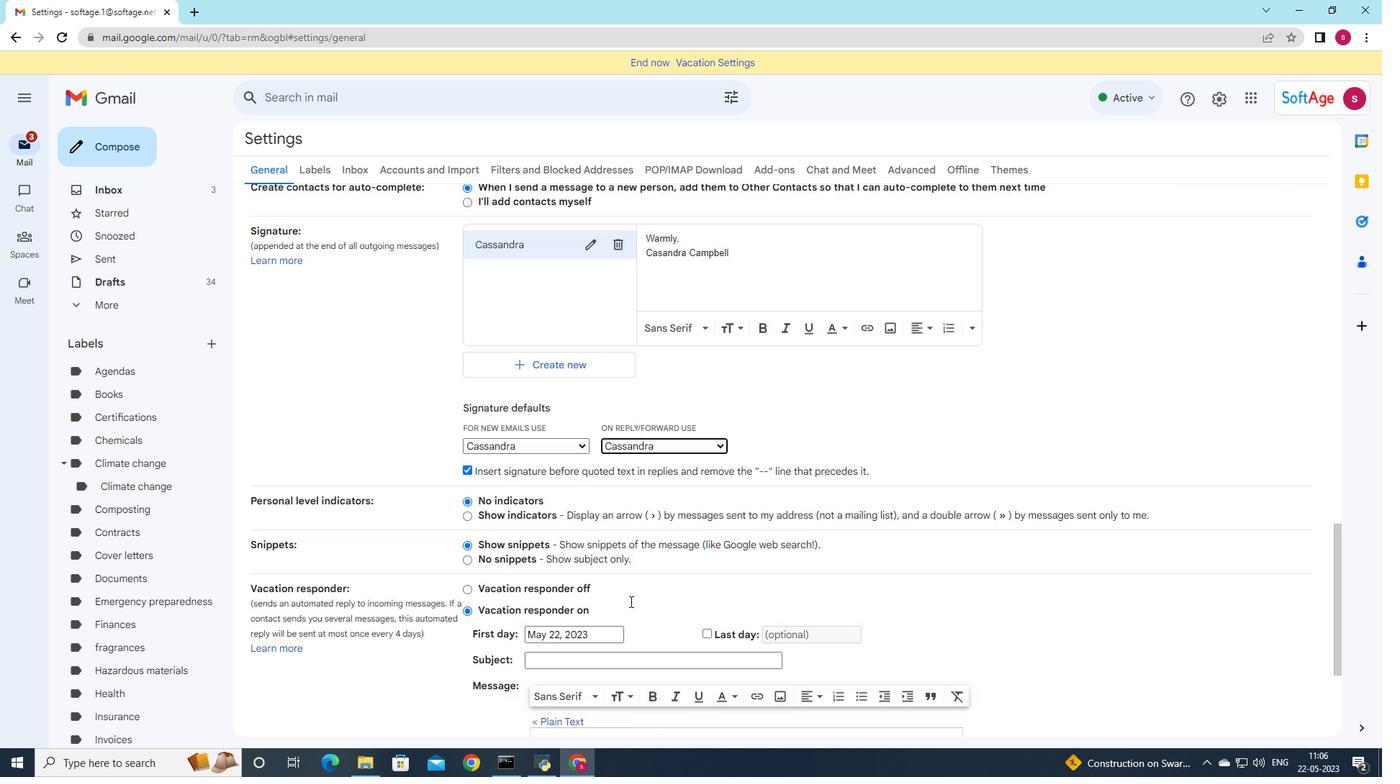 
Action: Mouse scrolled (623, 584) with delta (0, 0)
Screenshot: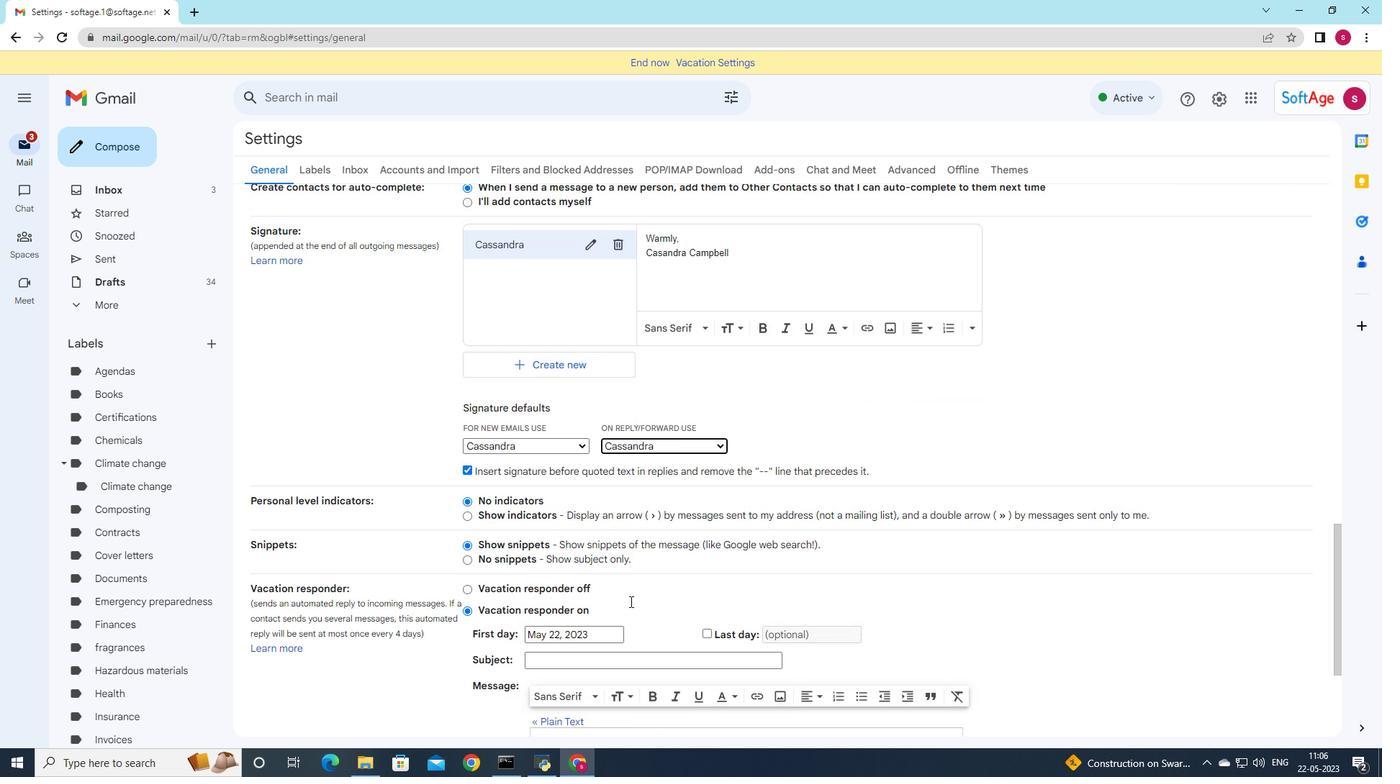 
Action: Mouse scrolled (623, 584) with delta (0, 0)
Screenshot: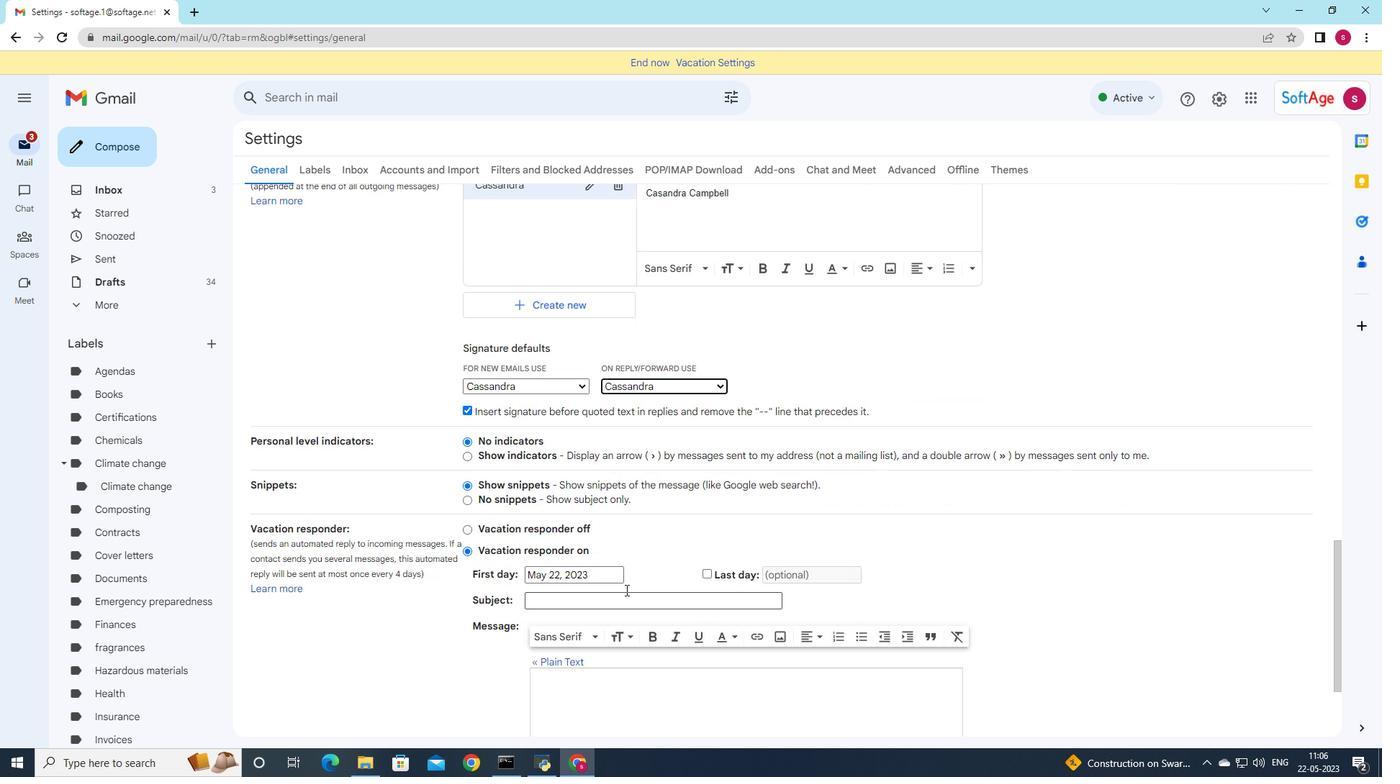 
Action: Mouse scrolled (623, 584) with delta (0, 0)
Screenshot: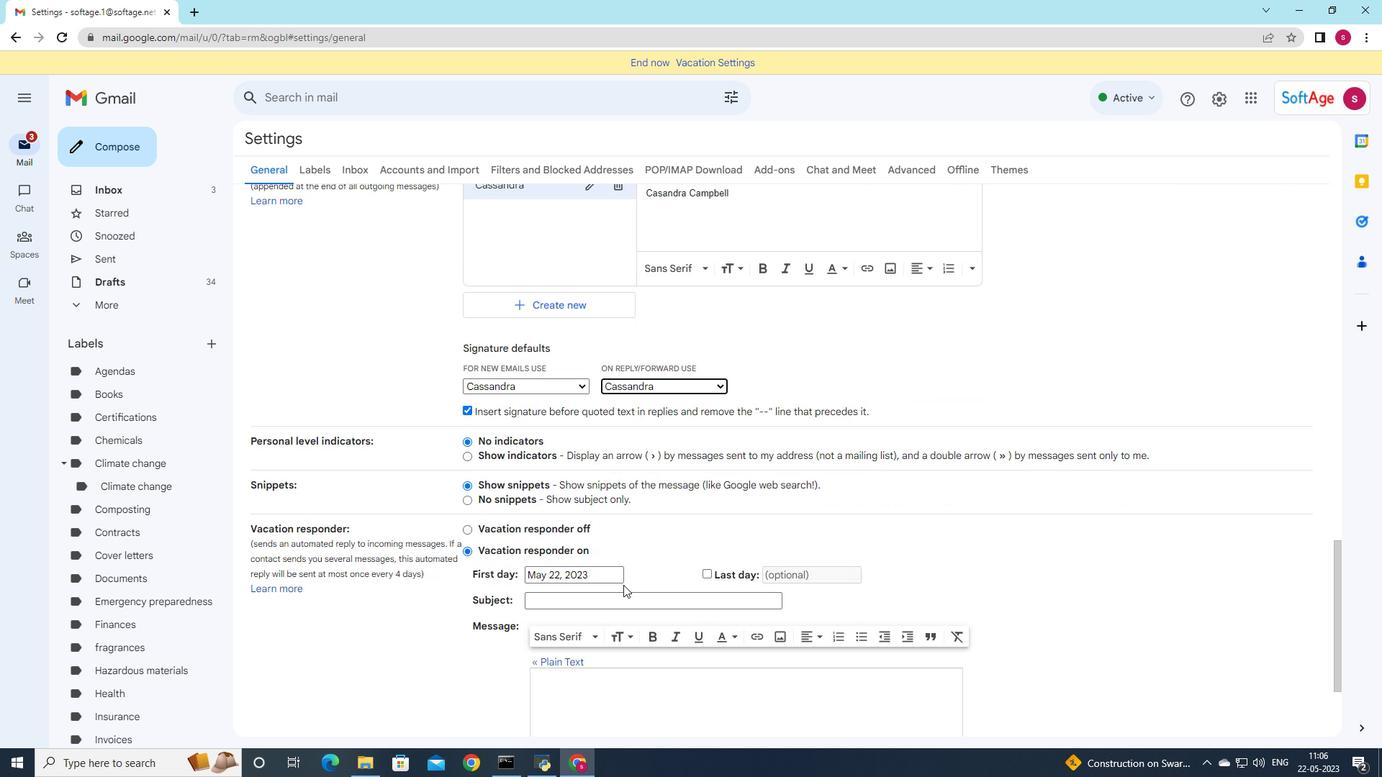 
Action: Mouse moved to (647, 604)
Screenshot: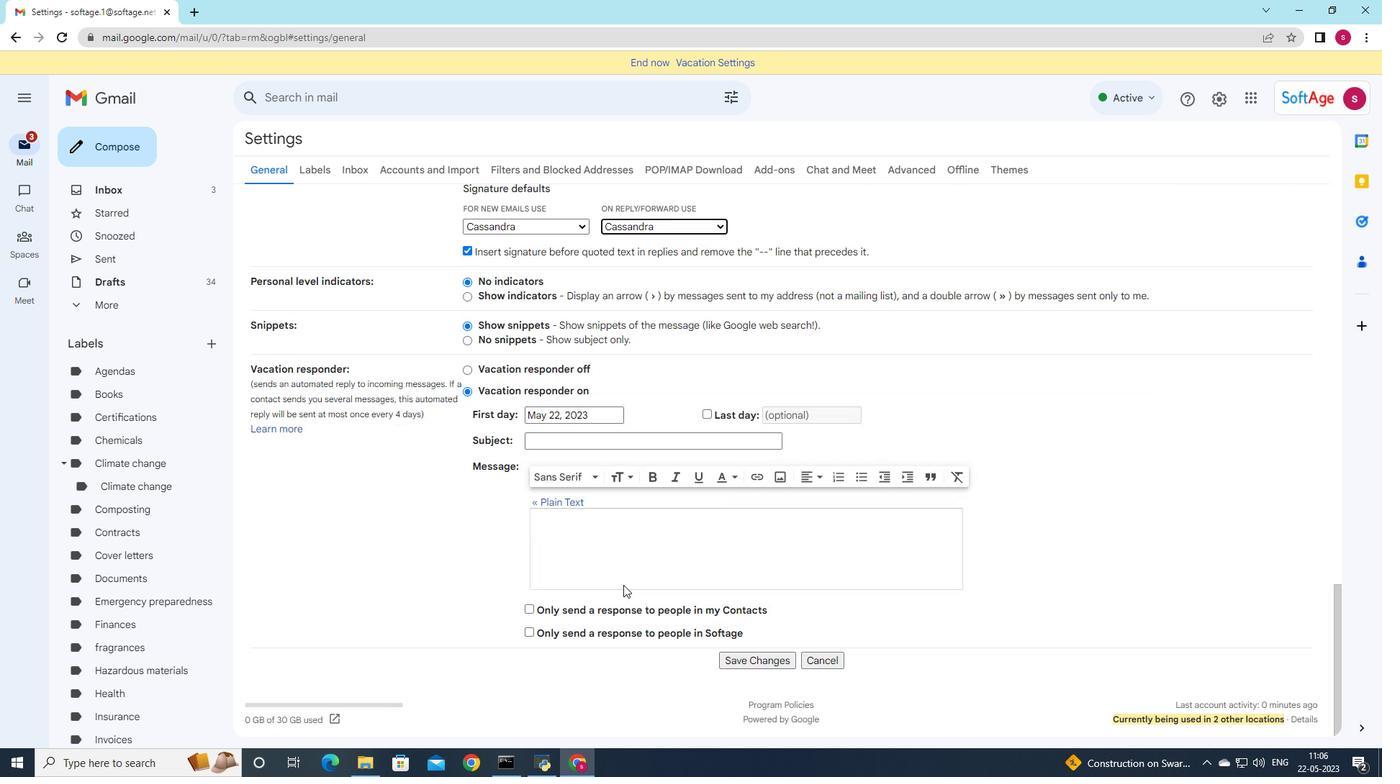 
Action: Mouse scrolled (647, 603) with delta (0, 0)
Screenshot: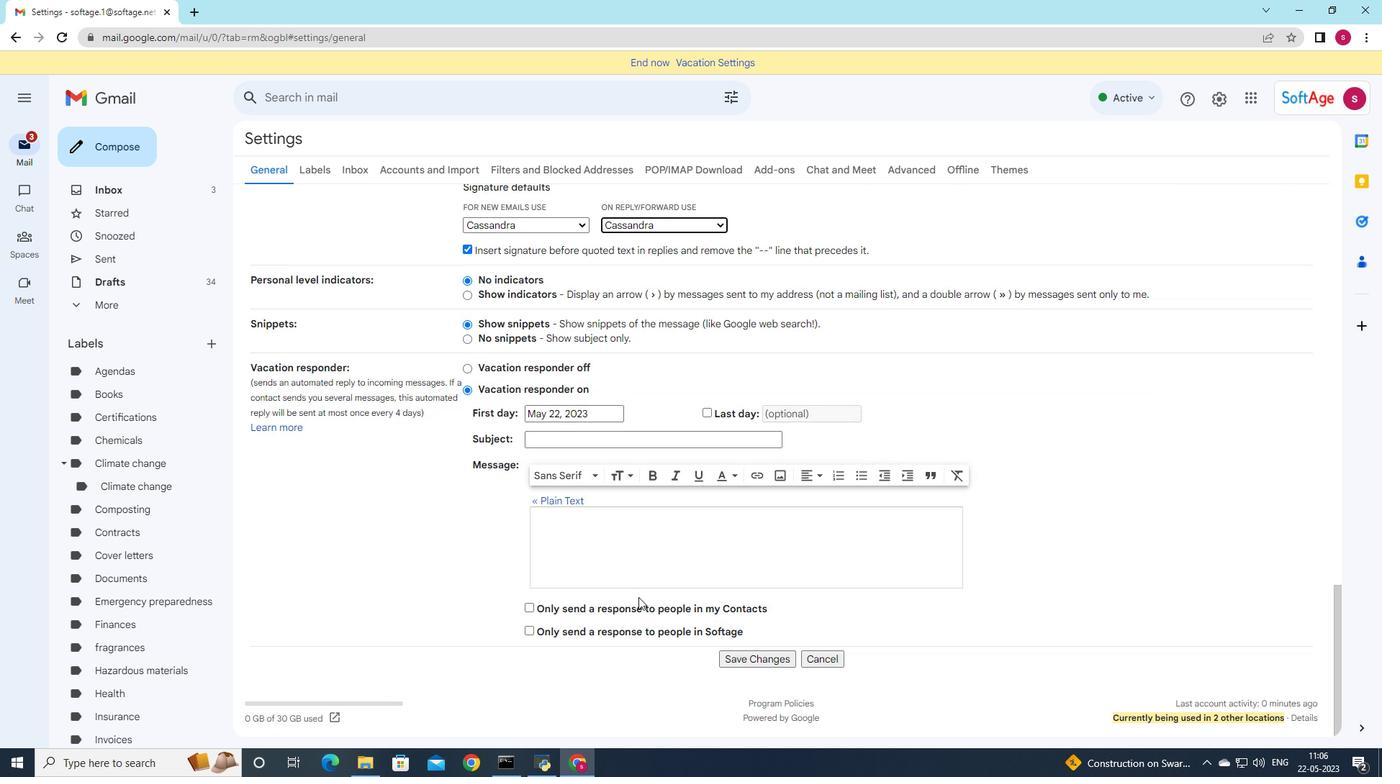 
Action: Mouse moved to (647, 610)
Screenshot: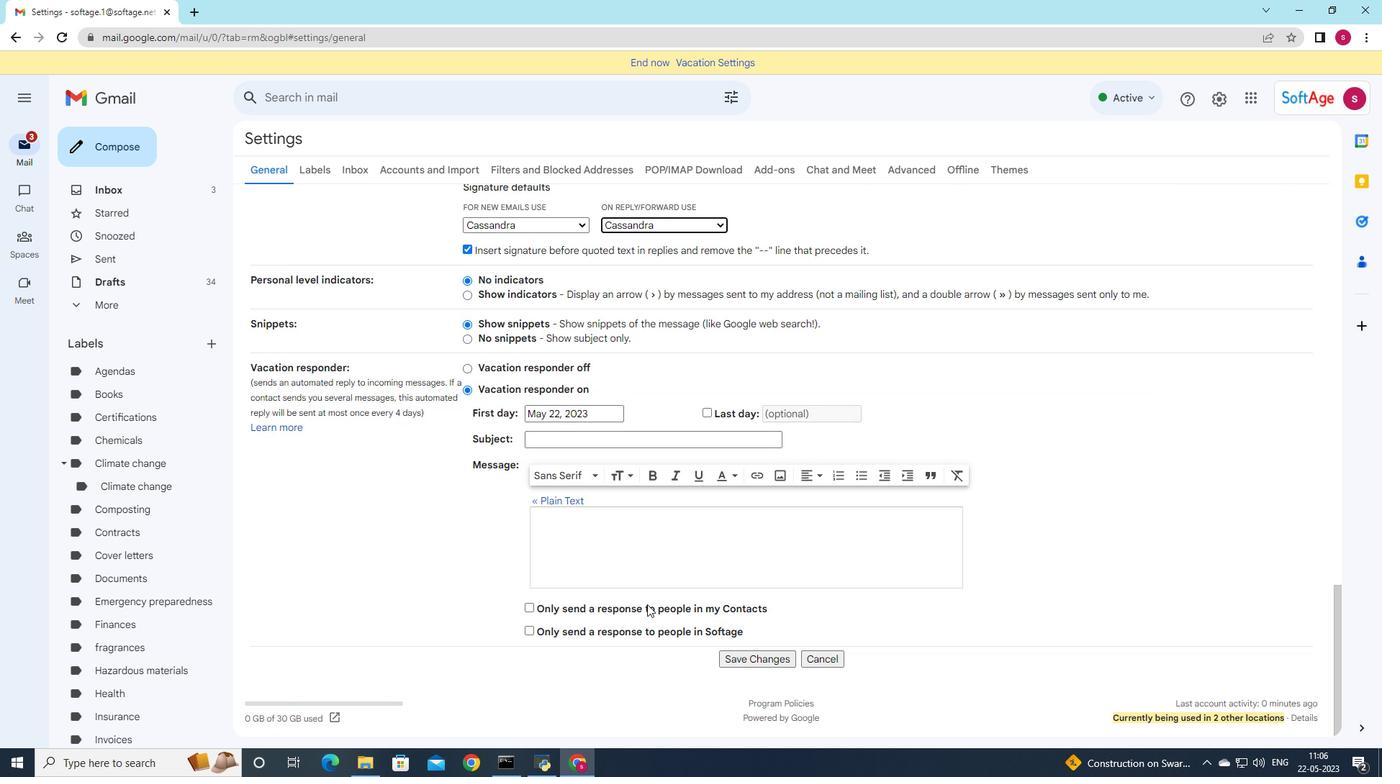 
Action: Mouse scrolled (647, 609) with delta (0, 0)
Screenshot: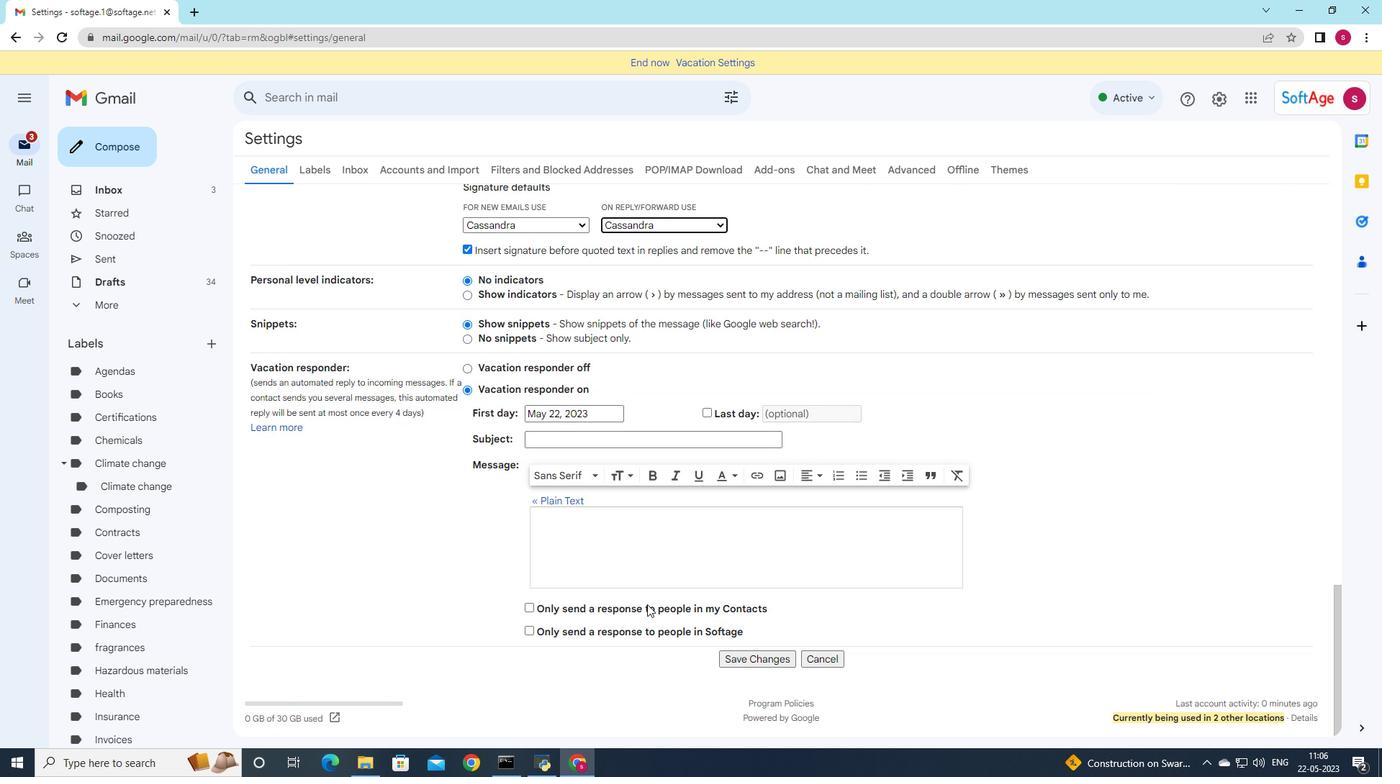 
Action: Mouse moved to (647, 613)
Screenshot: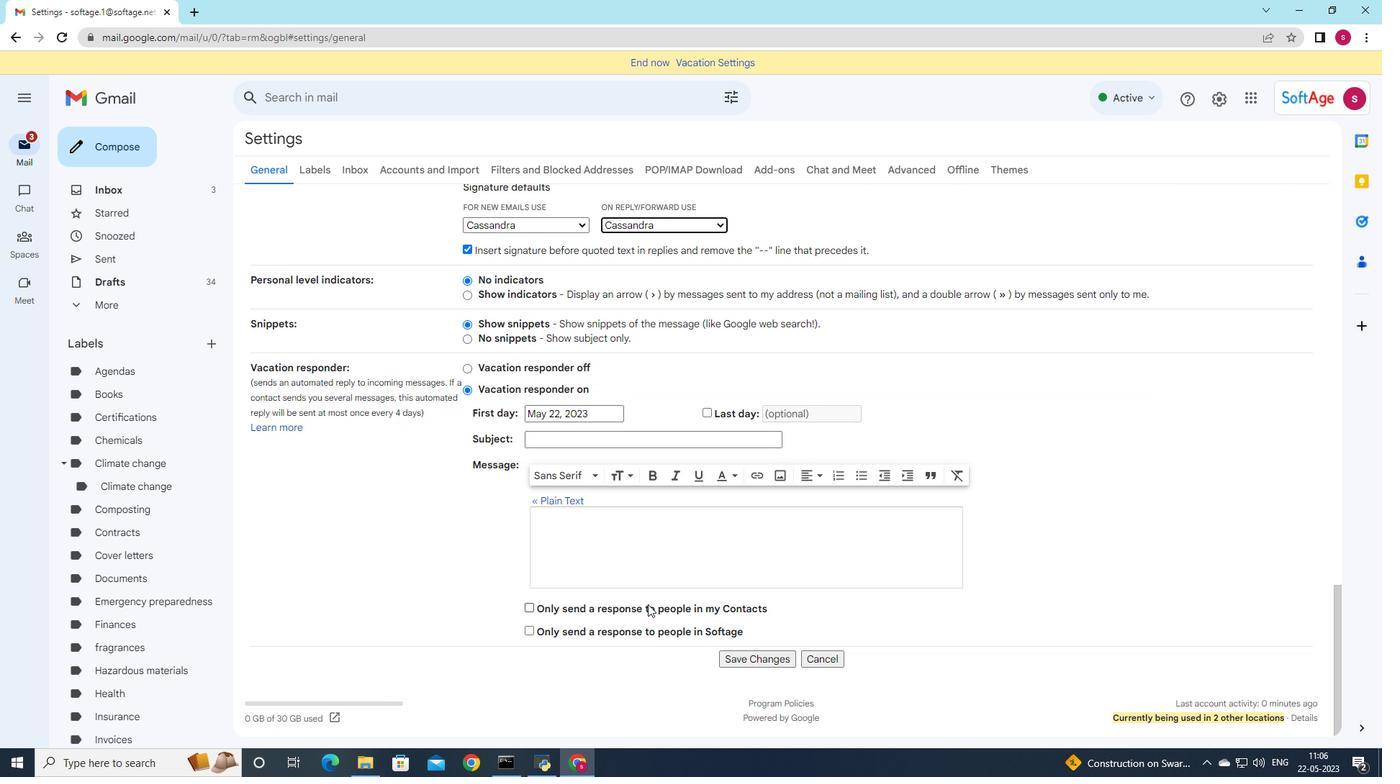 
Action: Mouse scrolled (647, 612) with delta (0, 0)
Screenshot: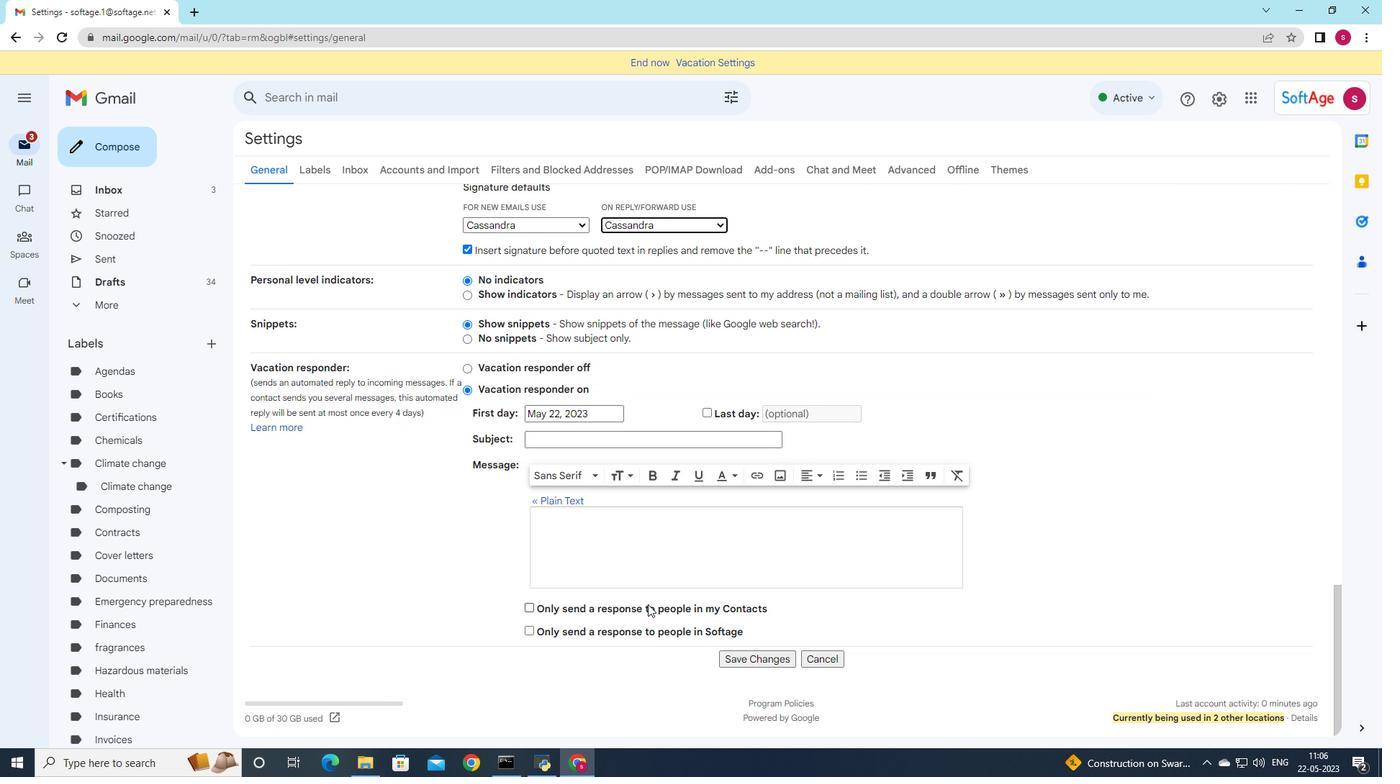 
Action: Mouse moved to (647, 616)
Screenshot: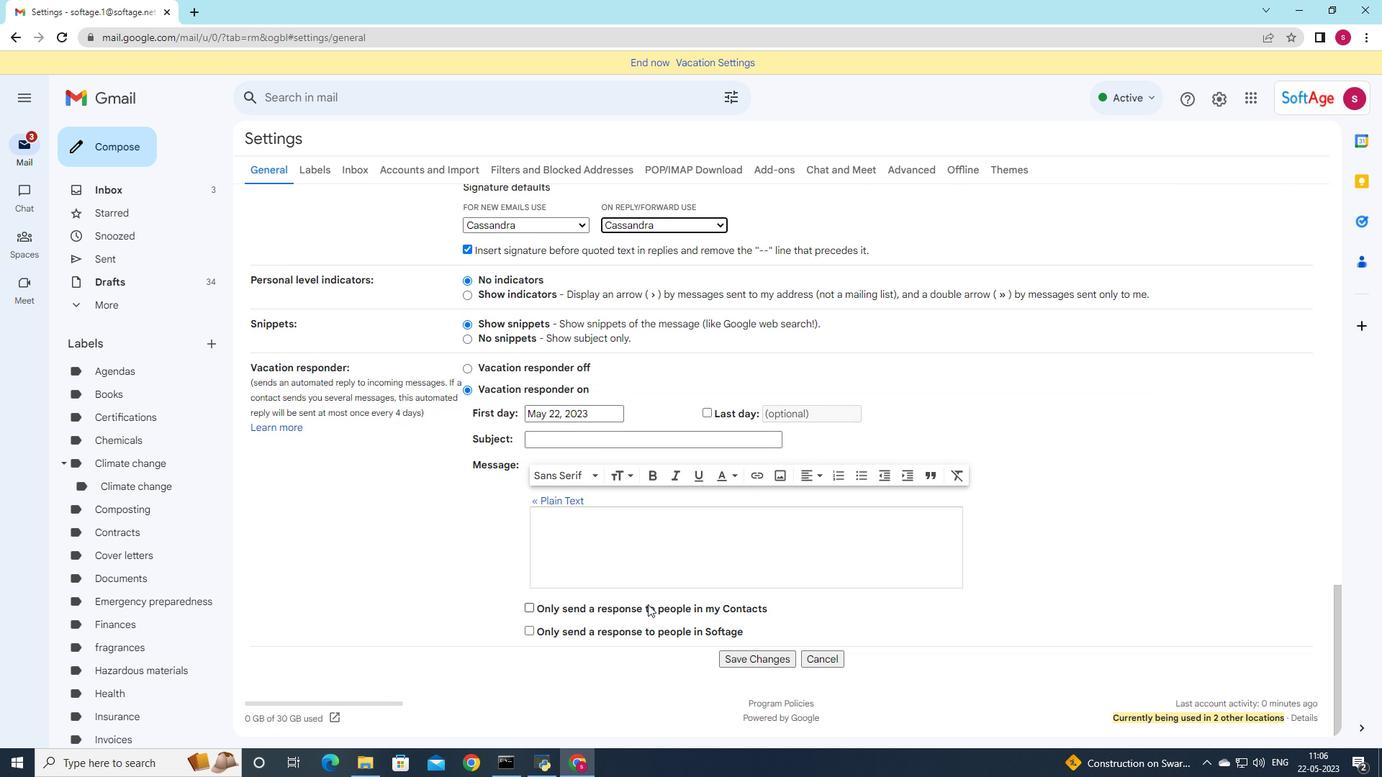 
Action: Mouse scrolled (647, 616) with delta (0, 0)
Screenshot: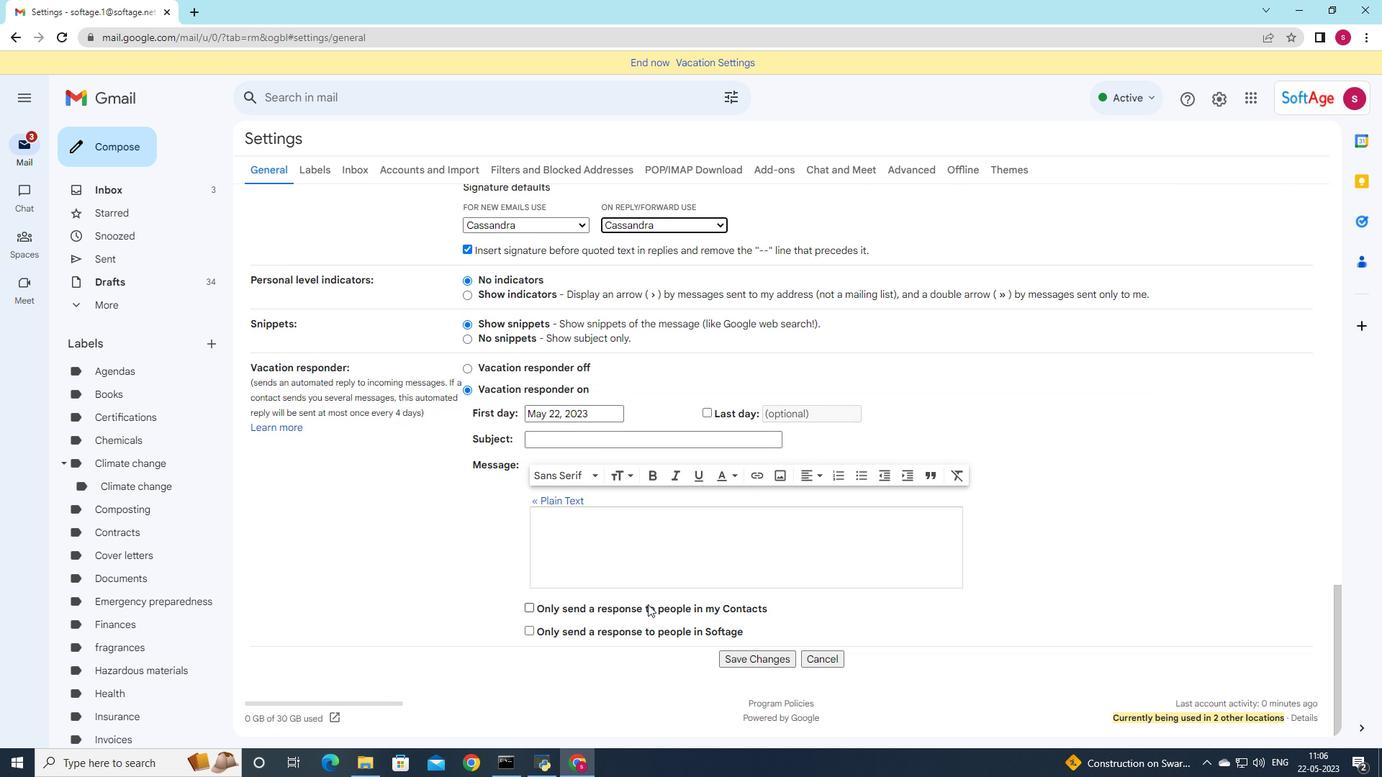 
Action: Mouse moved to (732, 657)
Screenshot: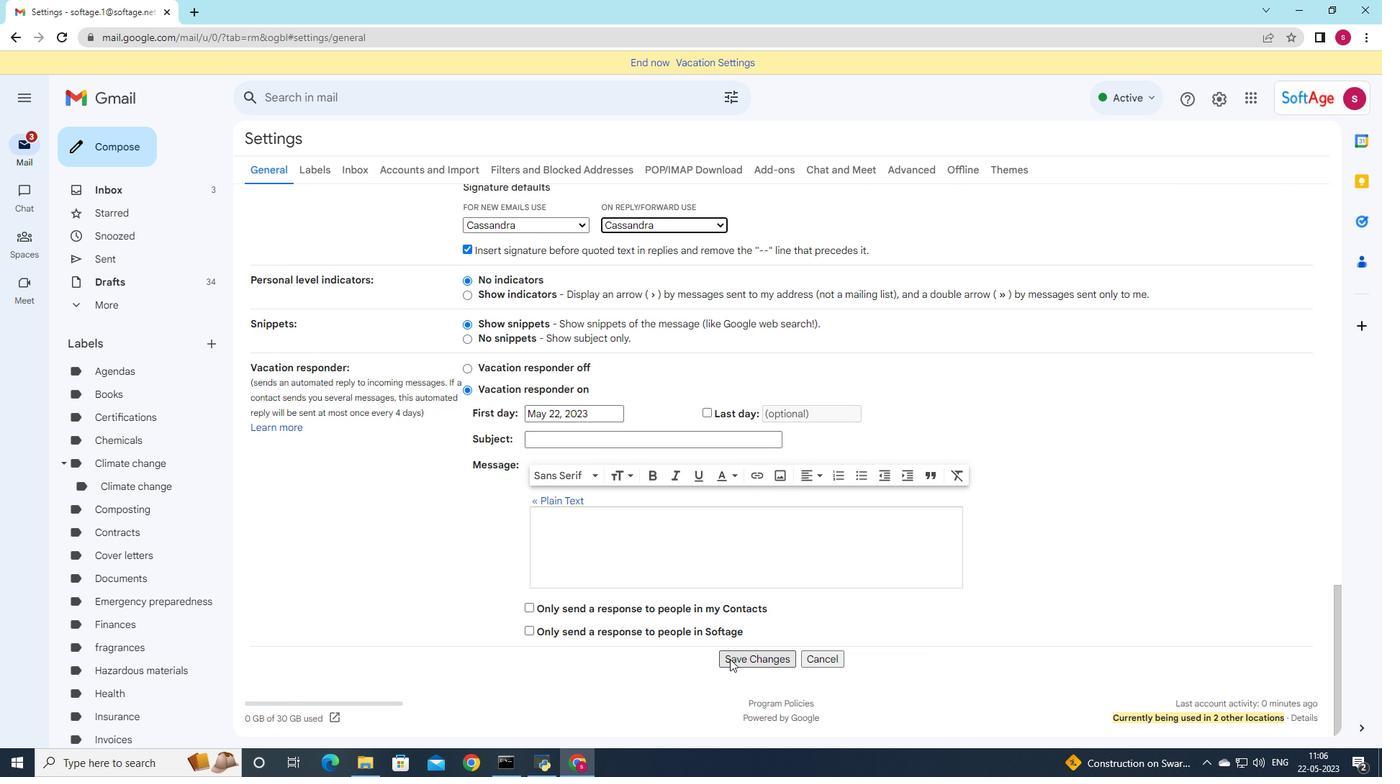
Action: Mouse pressed left at (732, 657)
Screenshot: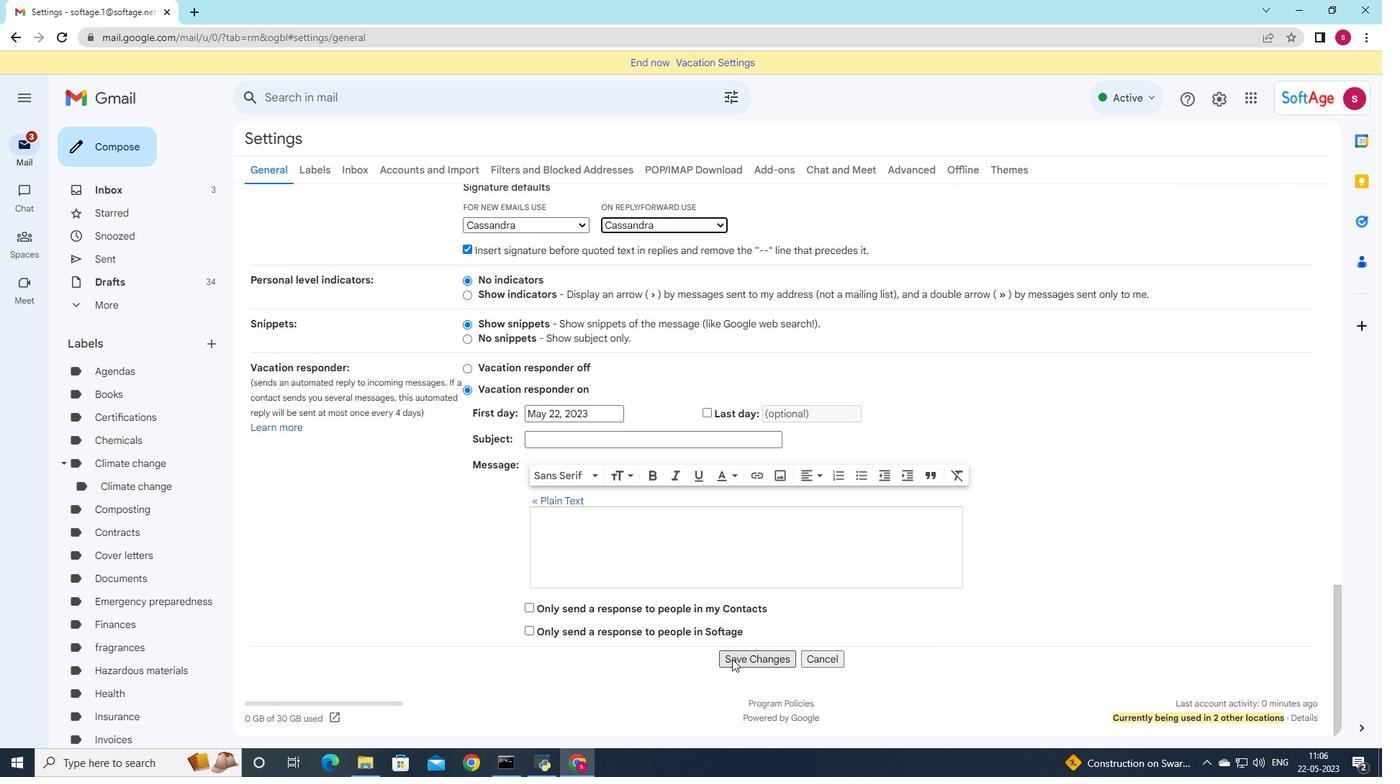
Action: Mouse moved to (115, 139)
Screenshot: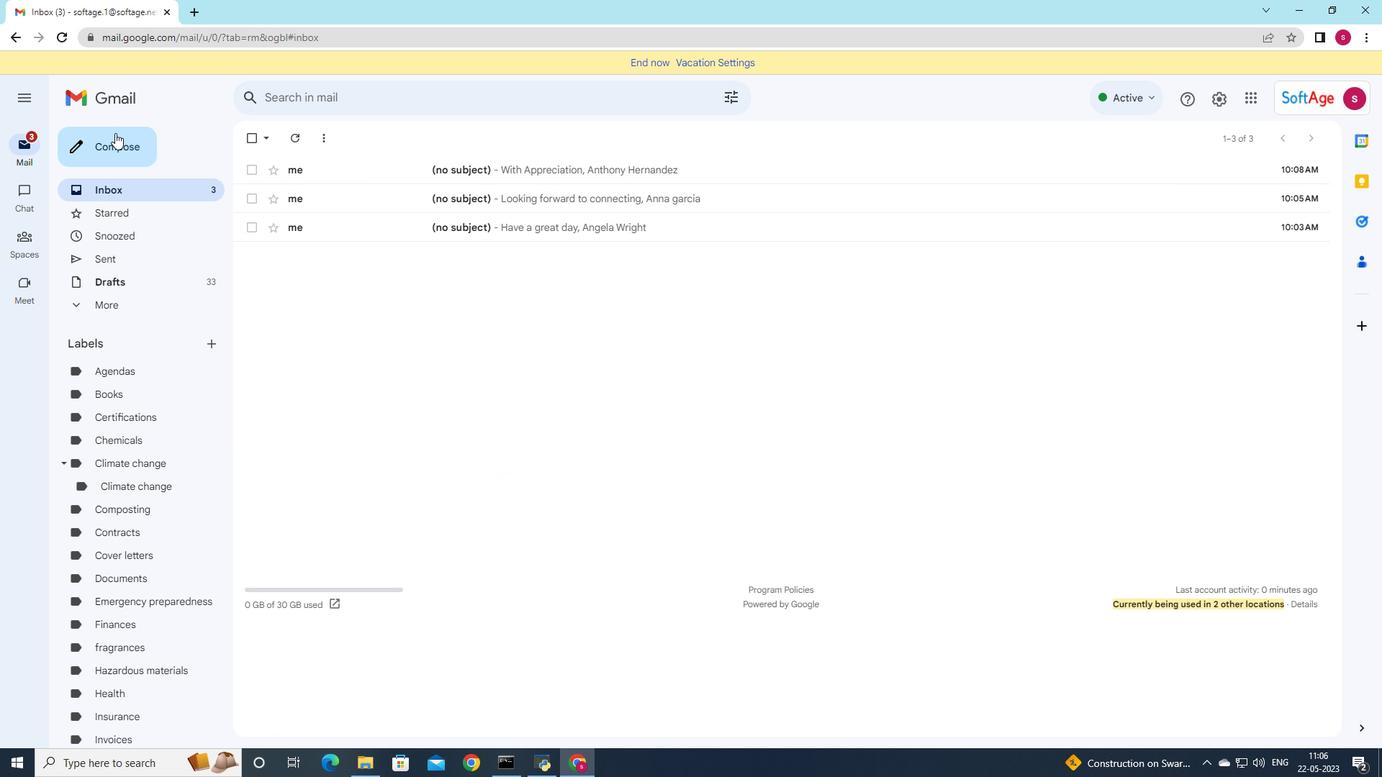 
Action: Mouse pressed left at (115, 139)
Screenshot: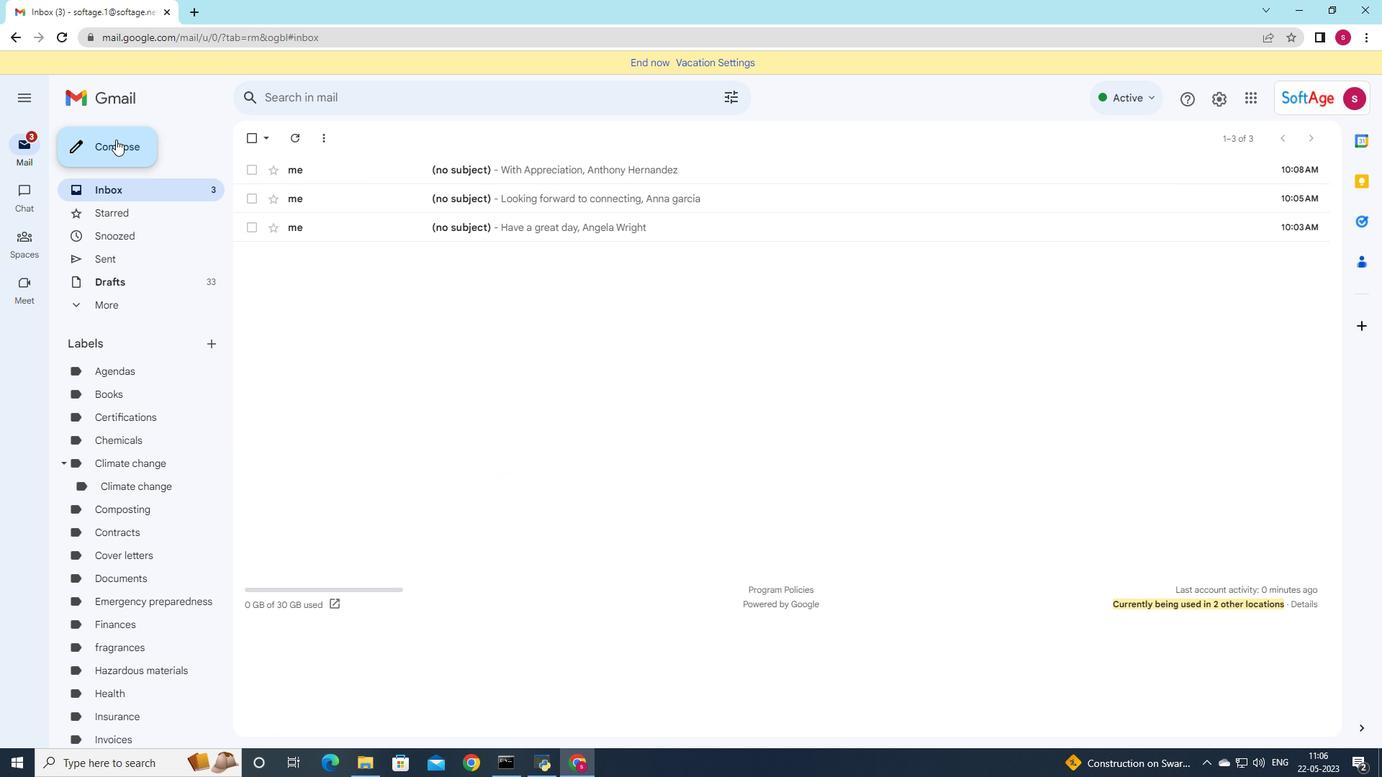 
Action: Mouse moved to (919, 479)
Screenshot: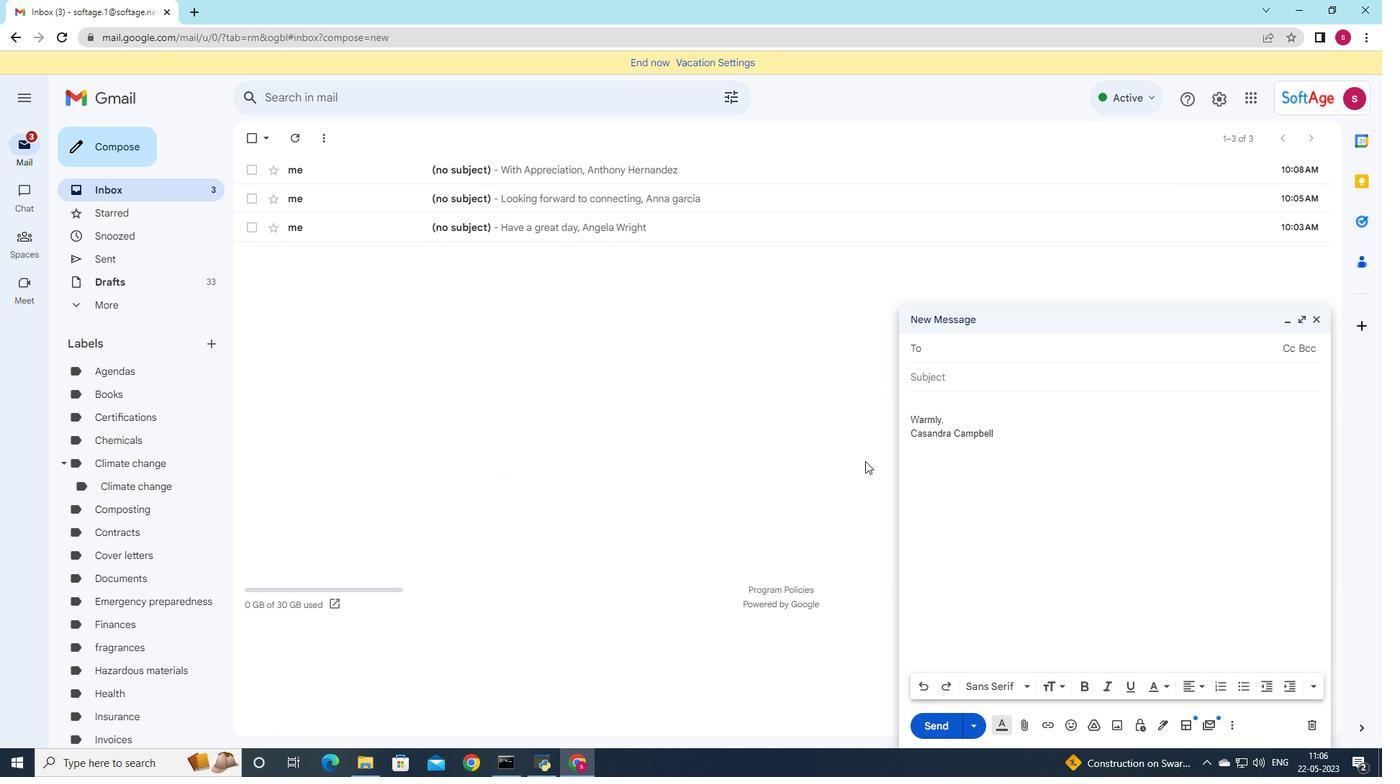 
Action: Key pressed sog<Key.backspace>
Screenshot: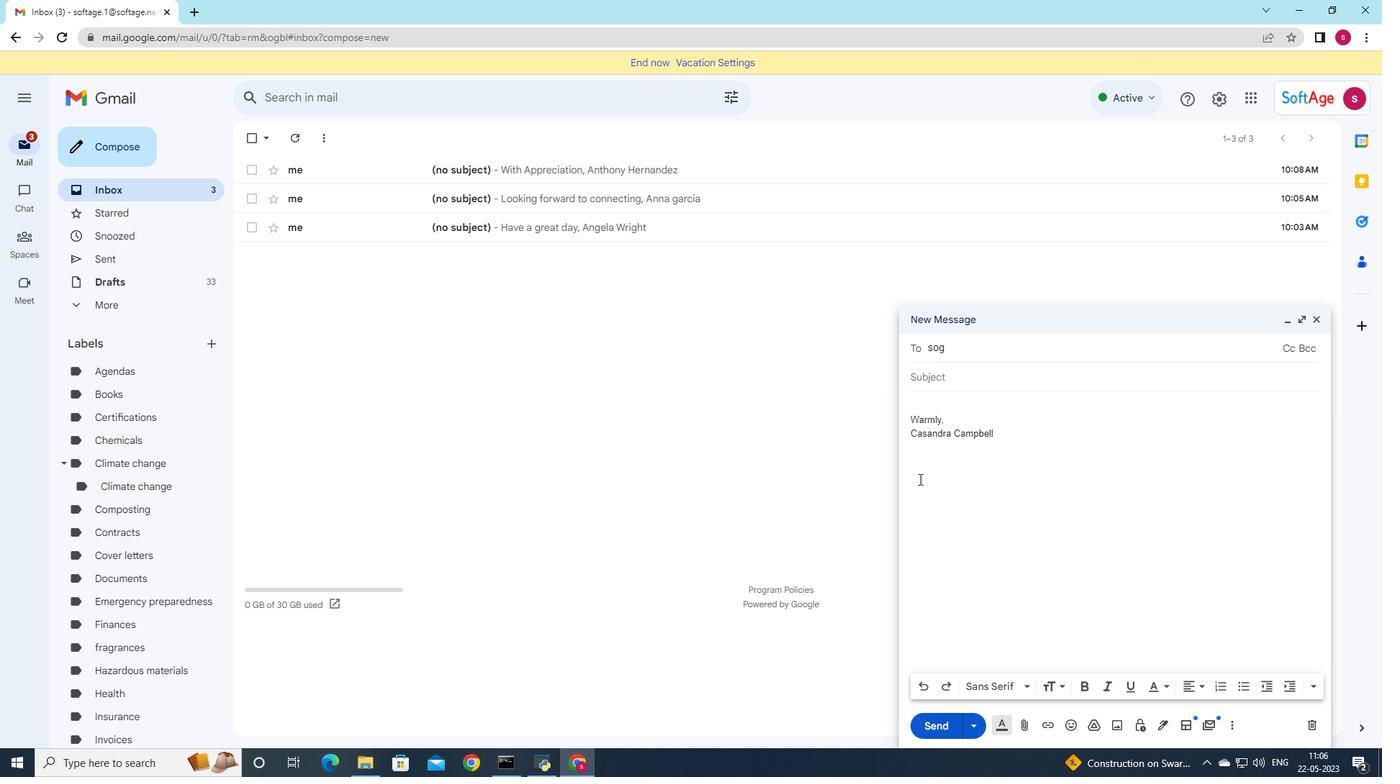 
Action: Mouse moved to (1001, 382)
Screenshot: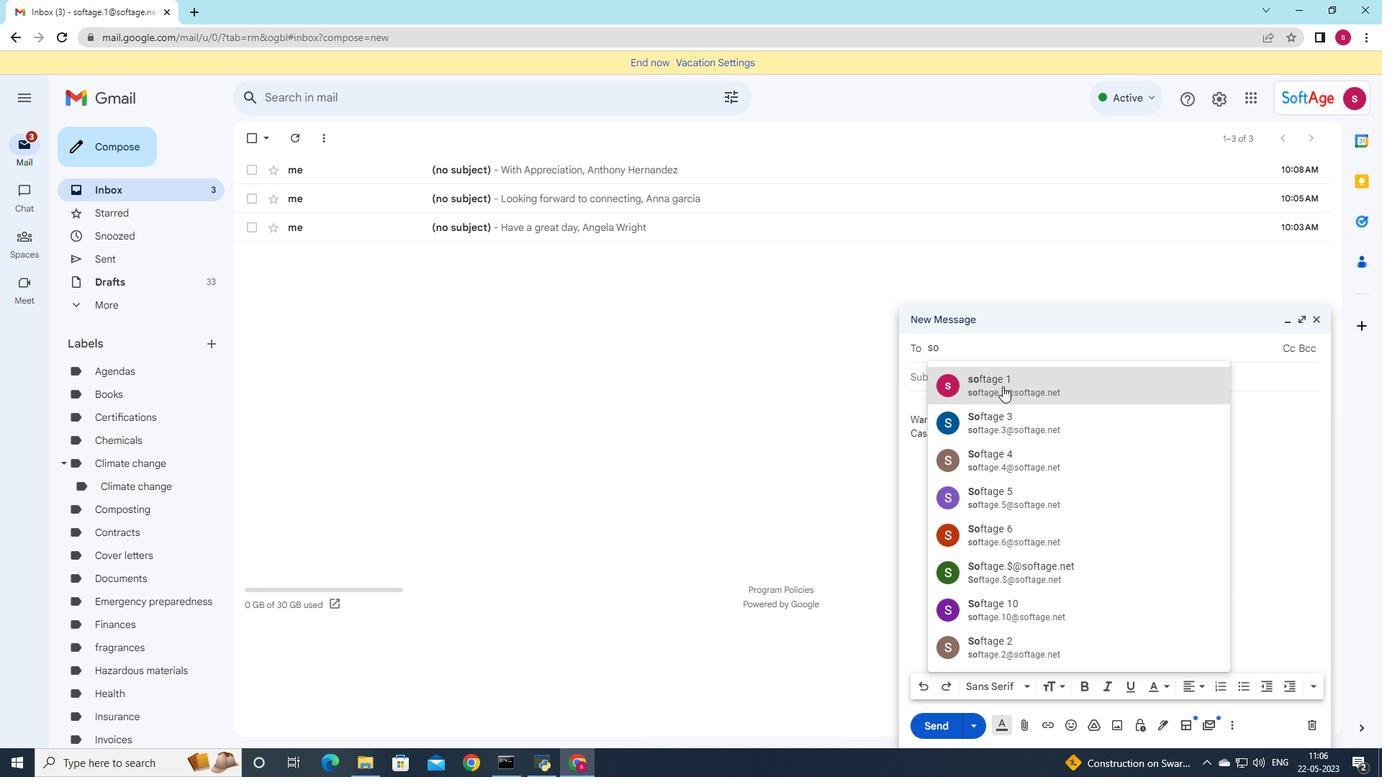 
Action: Mouse pressed left at (1001, 382)
Screenshot: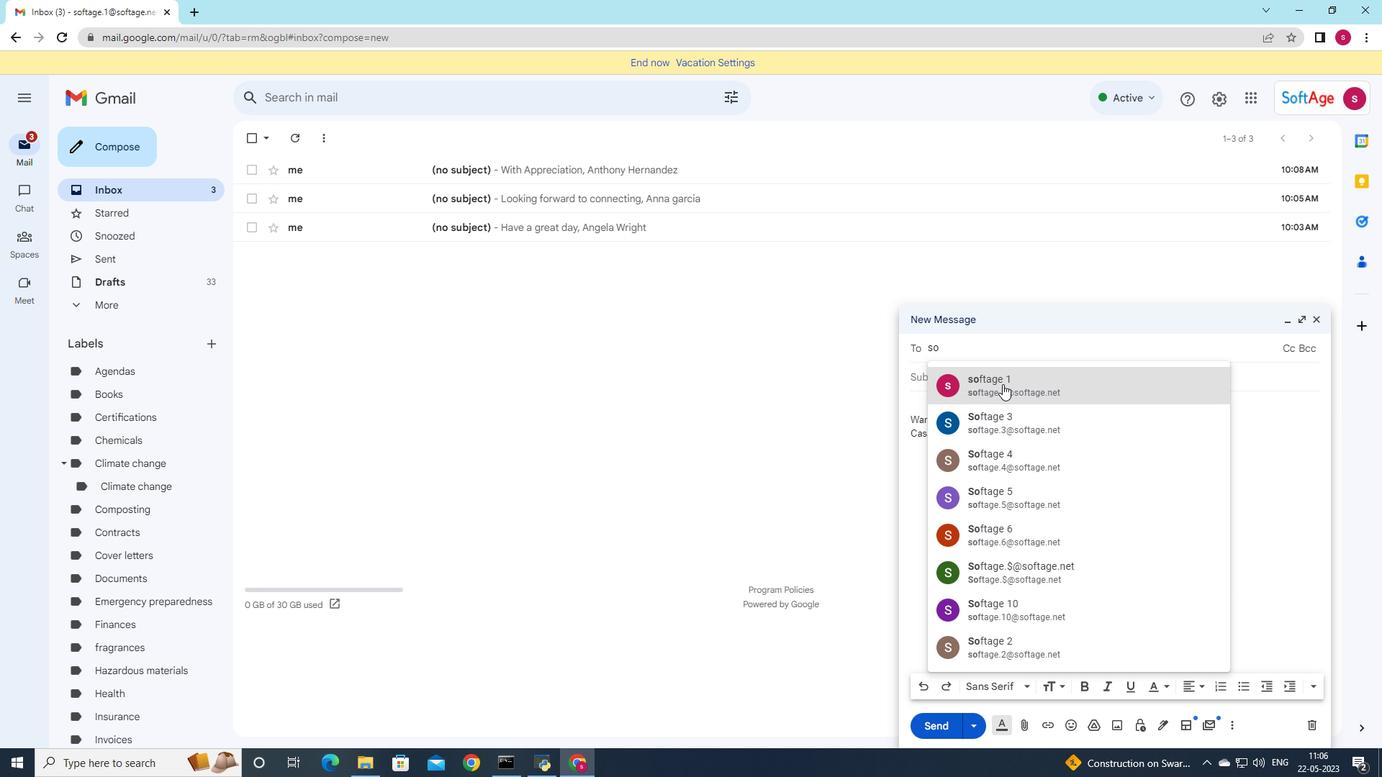 
Action: Mouse moved to (211, 344)
Screenshot: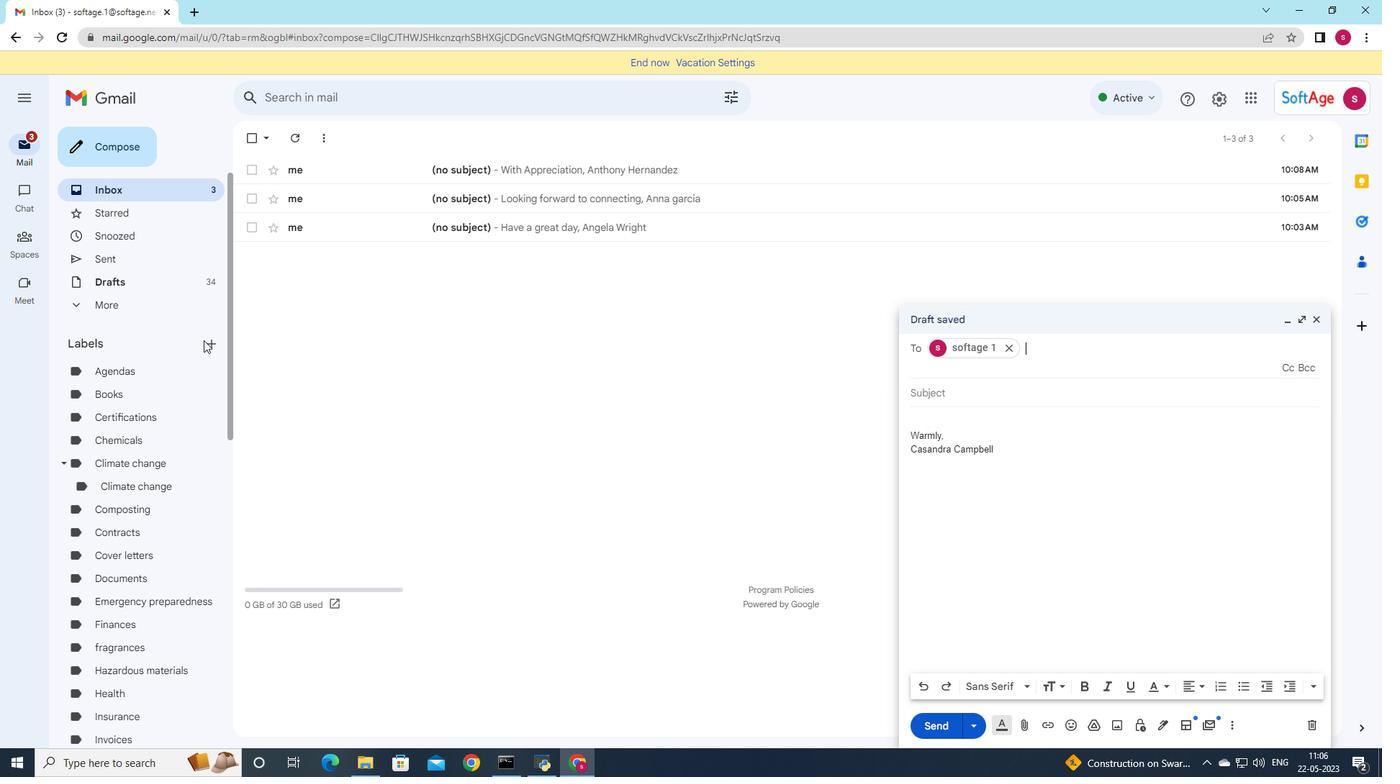 
Action: Mouse pressed left at (211, 344)
Screenshot: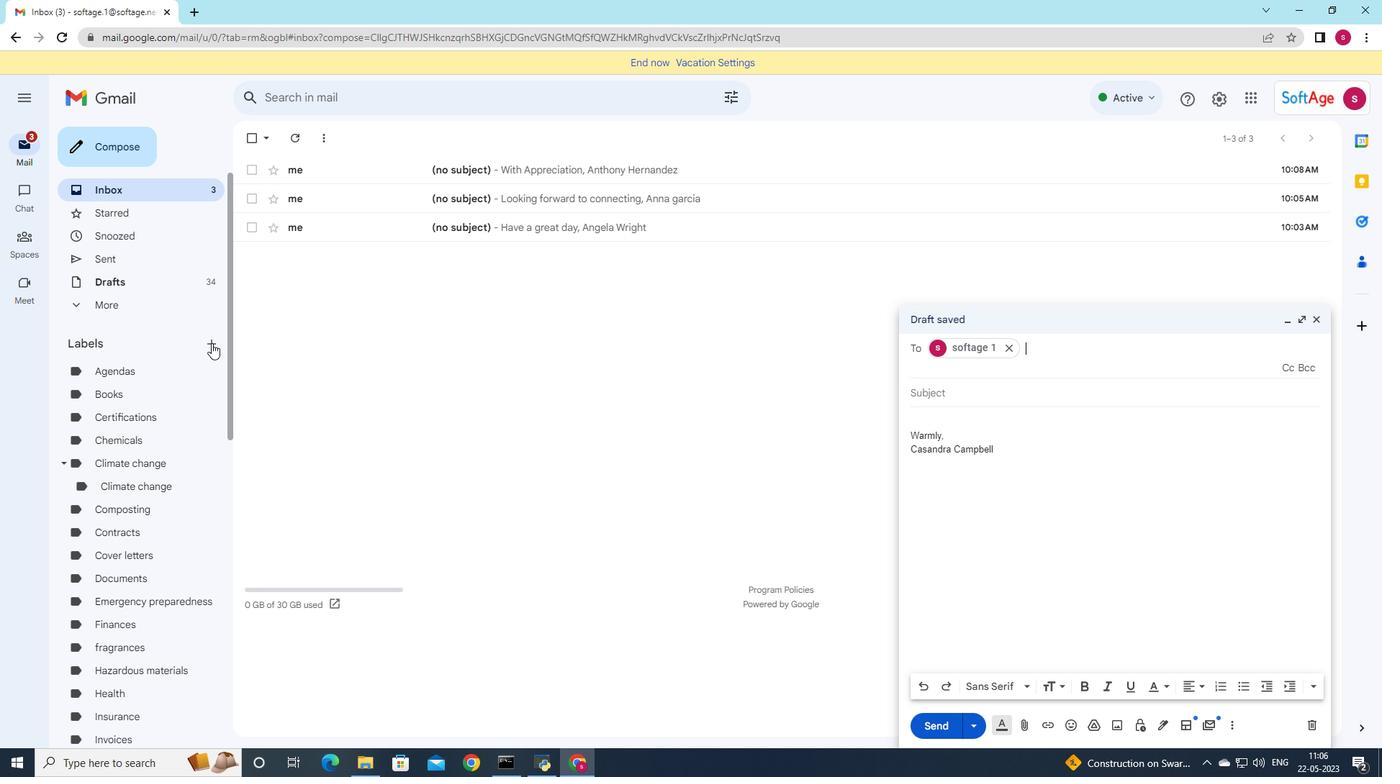 
Action: Mouse moved to (630, 469)
Screenshot: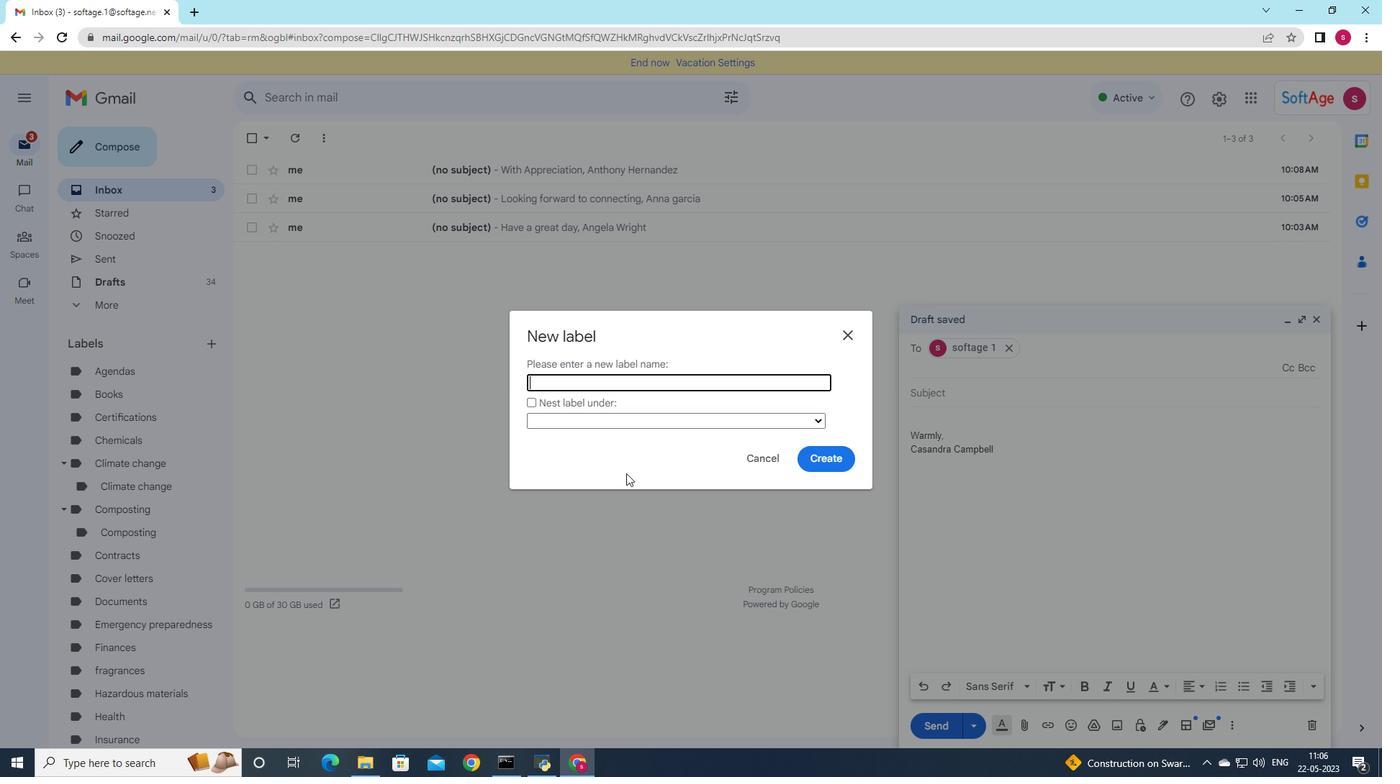 
Action: Key pressed <Key.shift>minutes
Screenshot: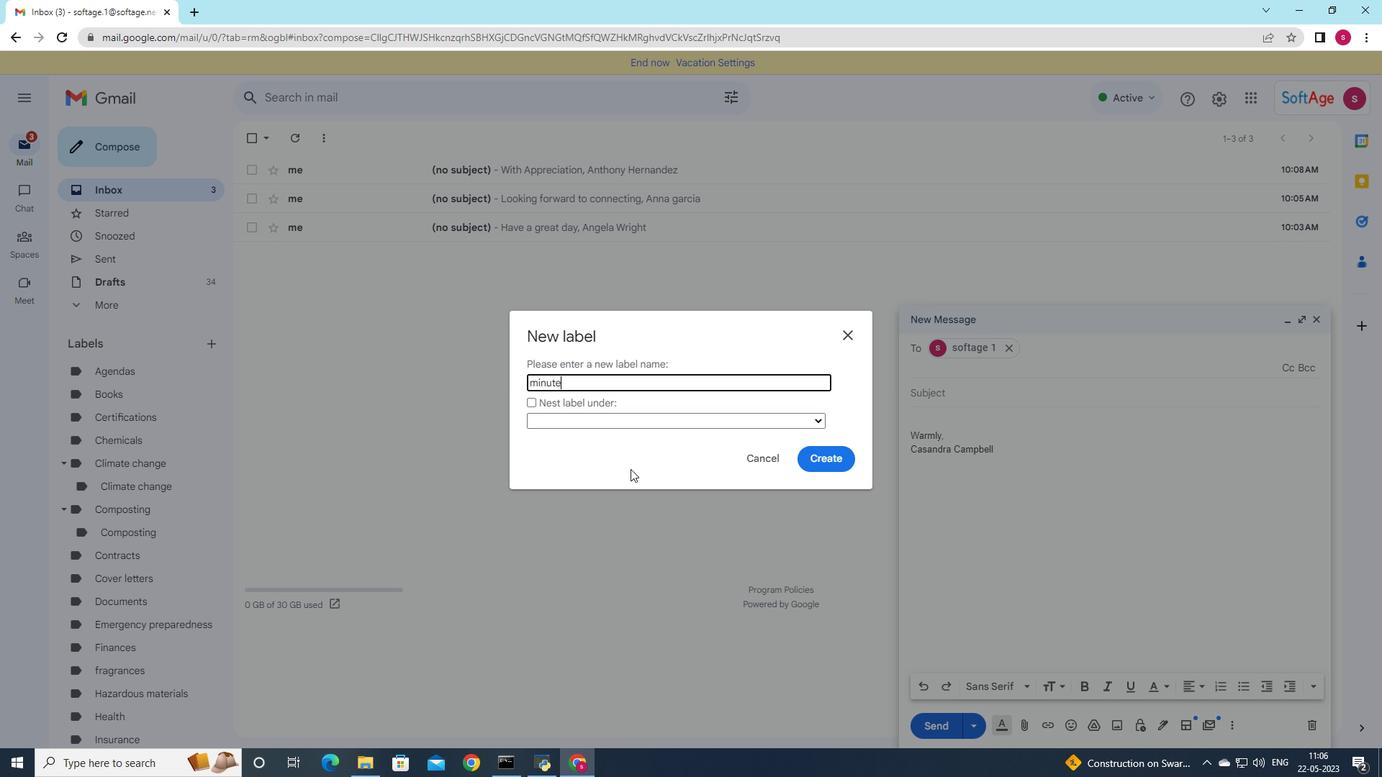 
Action: Mouse moved to (534, 387)
Screenshot: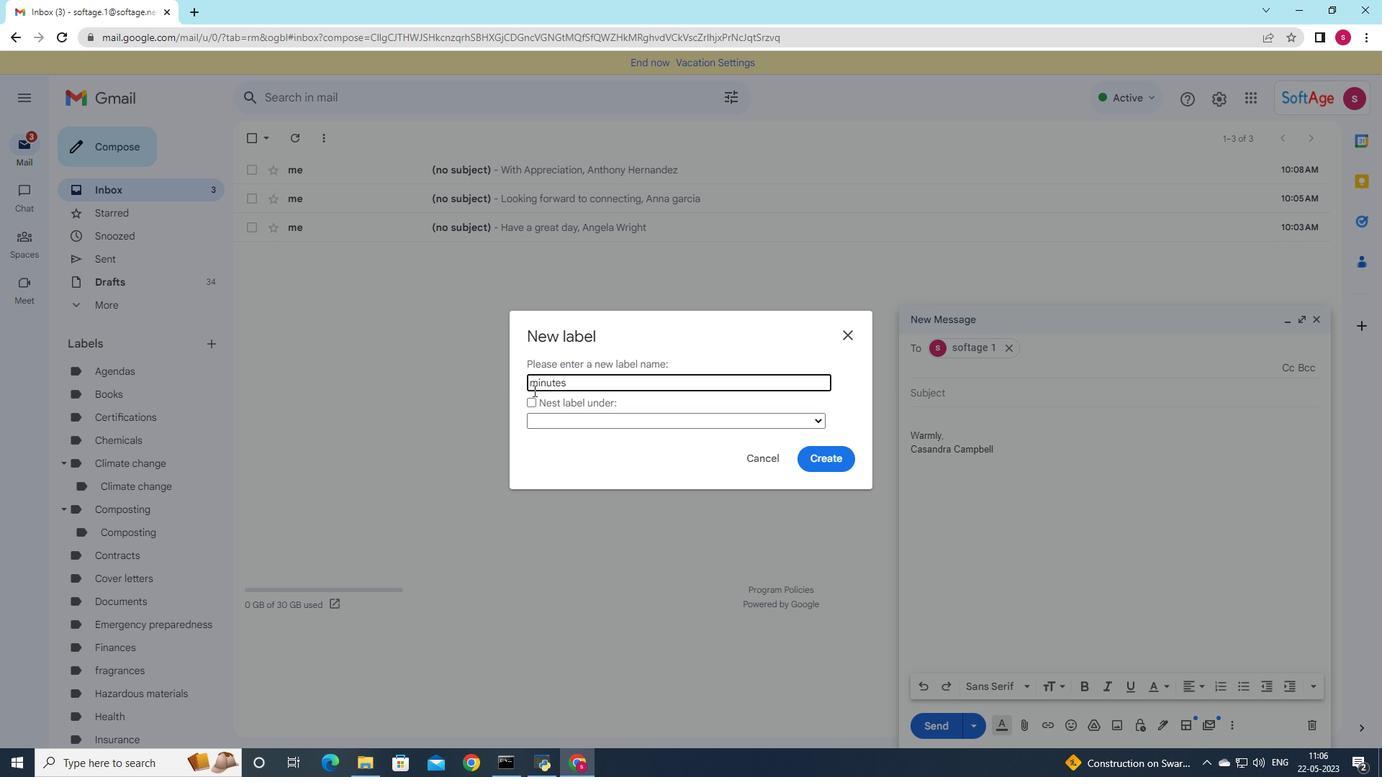 
Action: Mouse pressed left at (534, 387)
Screenshot: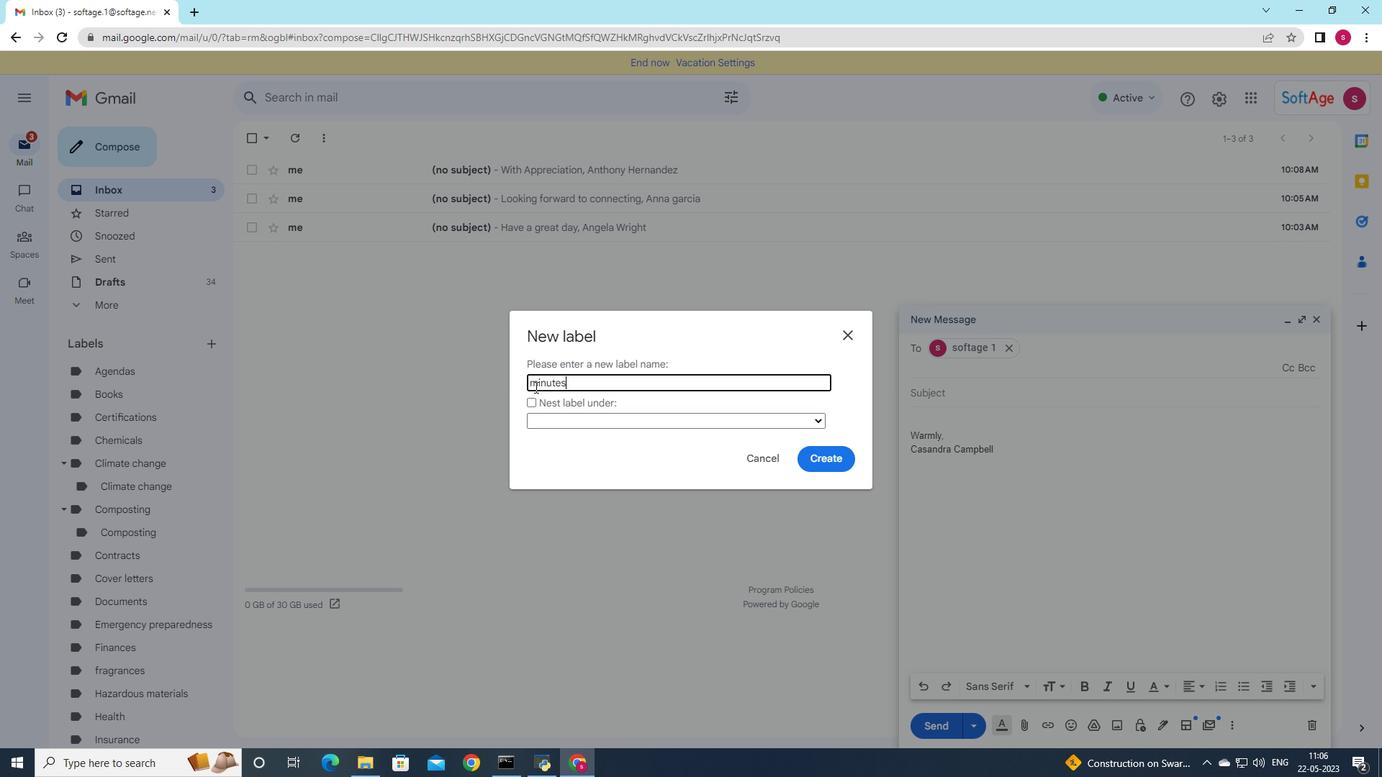 
Action: Key pressed <Key.backspace><Key.shift>m<Key.backspace><Key.shift><Key.shift><Key.shift><Key.shift><Key.shift><Key.shift><Key.shift>M
Screenshot: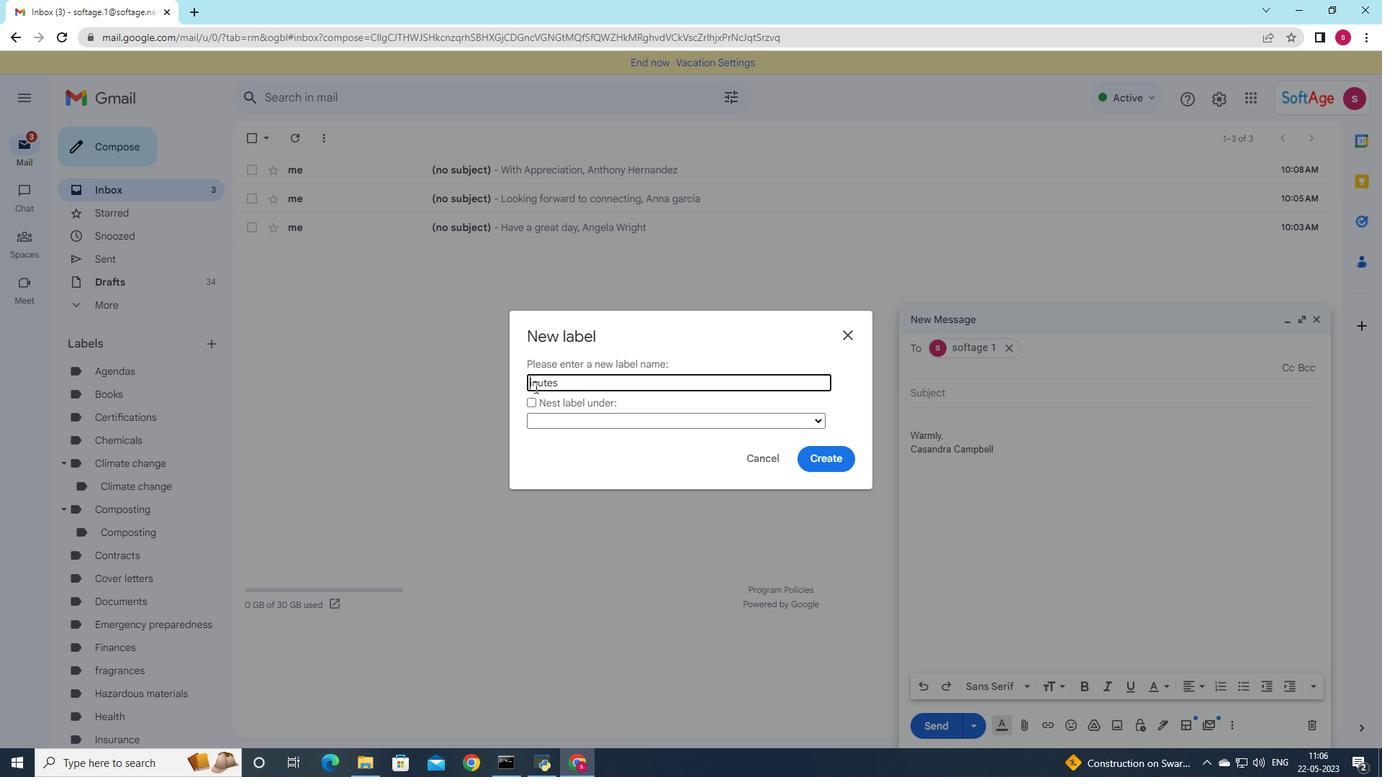 
Action: Mouse moved to (846, 463)
Screenshot: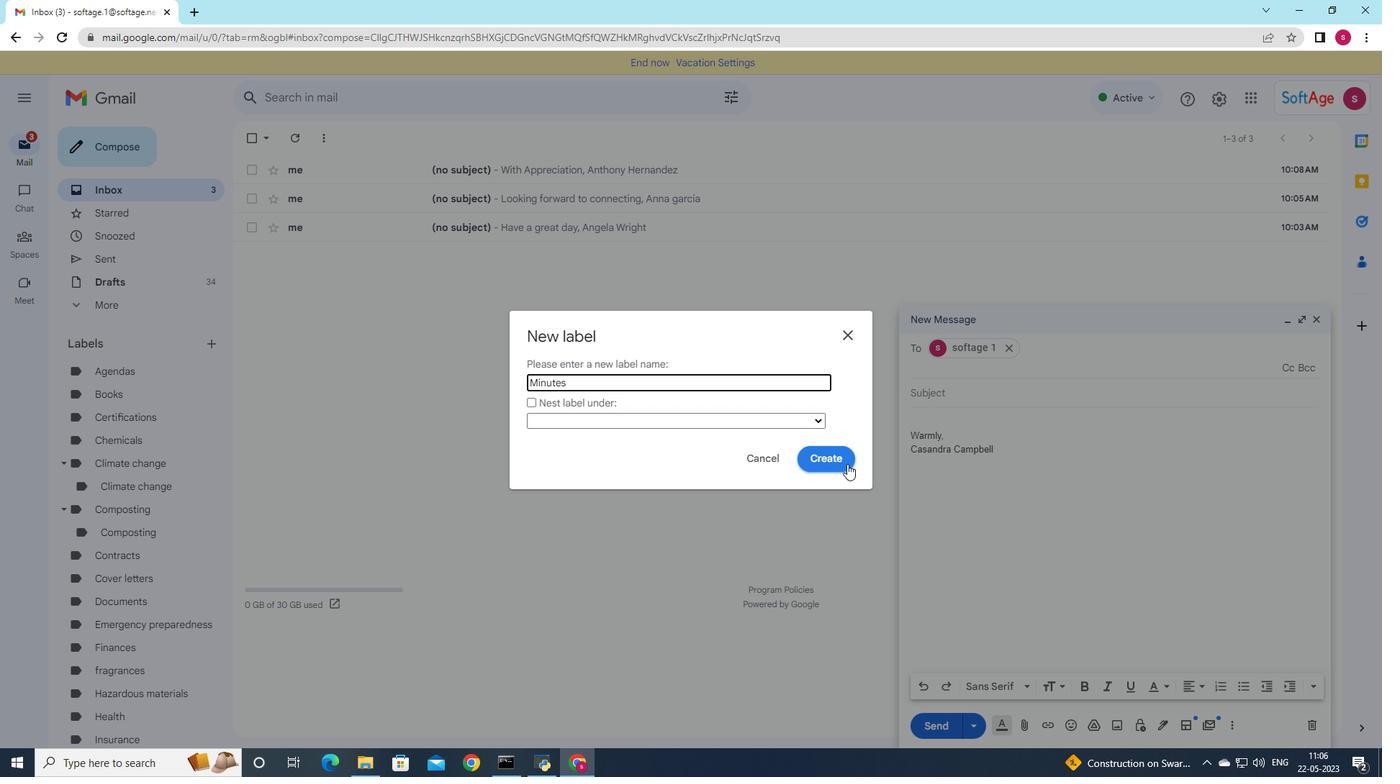 
Action: Mouse pressed left at (846, 463)
Screenshot: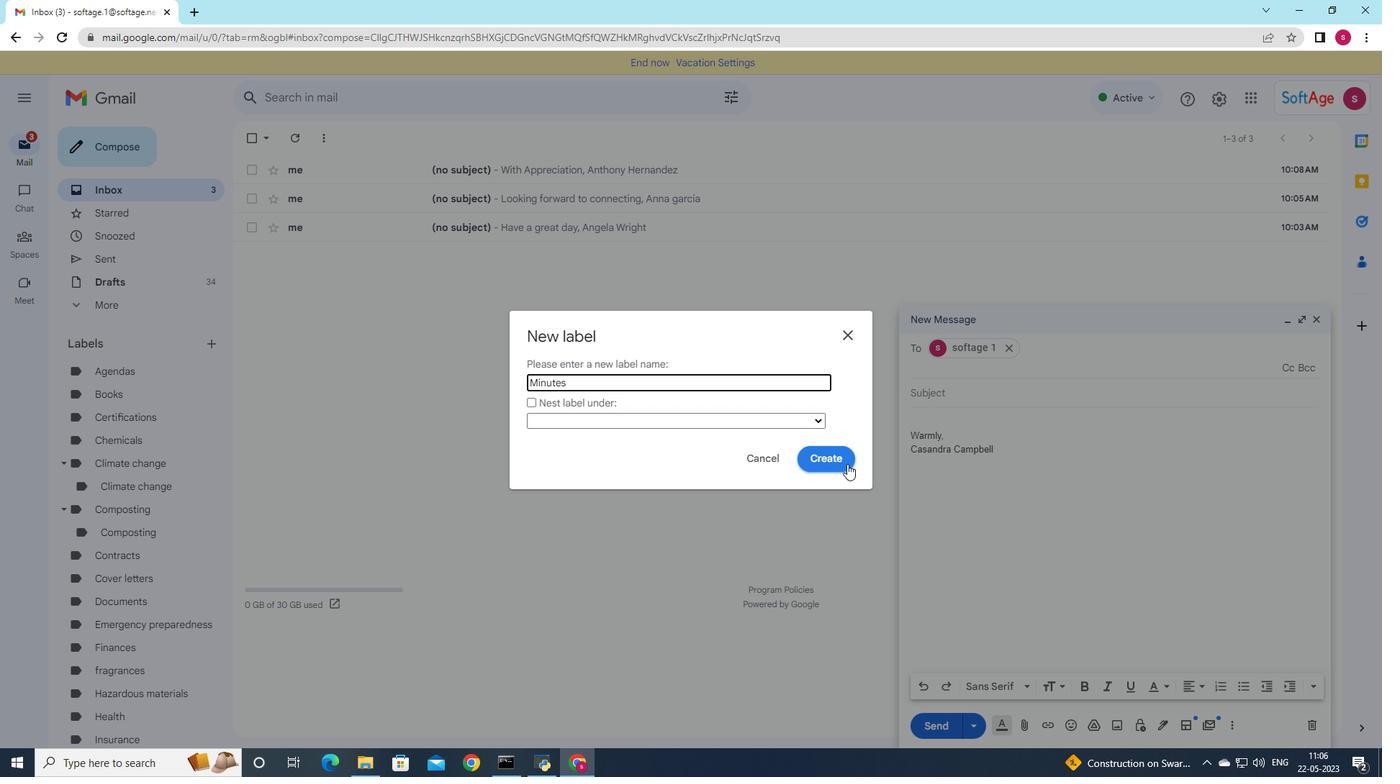 
